 Task: Find connections with filter location Vitry-sur-Seine with filter topic #Consultantswith filter profile language Potuguese with filter current company Jana Small Finance Bank with filter school The Shri Ram School with filter industry Accessible Hardware Manufacturing with filter service category Video Editing with filter keywords title Molecular Scientist
Action: Mouse moved to (292, 261)
Screenshot: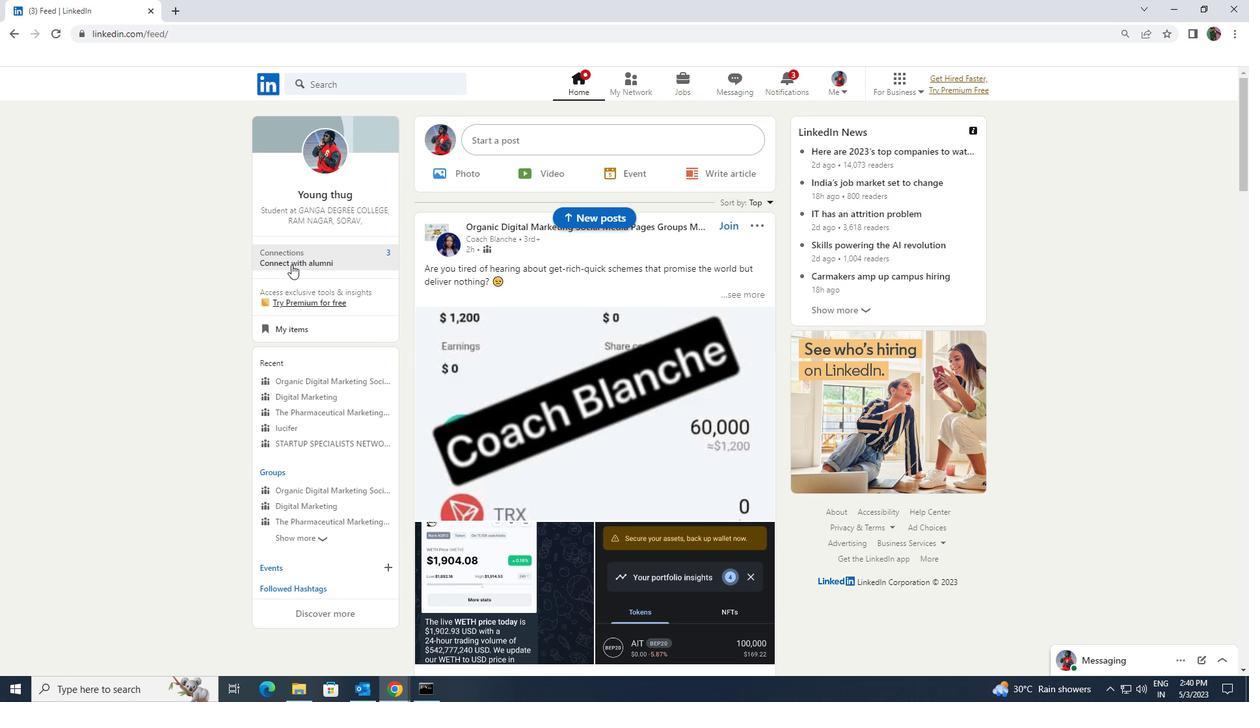 
Action: Mouse pressed left at (292, 261)
Screenshot: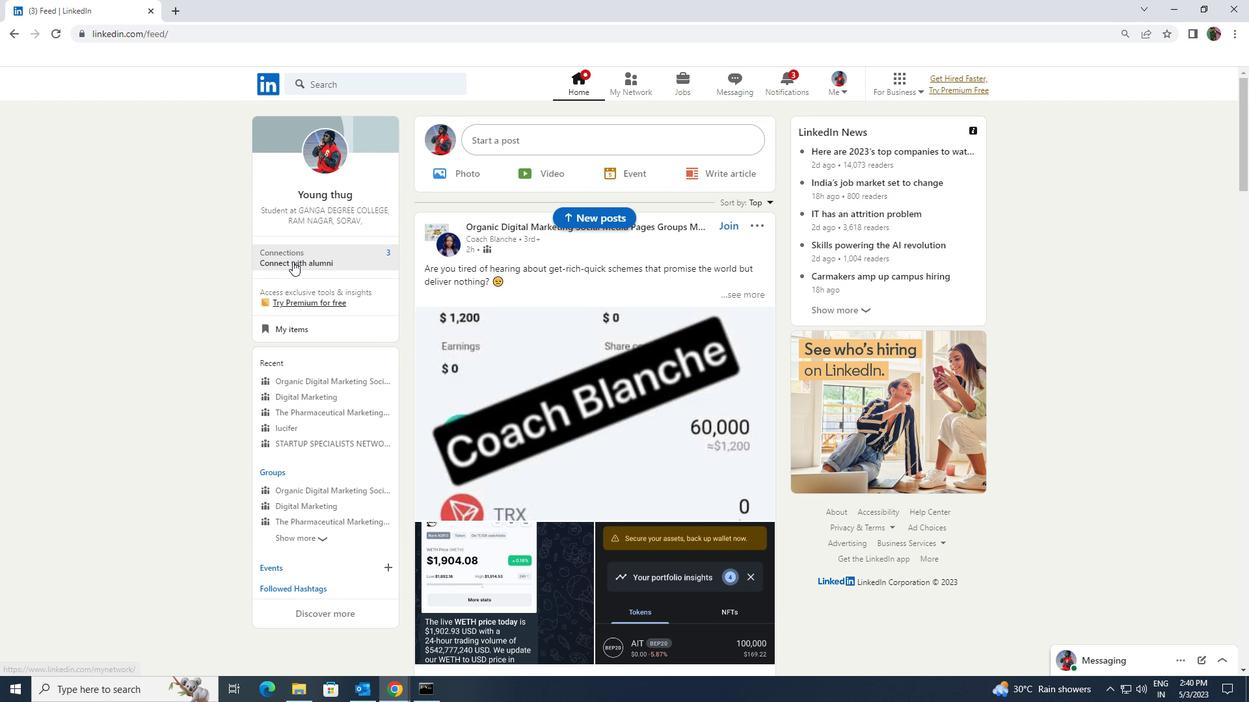 
Action: Mouse moved to (300, 158)
Screenshot: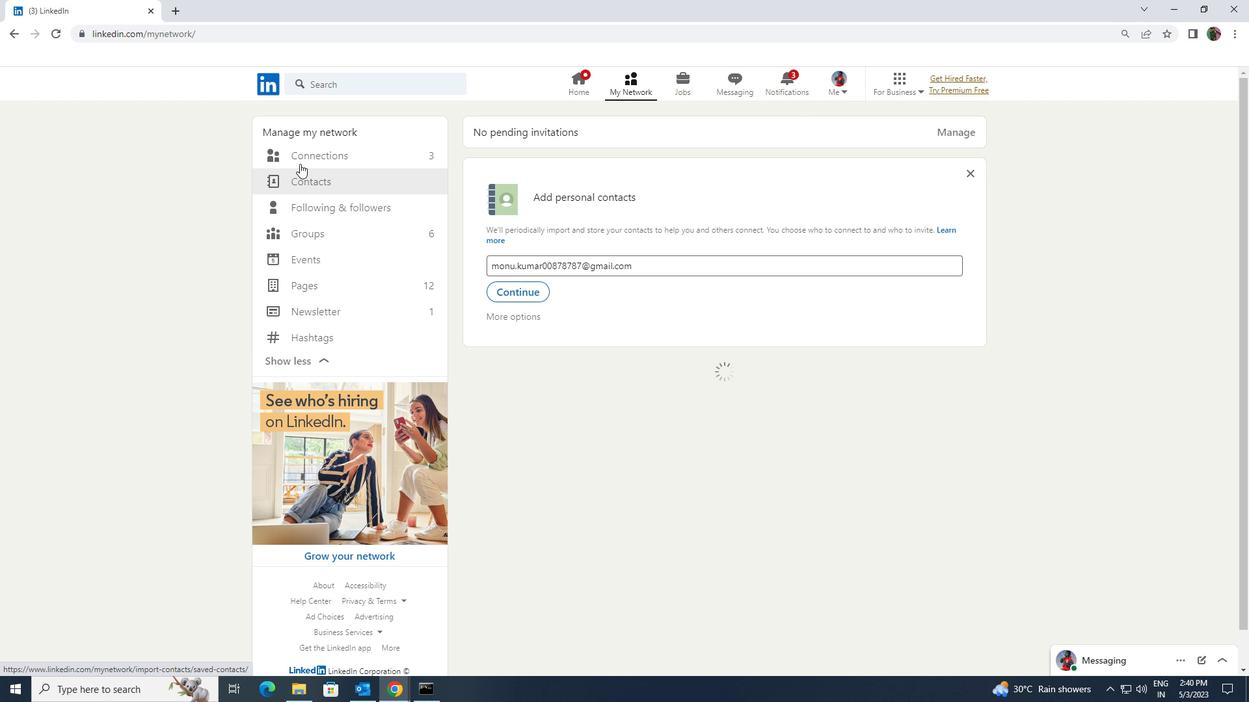 
Action: Mouse pressed left at (300, 158)
Screenshot: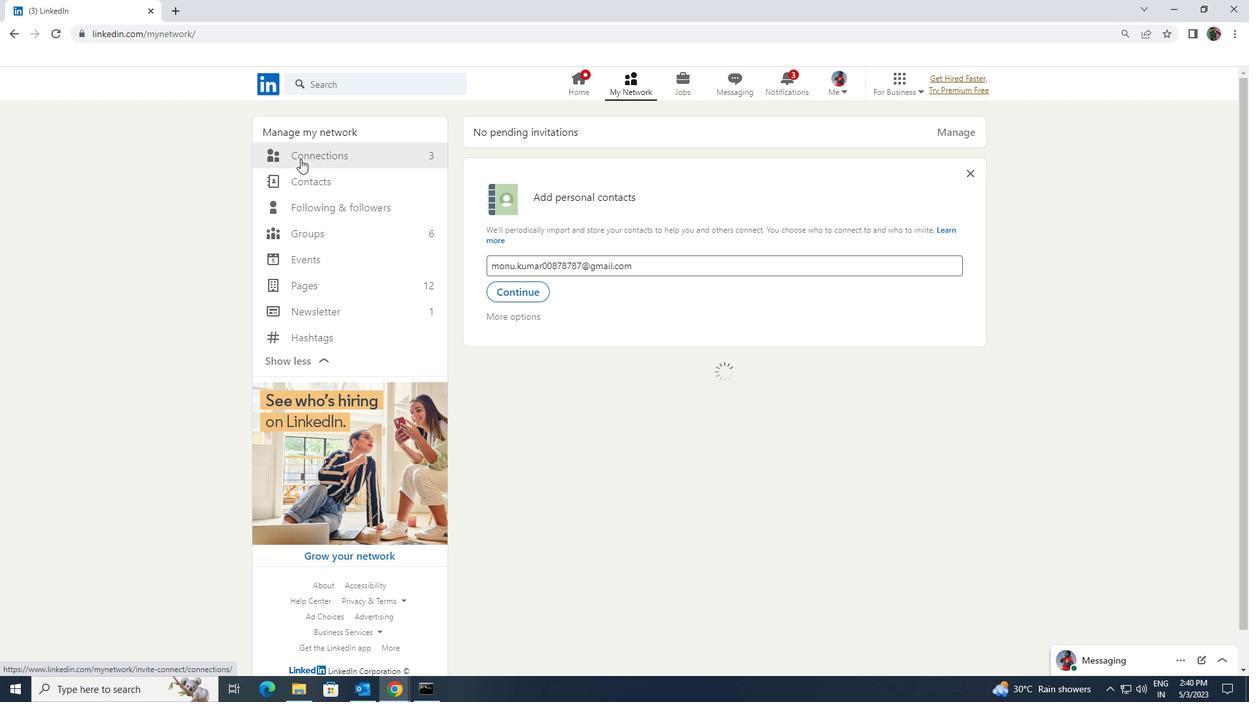 
Action: Mouse moved to (690, 157)
Screenshot: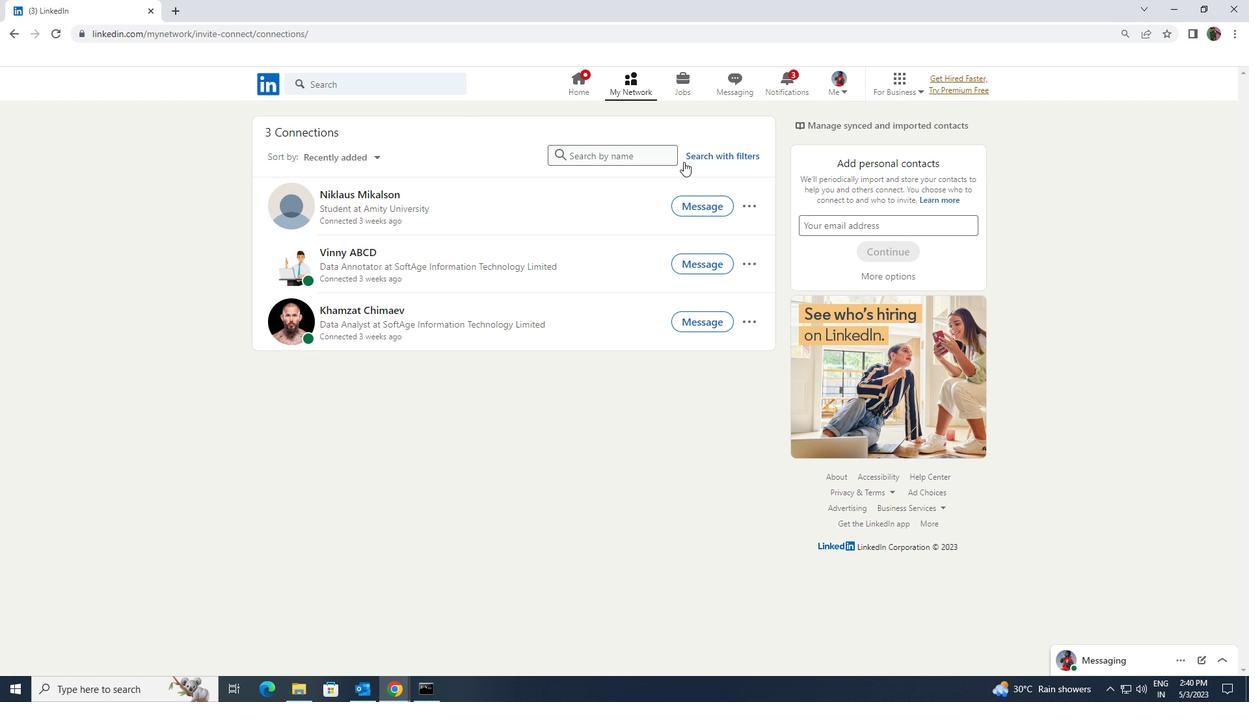 
Action: Mouse pressed left at (690, 157)
Screenshot: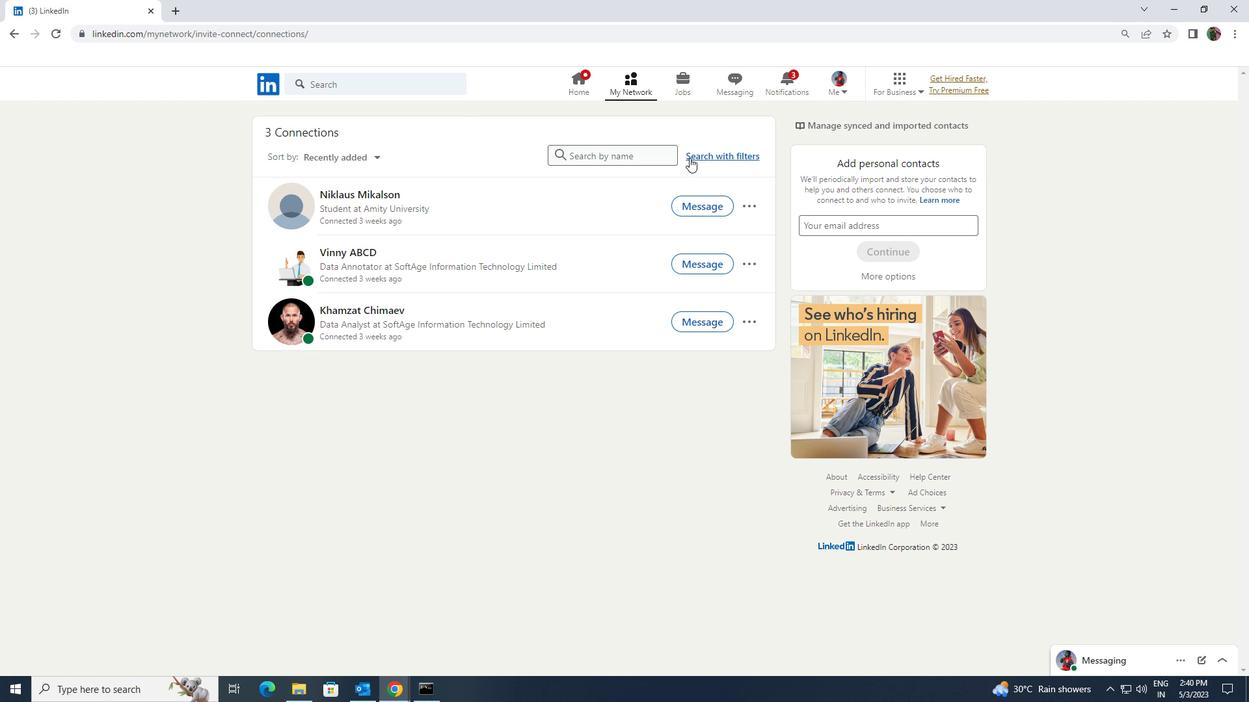 
Action: Mouse moved to (669, 123)
Screenshot: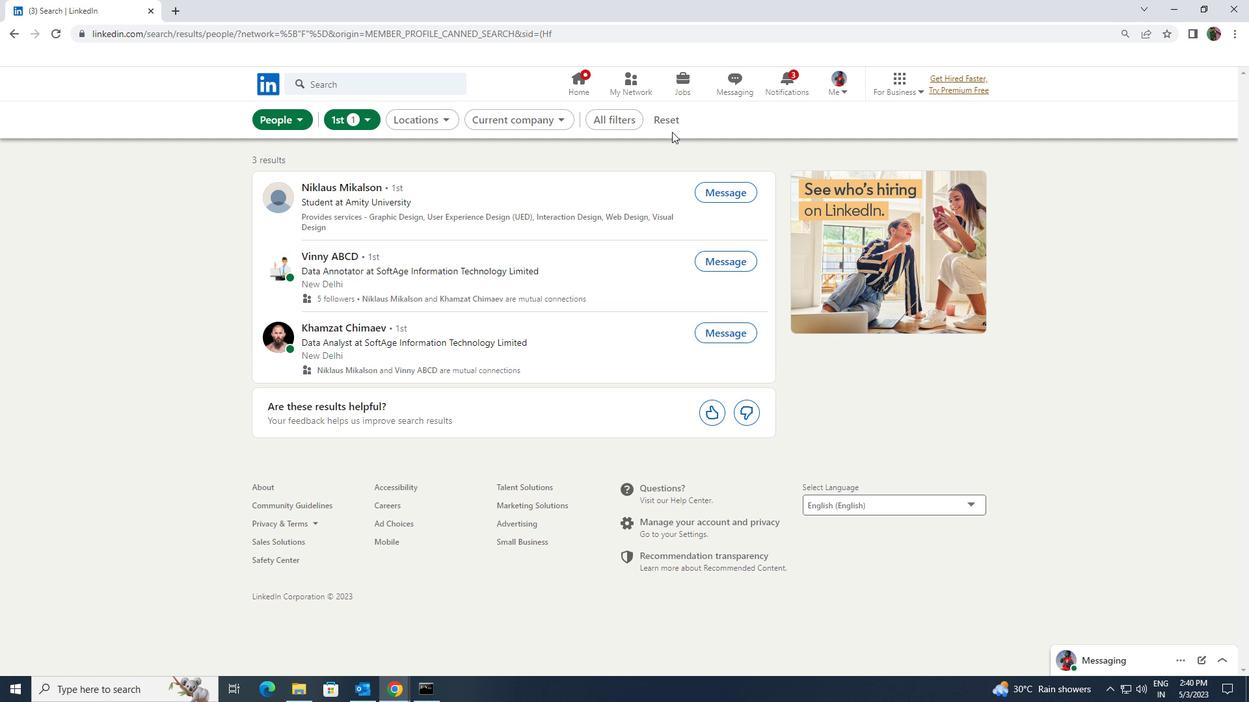 
Action: Mouse pressed left at (669, 123)
Screenshot: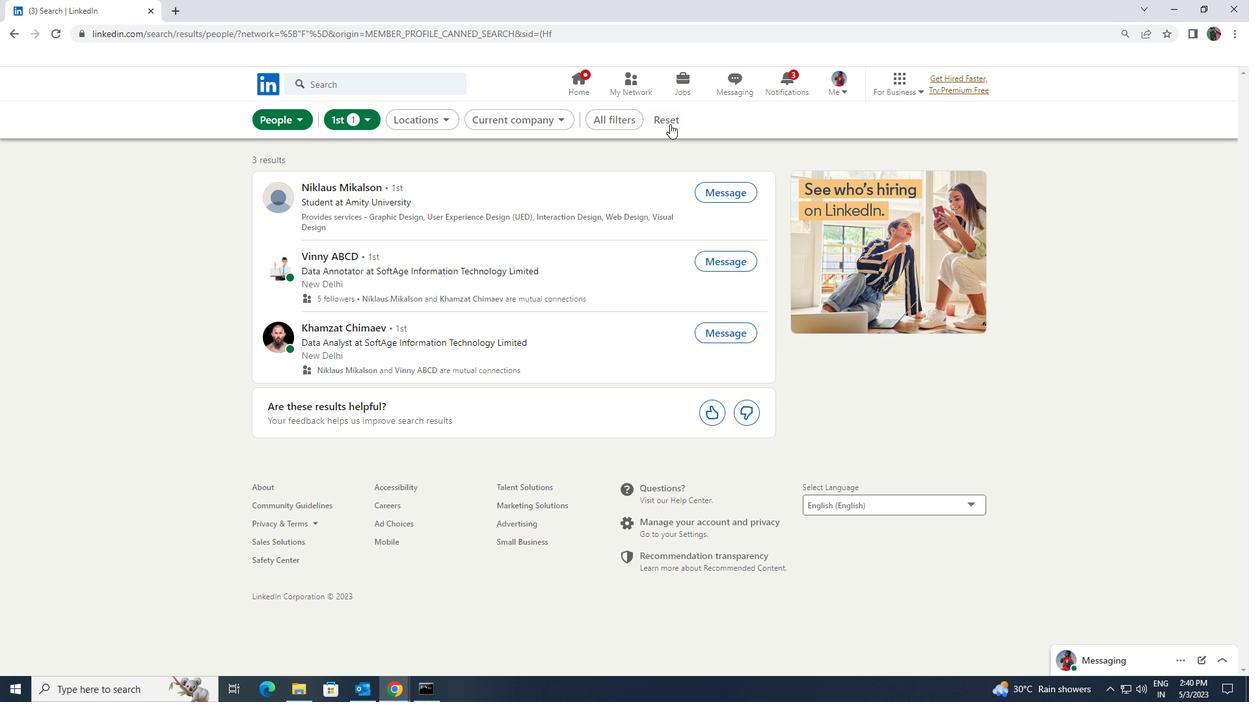 
Action: Mouse moved to (648, 119)
Screenshot: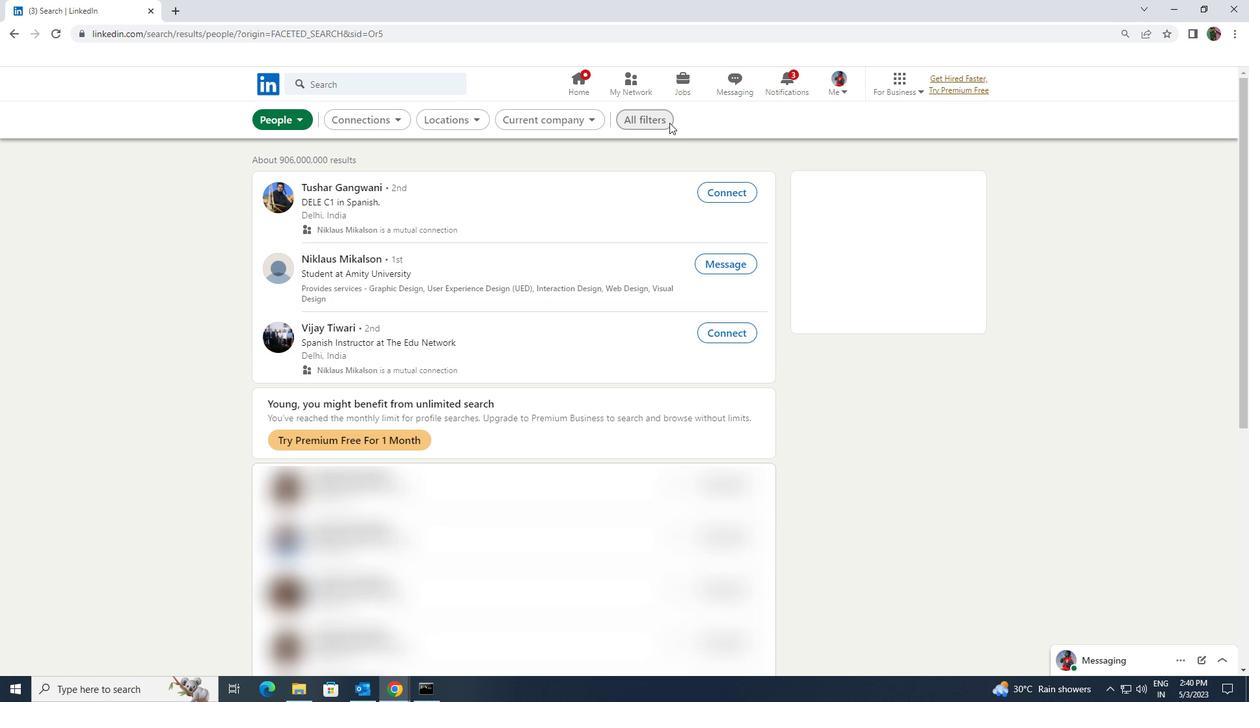 
Action: Mouse pressed left at (648, 119)
Screenshot: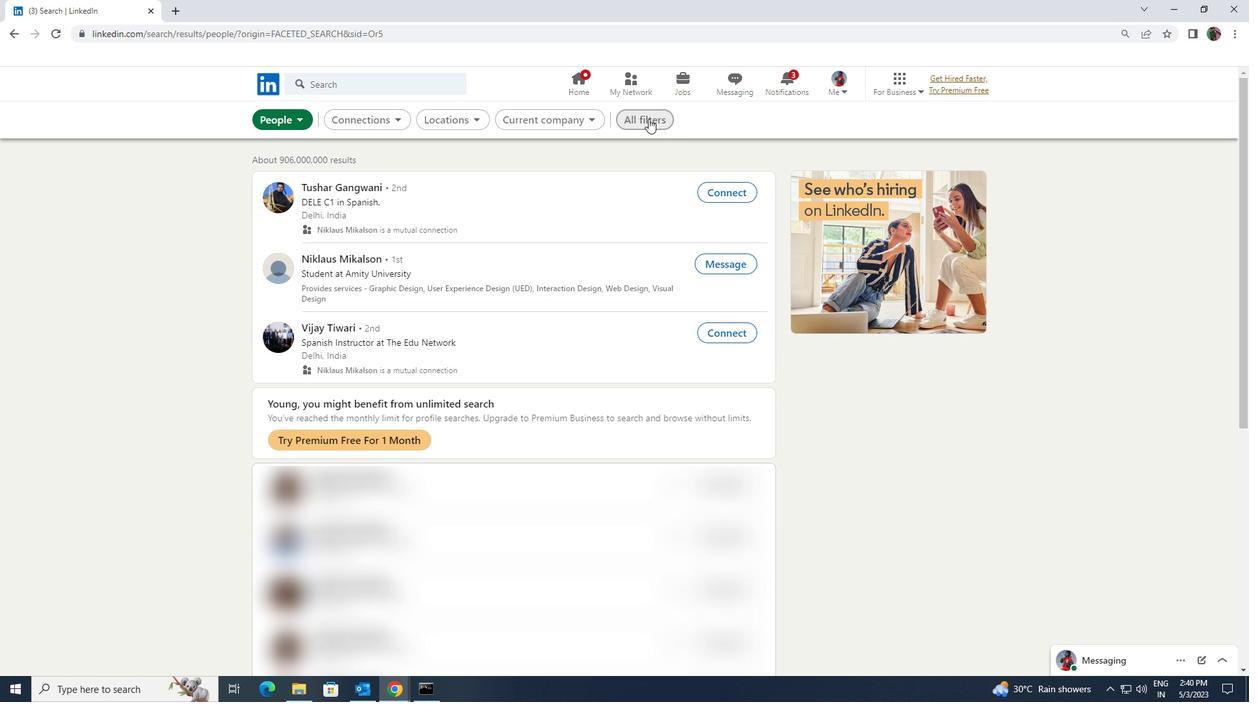 
Action: Mouse moved to (1100, 510)
Screenshot: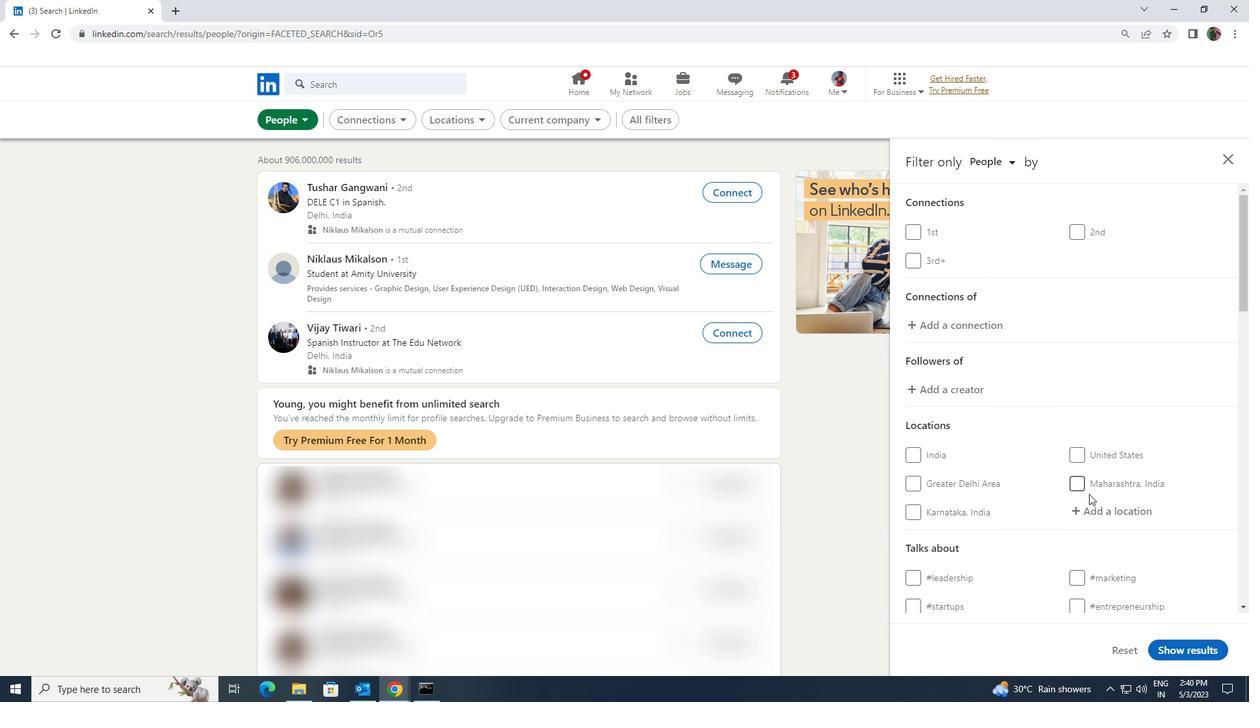 
Action: Mouse pressed left at (1100, 510)
Screenshot: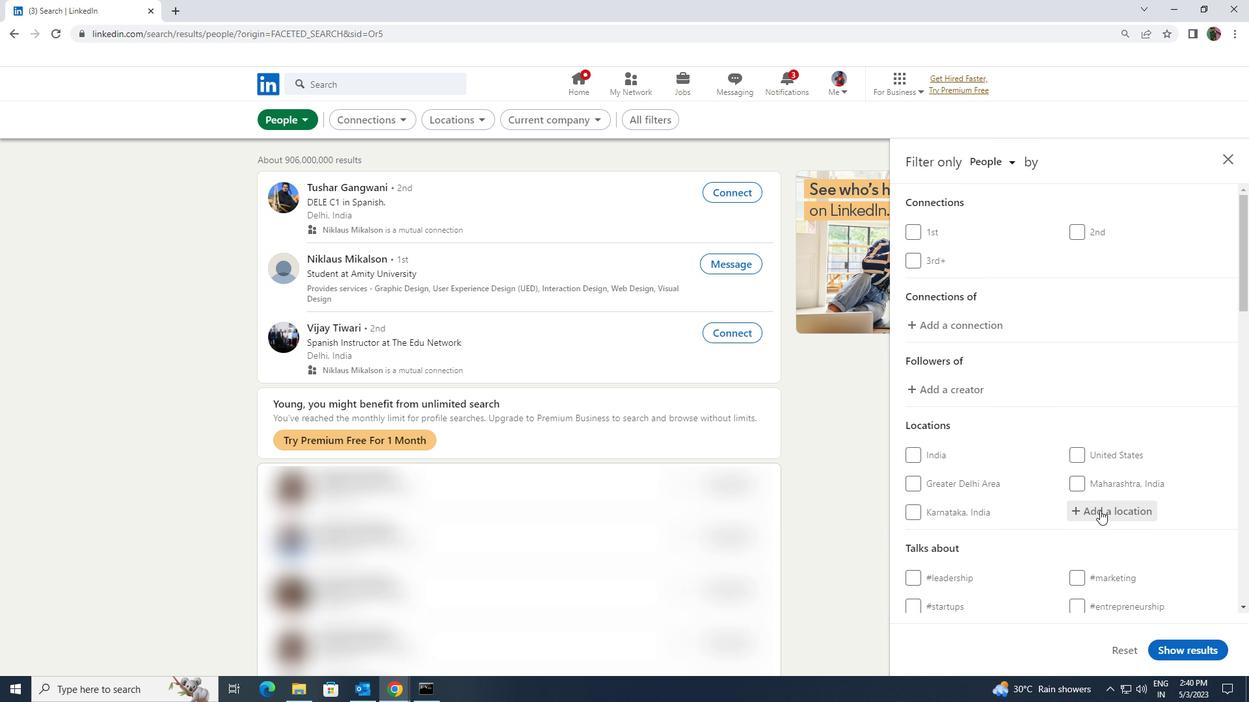 
Action: Key pressed <Key.shift>VITRY<Key.shift><Key.shift><Key.shift><Key.shift>-
Screenshot: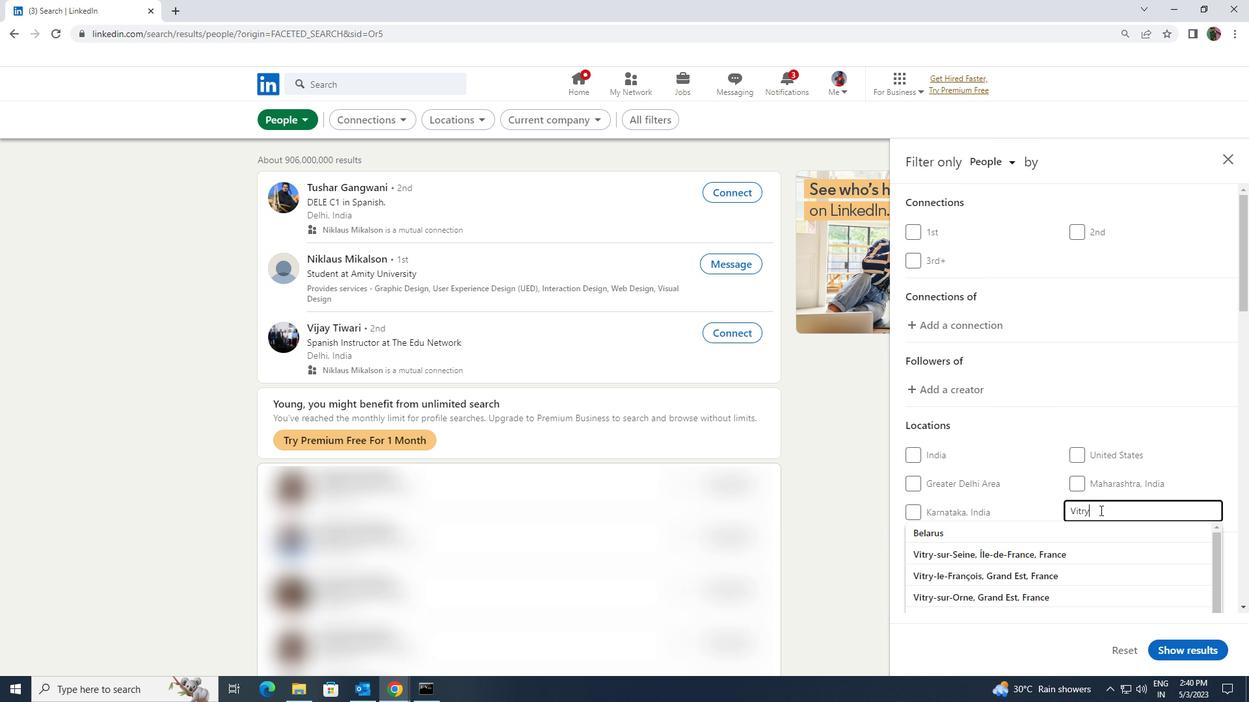
Action: Mouse moved to (1105, 549)
Screenshot: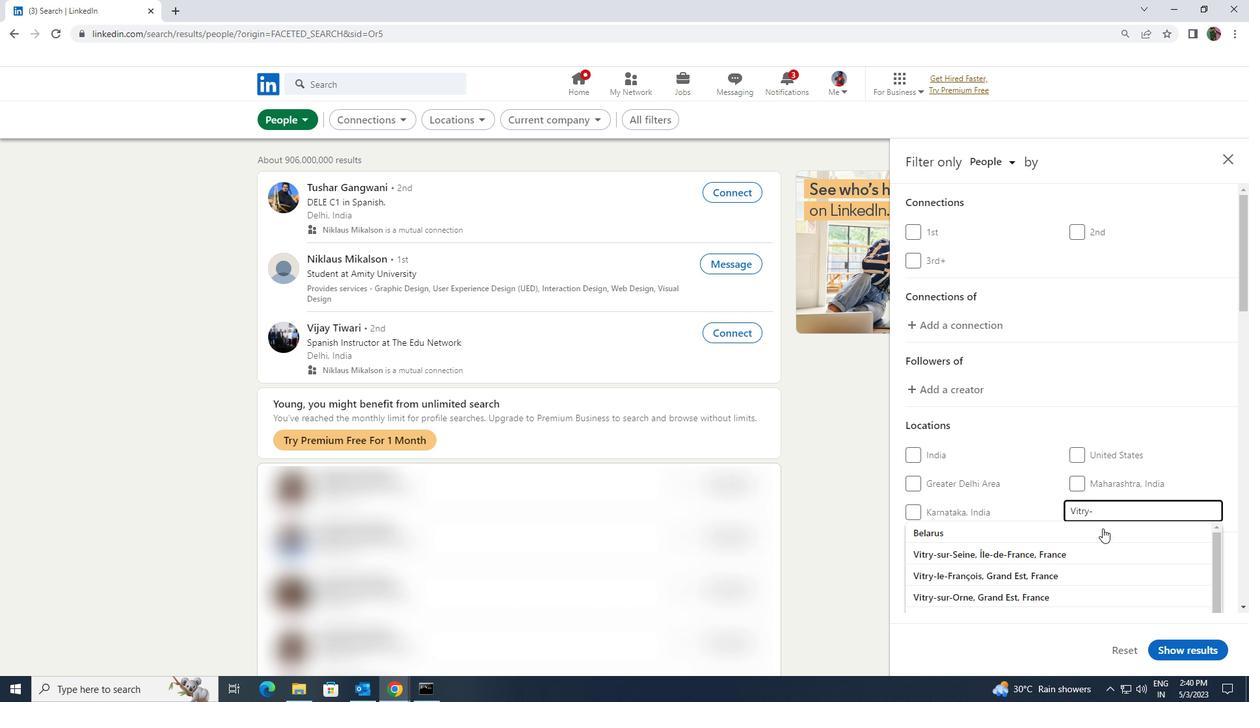 
Action: Mouse pressed left at (1105, 549)
Screenshot: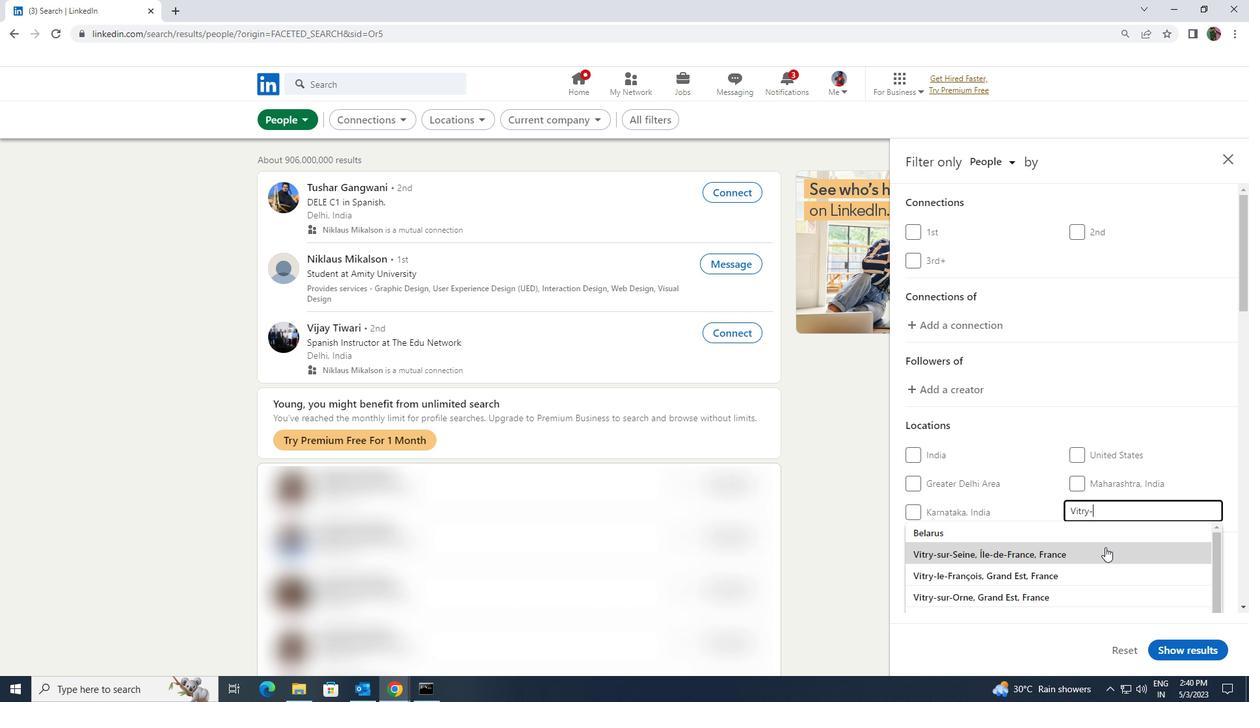 
Action: Mouse moved to (1101, 553)
Screenshot: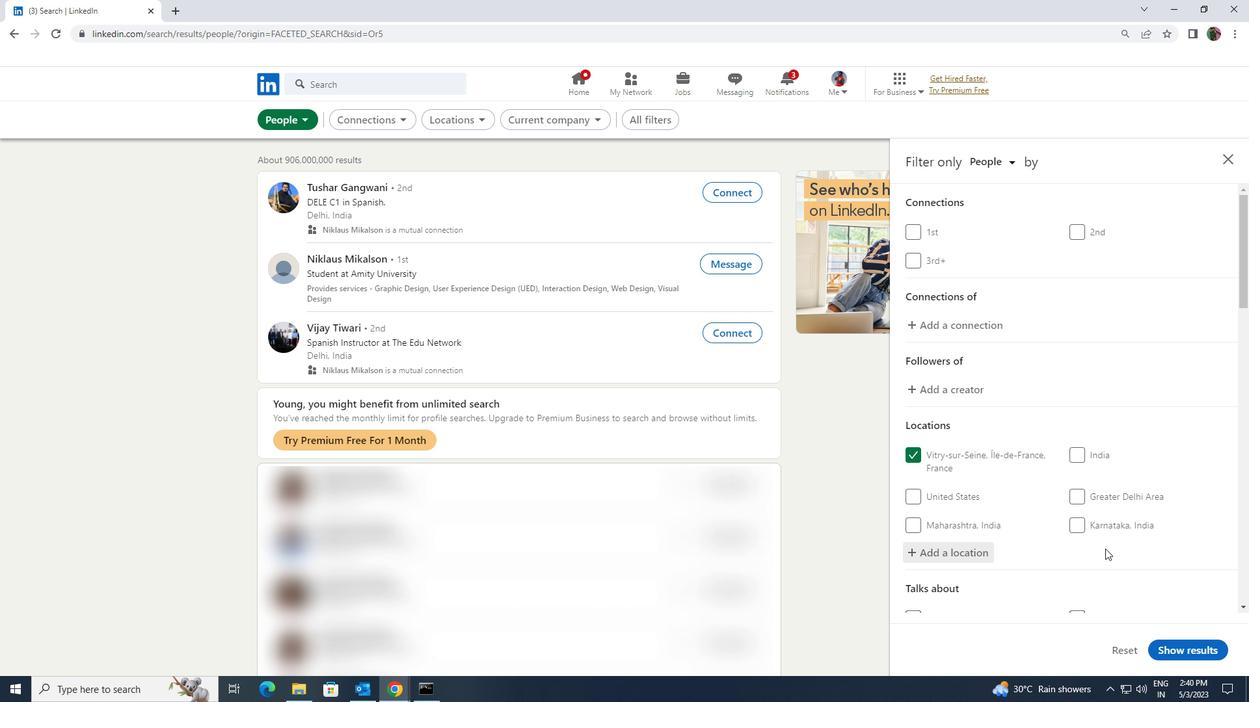 
Action: Mouse scrolled (1101, 552) with delta (0, 0)
Screenshot: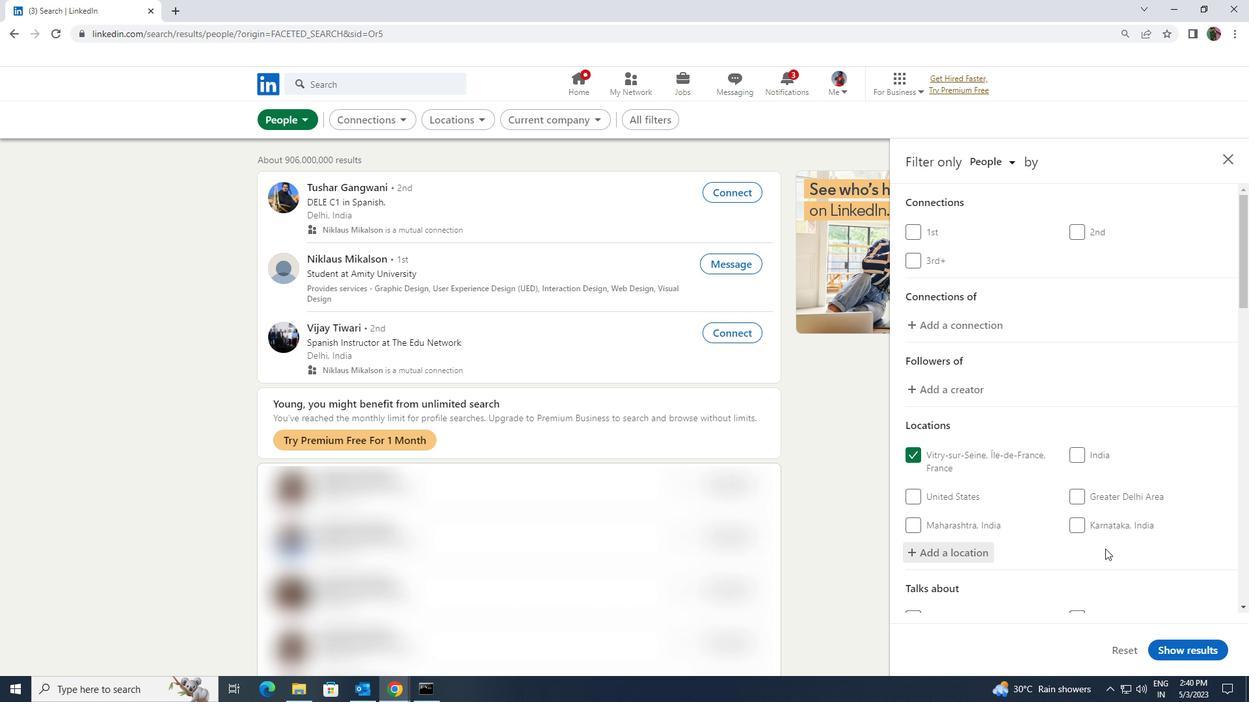 
Action: Mouse scrolled (1101, 552) with delta (0, 0)
Screenshot: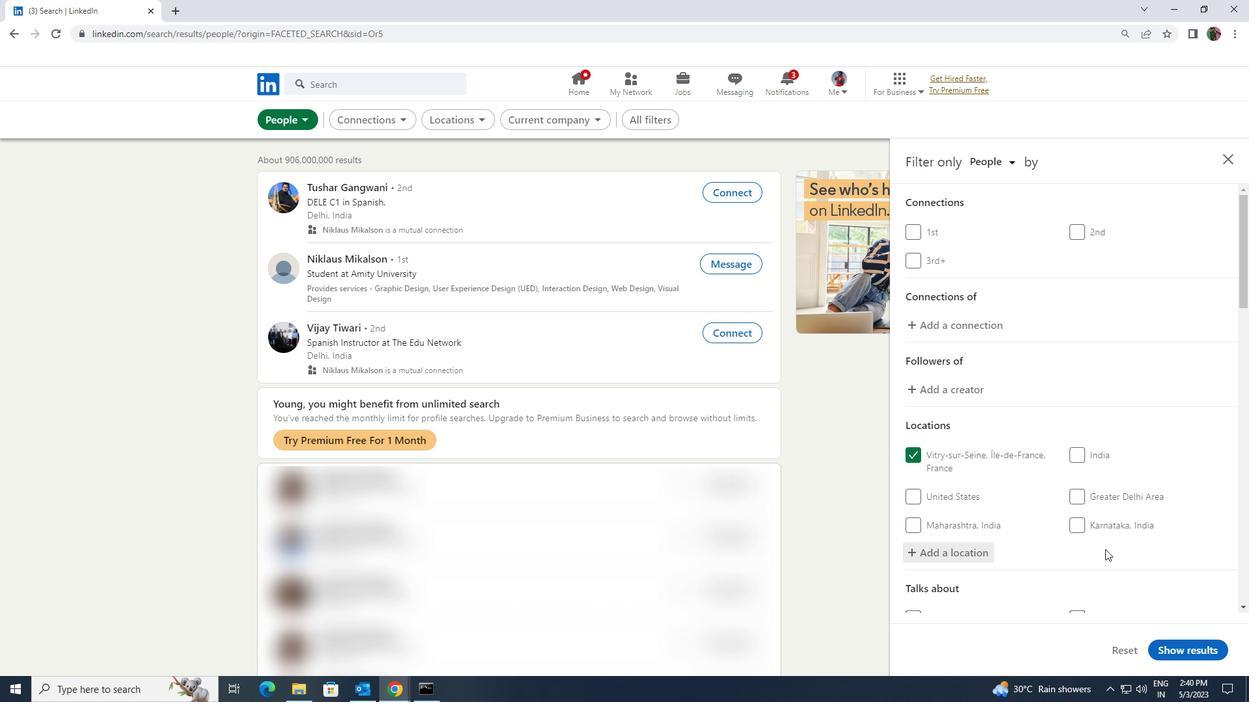 
Action: Mouse moved to (1100, 547)
Screenshot: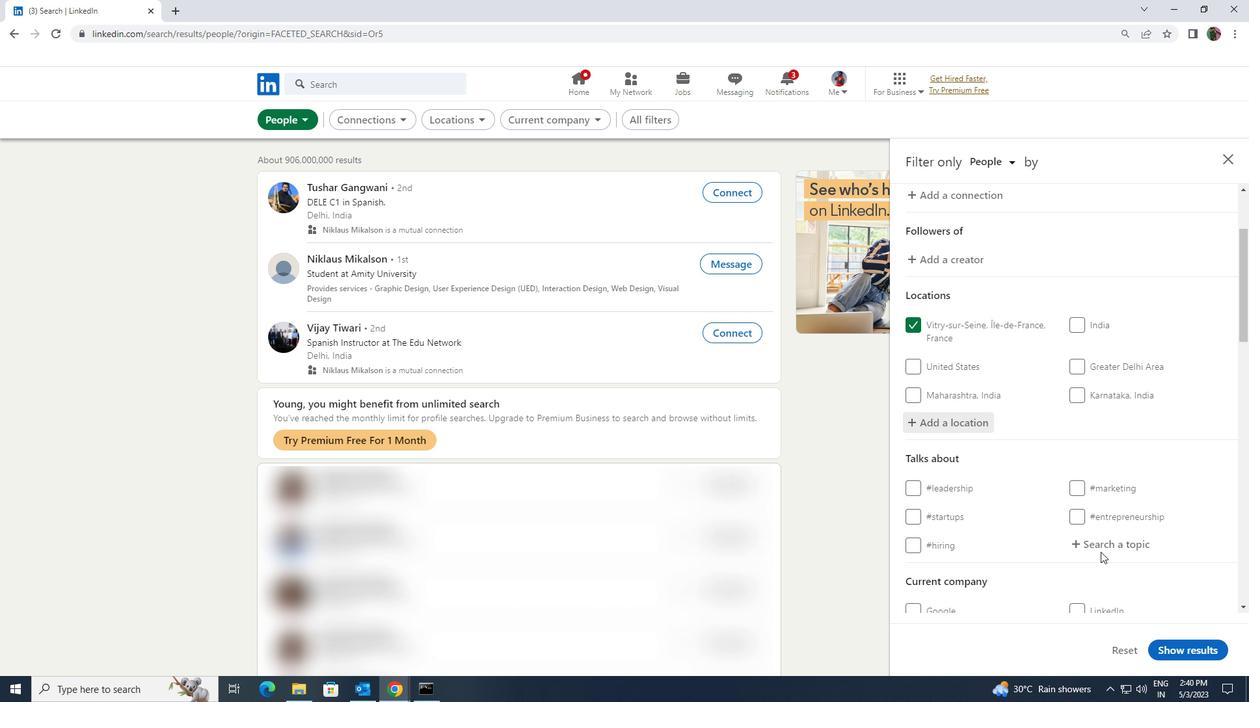 
Action: Mouse pressed left at (1100, 547)
Screenshot: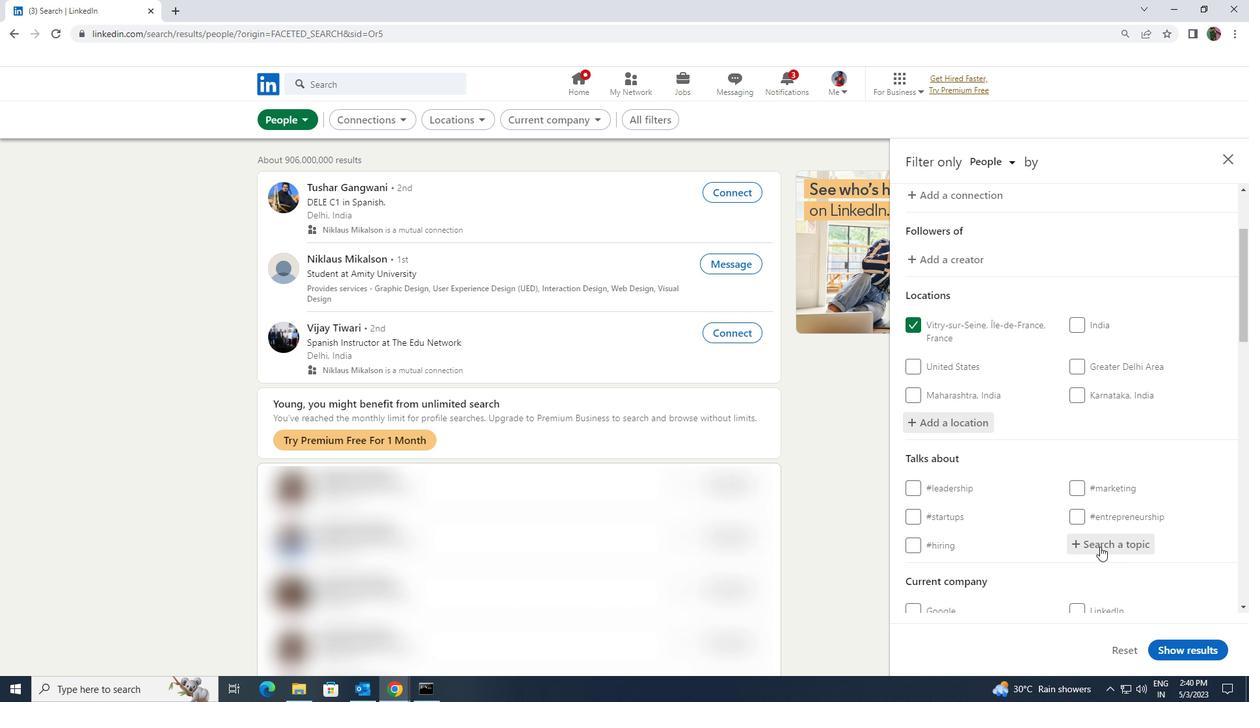 
Action: Key pressed <Key.shift><Key.shift><Key.shift><Key.shift><Key.shift><Key.shift><Key.shift><Key.shift><Key.shift><Key.shift><Key.shift><Key.shift>CONSUL
Screenshot: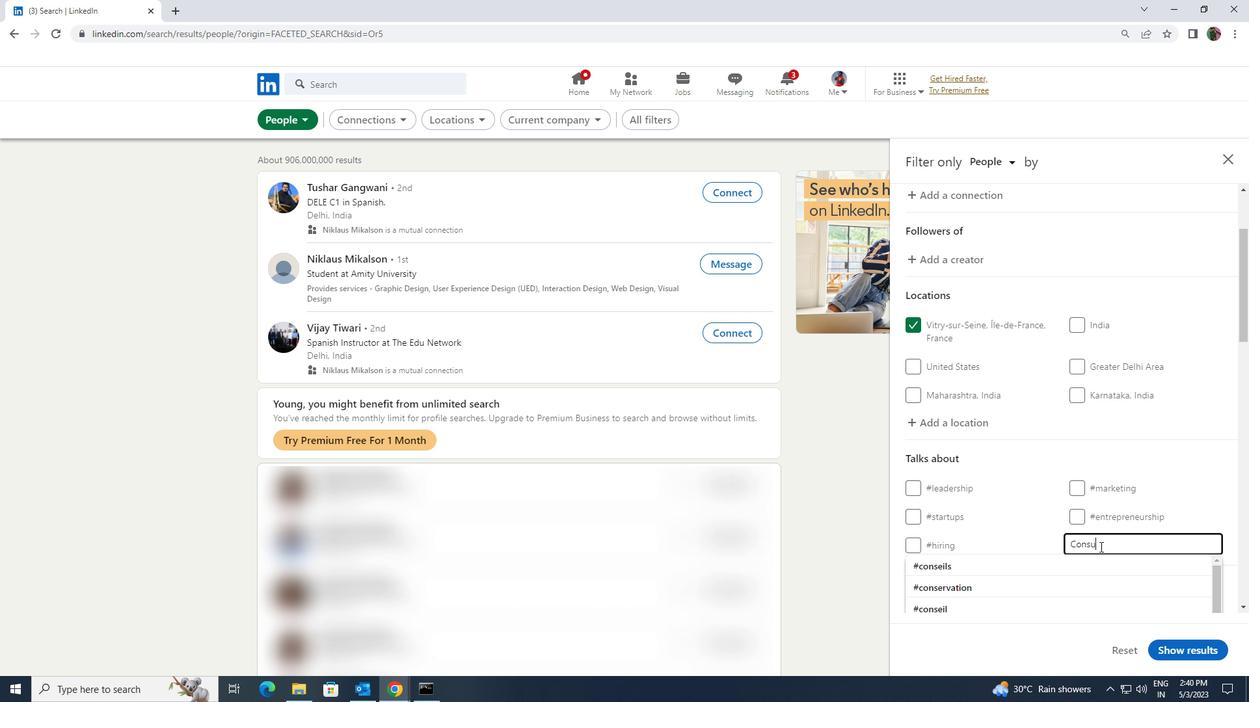 
Action: Mouse moved to (1069, 607)
Screenshot: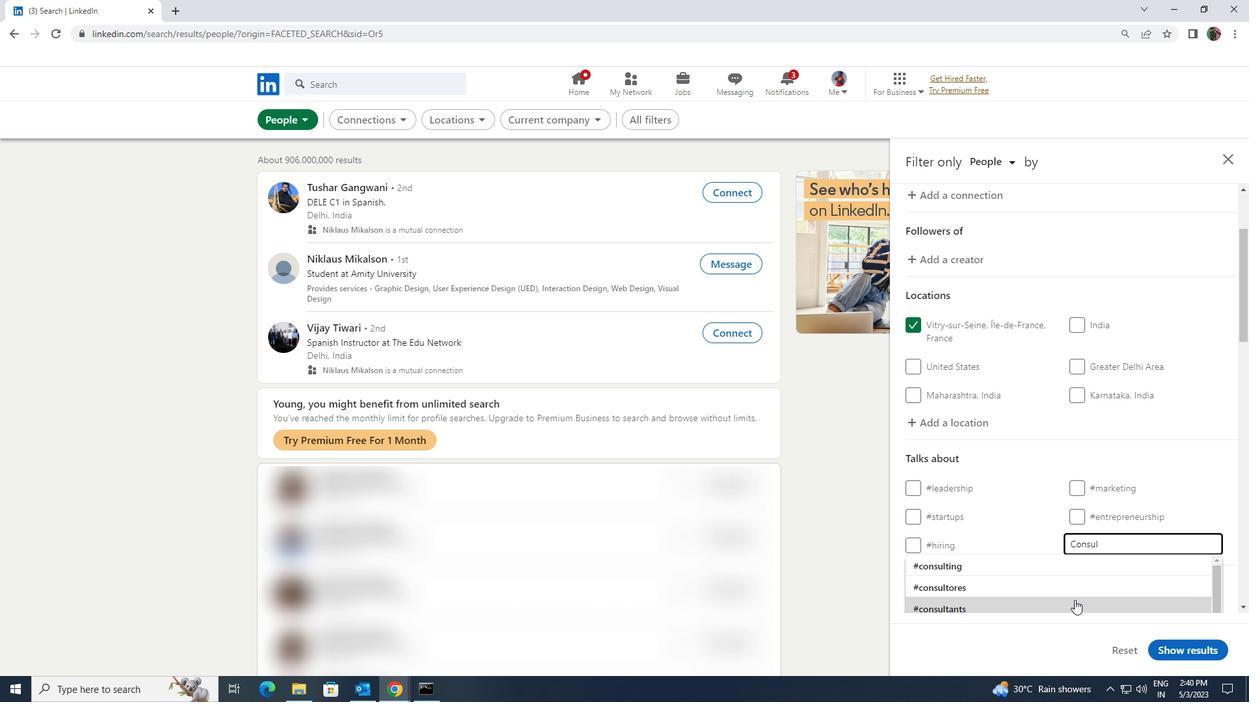 
Action: Mouse pressed left at (1069, 607)
Screenshot: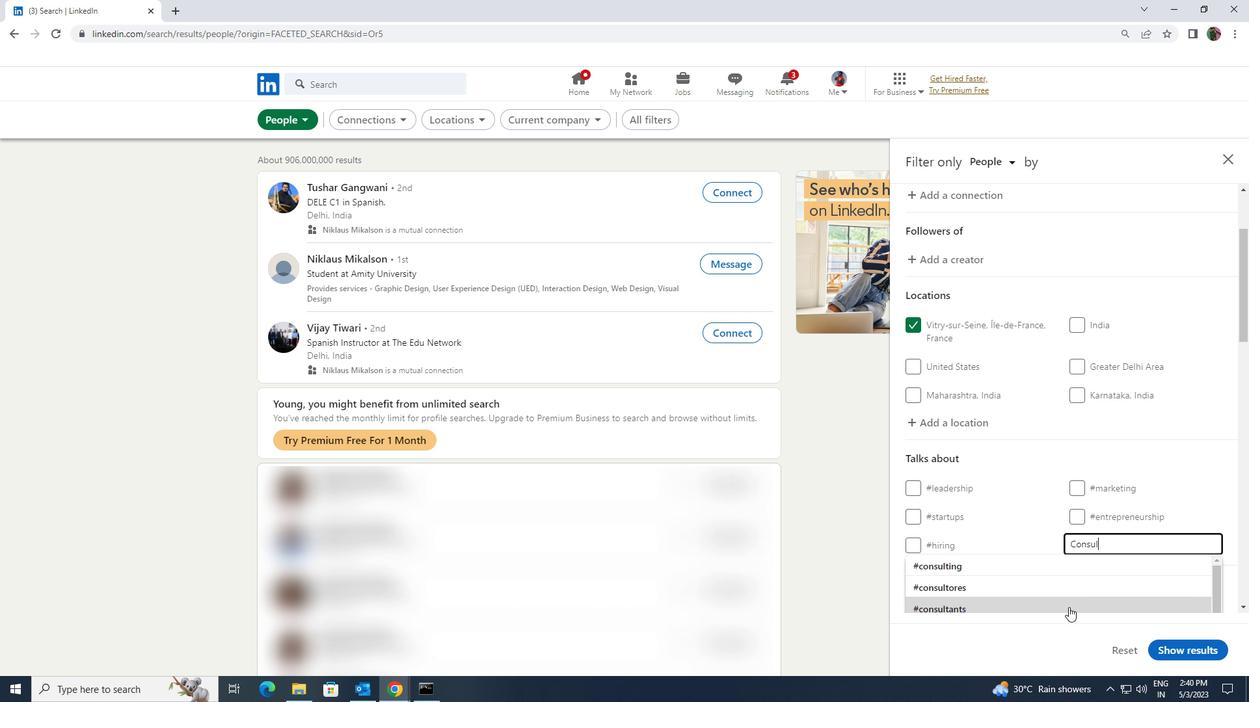 
Action: Mouse moved to (1063, 589)
Screenshot: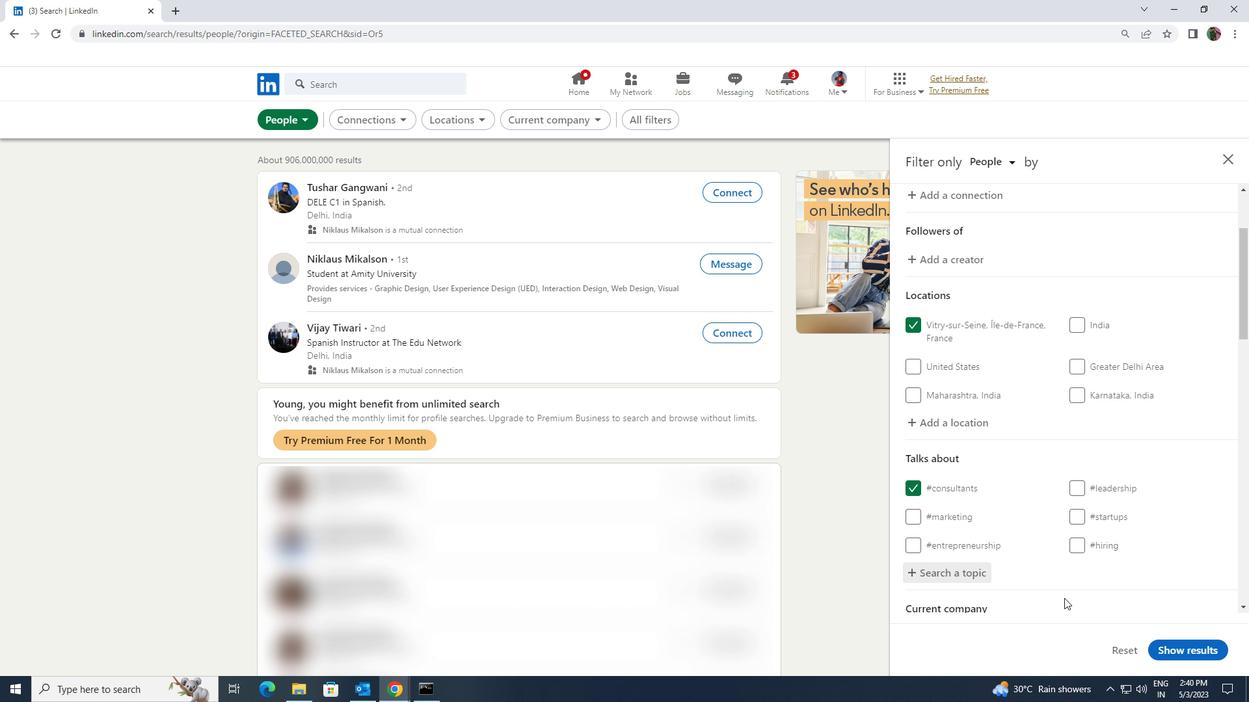 
Action: Mouse scrolled (1063, 588) with delta (0, 0)
Screenshot: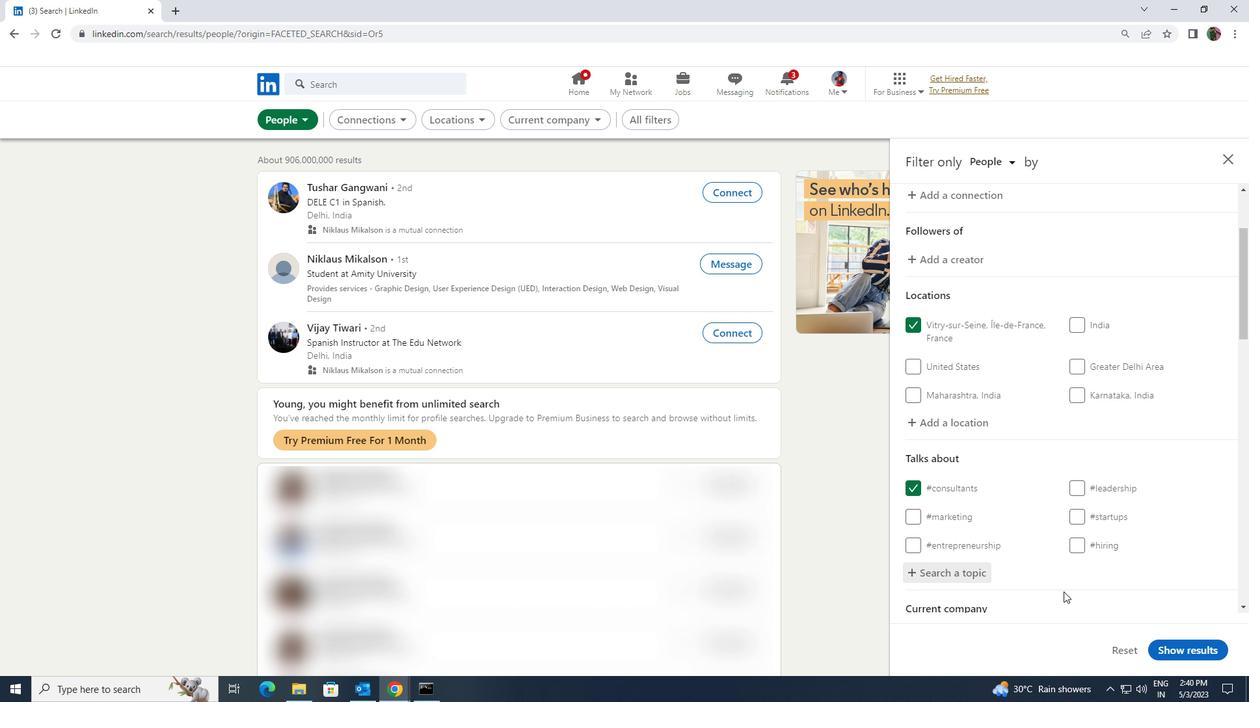 
Action: Mouse moved to (1060, 583)
Screenshot: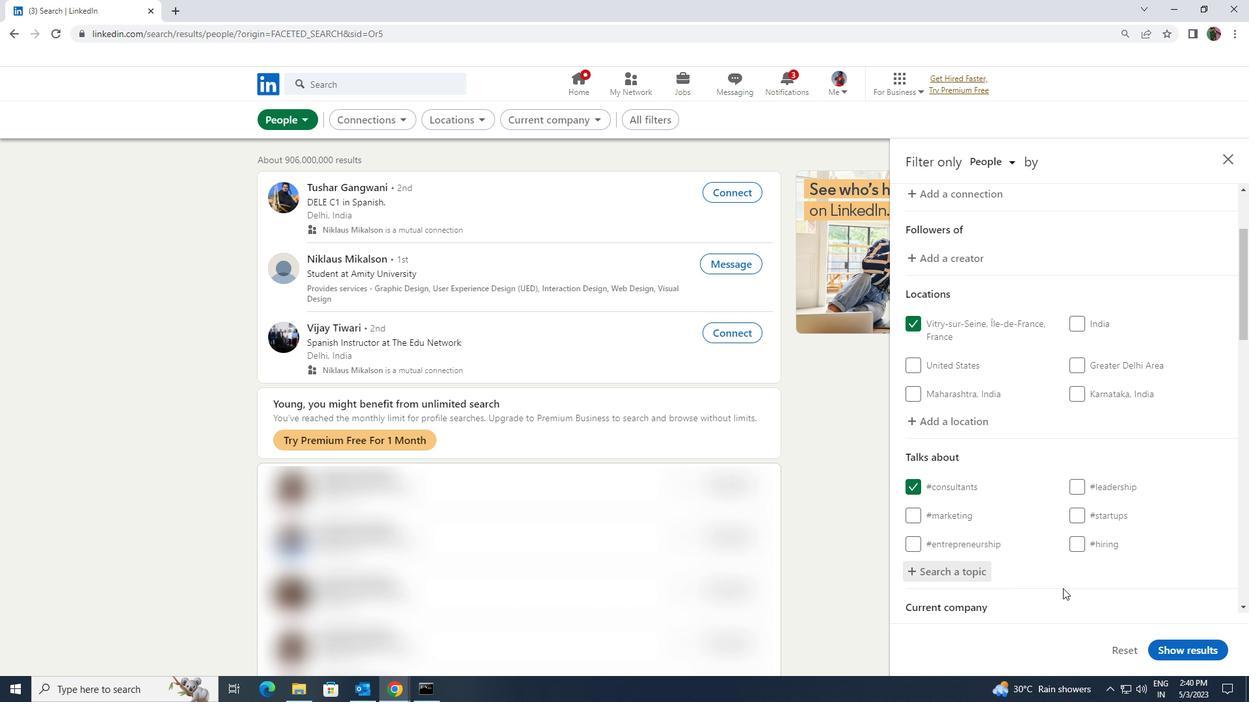 
Action: Mouse scrolled (1060, 582) with delta (0, 0)
Screenshot: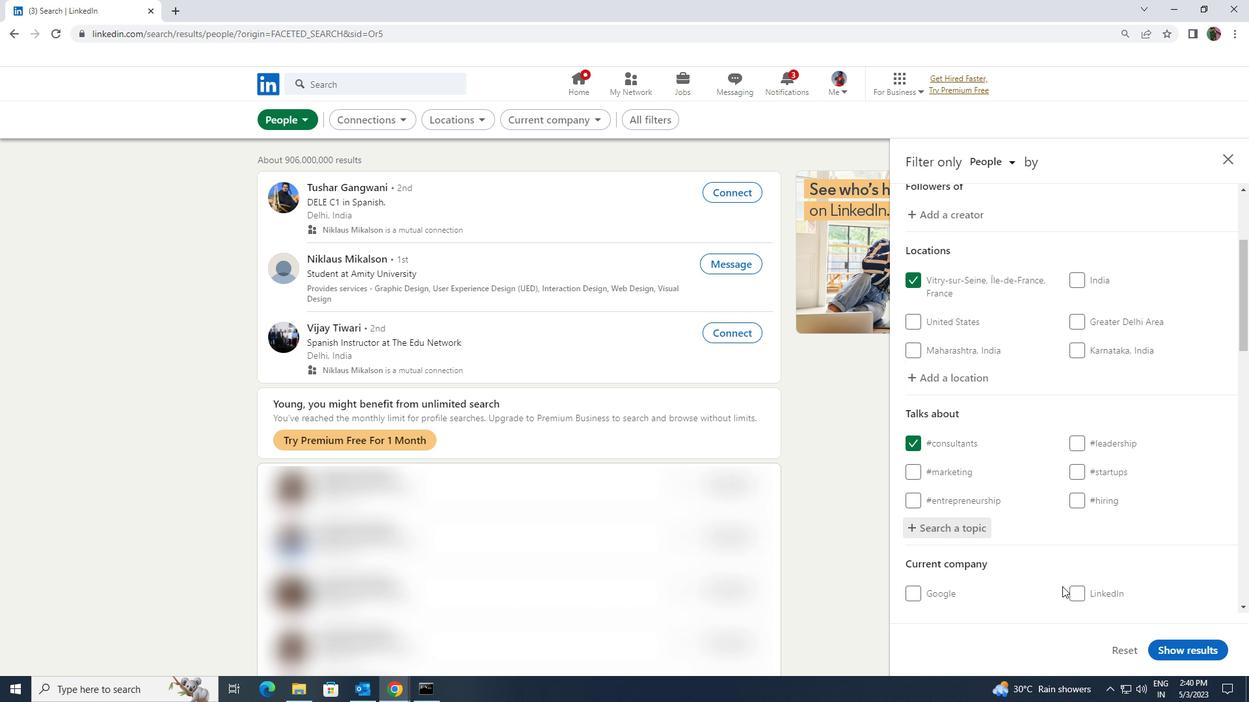 
Action: Mouse scrolled (1060, 582) with delta (0, 0)
Screenshot: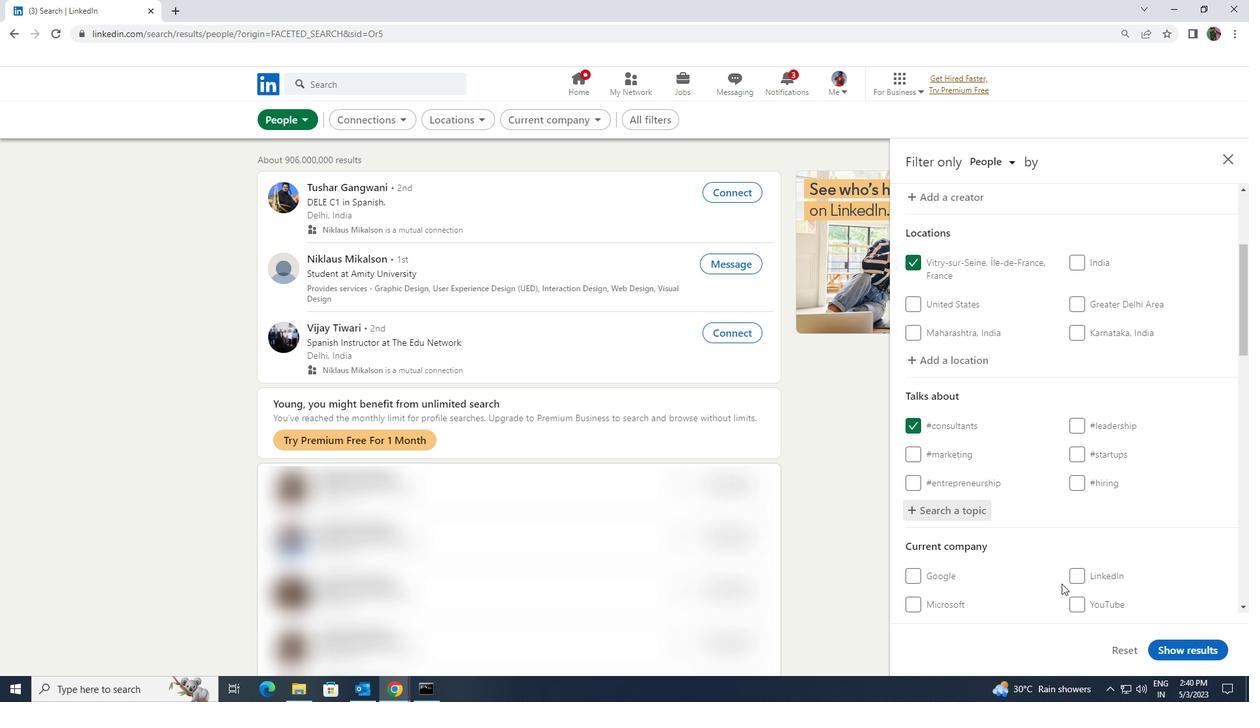 
Action: Mouse scrolled (1060, 582) with delta (0, 0)
Screenshot: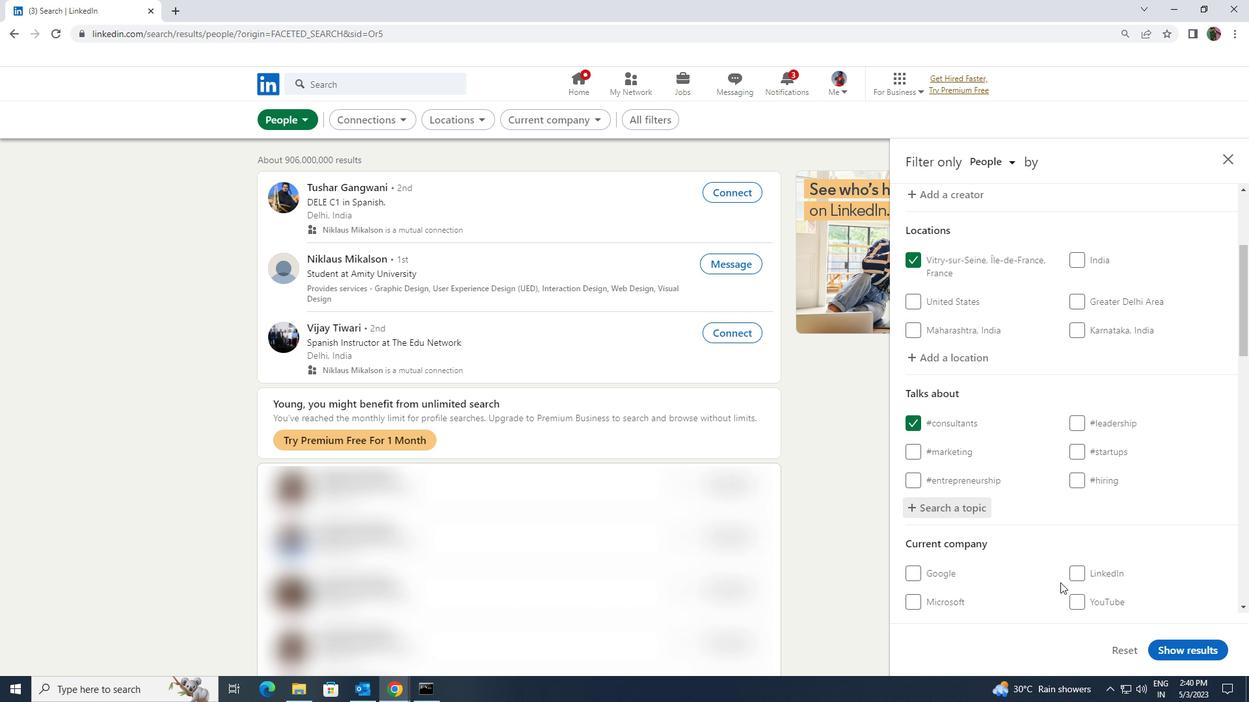 
Action: Mouse scrolled (1060, 582) with delta (0, 0)
Screenshot: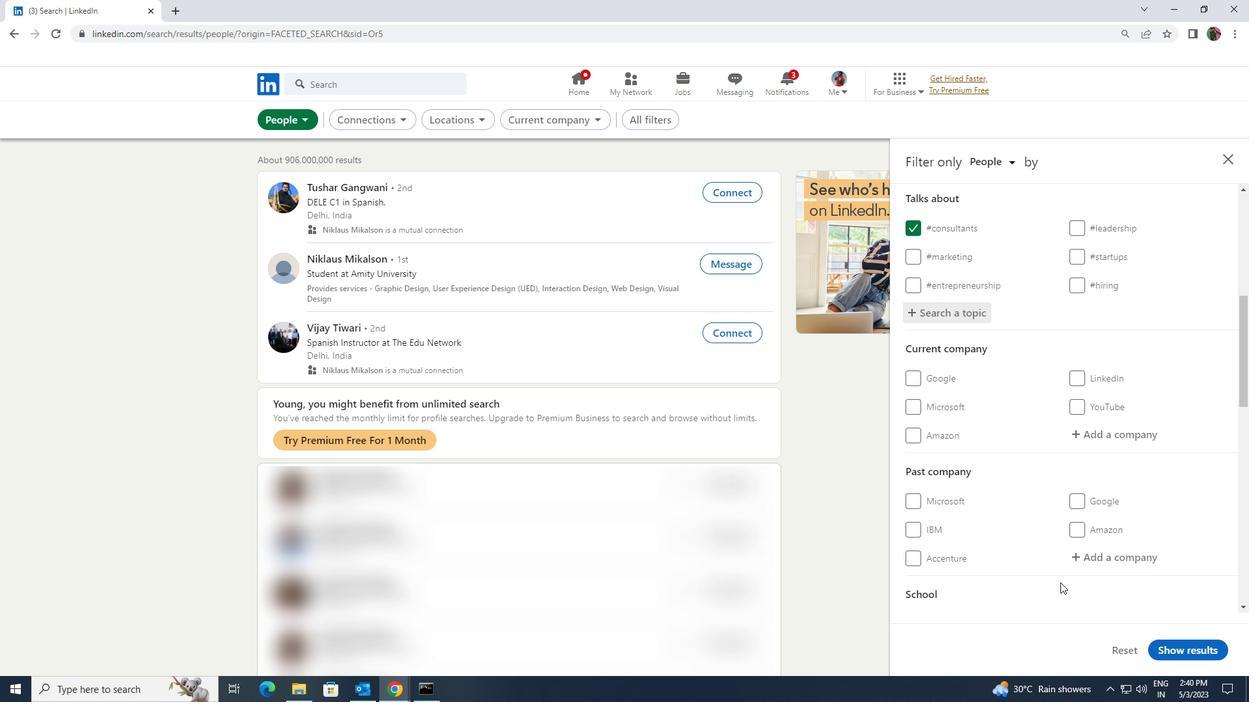
Action: Mouse moved to (1061, 581)
Screenshot: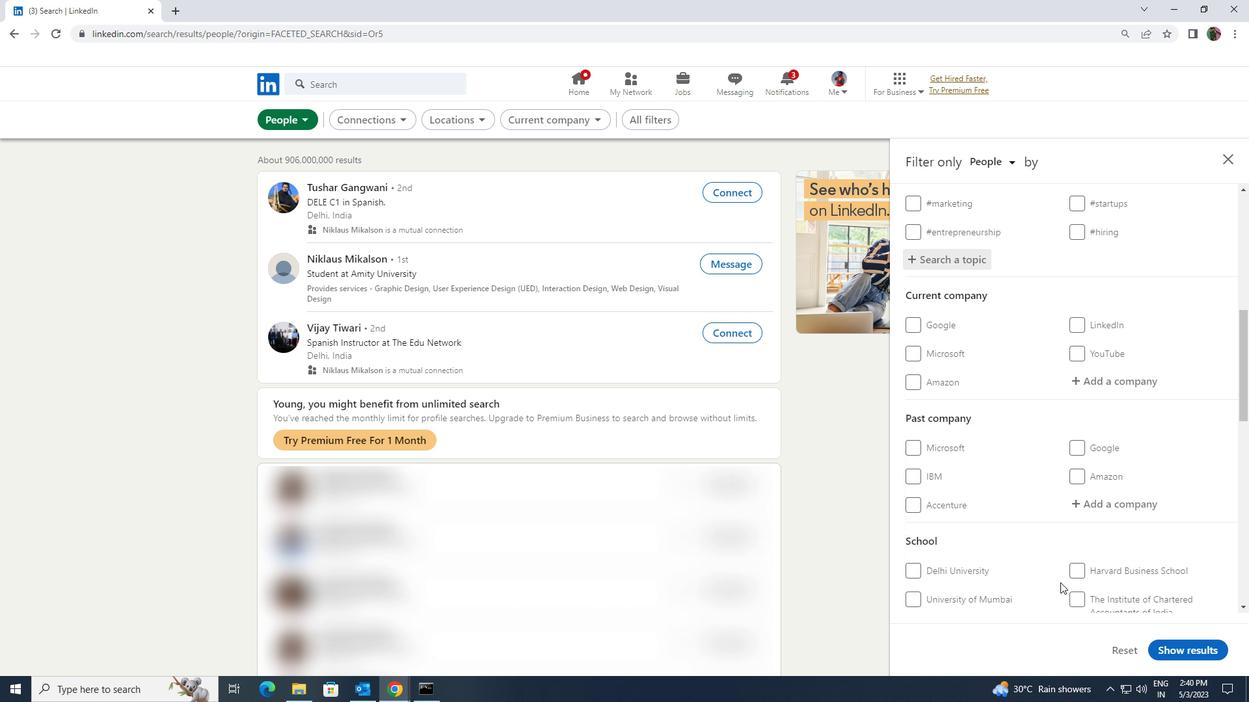 
Action: Mouse scrolled (1061, 580) with delta (0, 0)
Screenshot: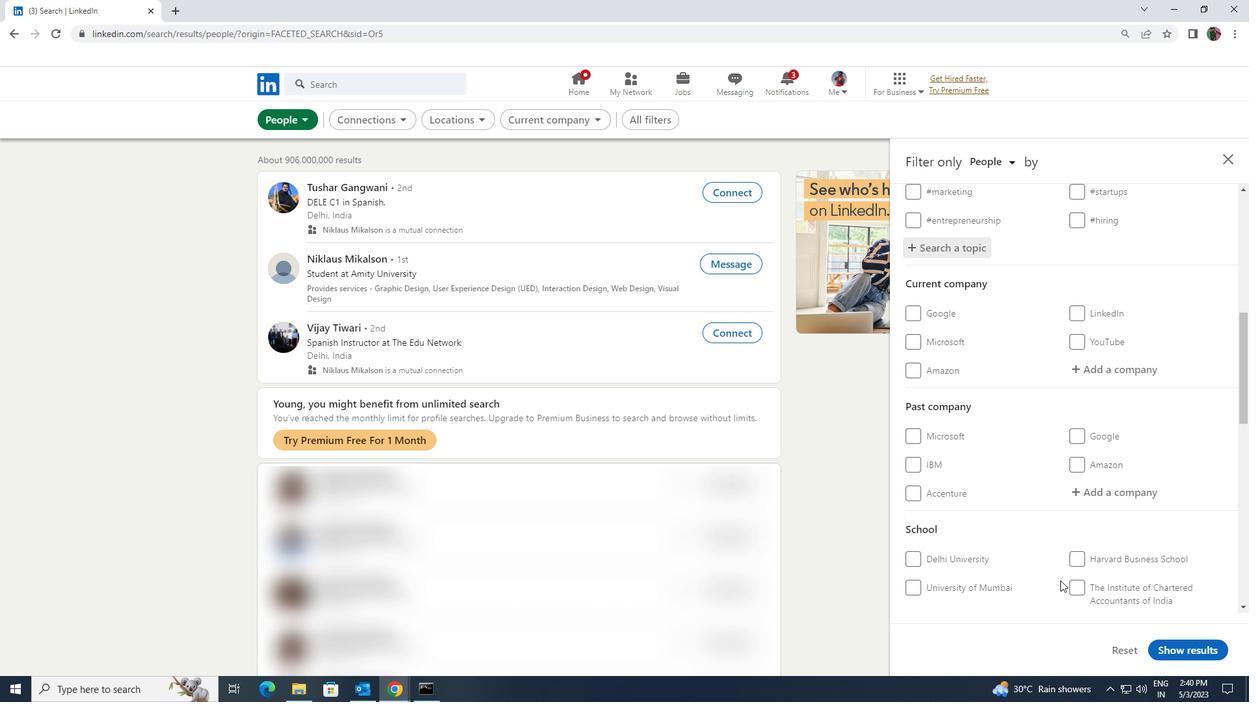 
Action: Mouse scrolled (1061, 580) with delta (0, 0)
Screenshot: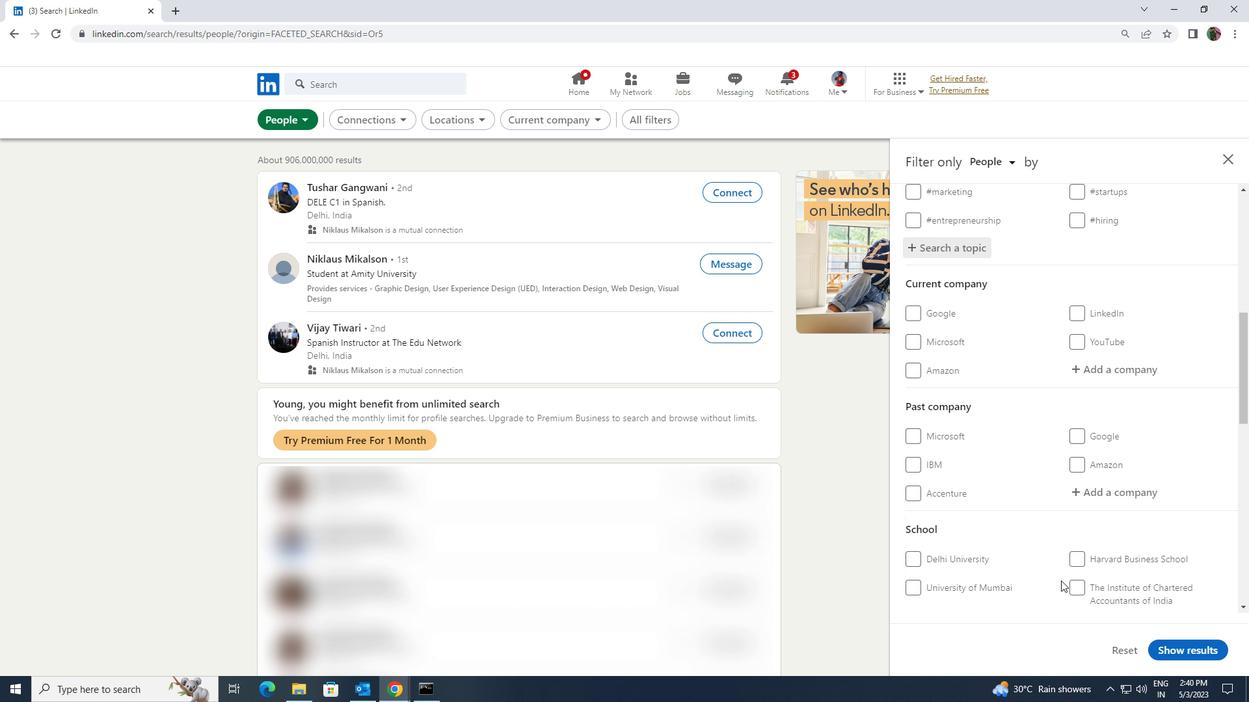 
Action: Mouse scrolled (1061, 580) with delta (0, 0)
Screenshot: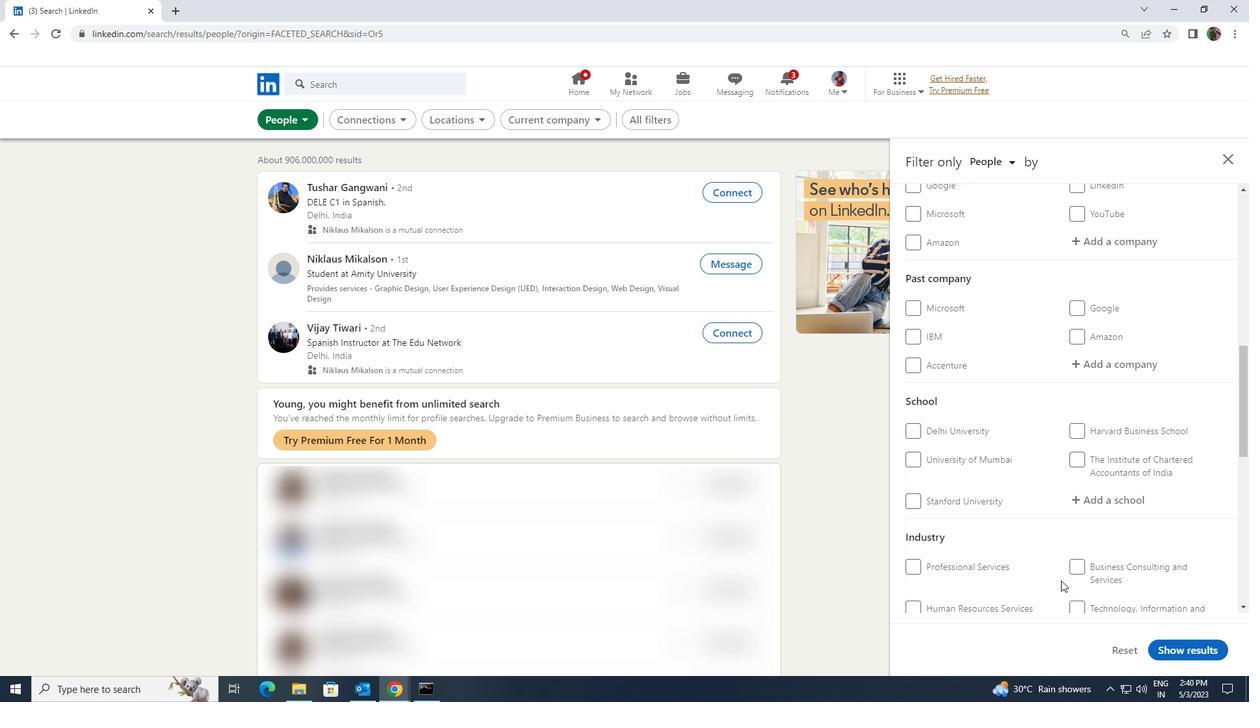 
Action: Mouse scrolled (1061, 580) with delta (0, 0)
Screenshot: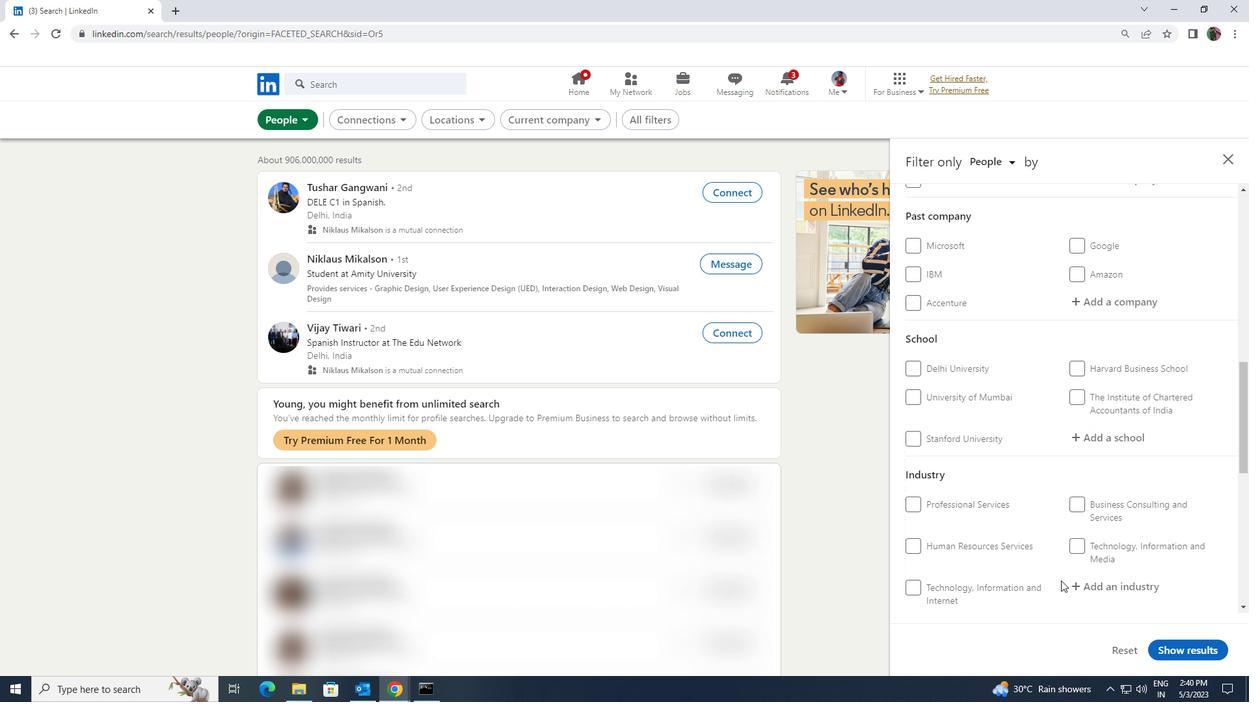 
Action: Mouse scrolled (1061, 580) with delta (0, 0)
Screenshot: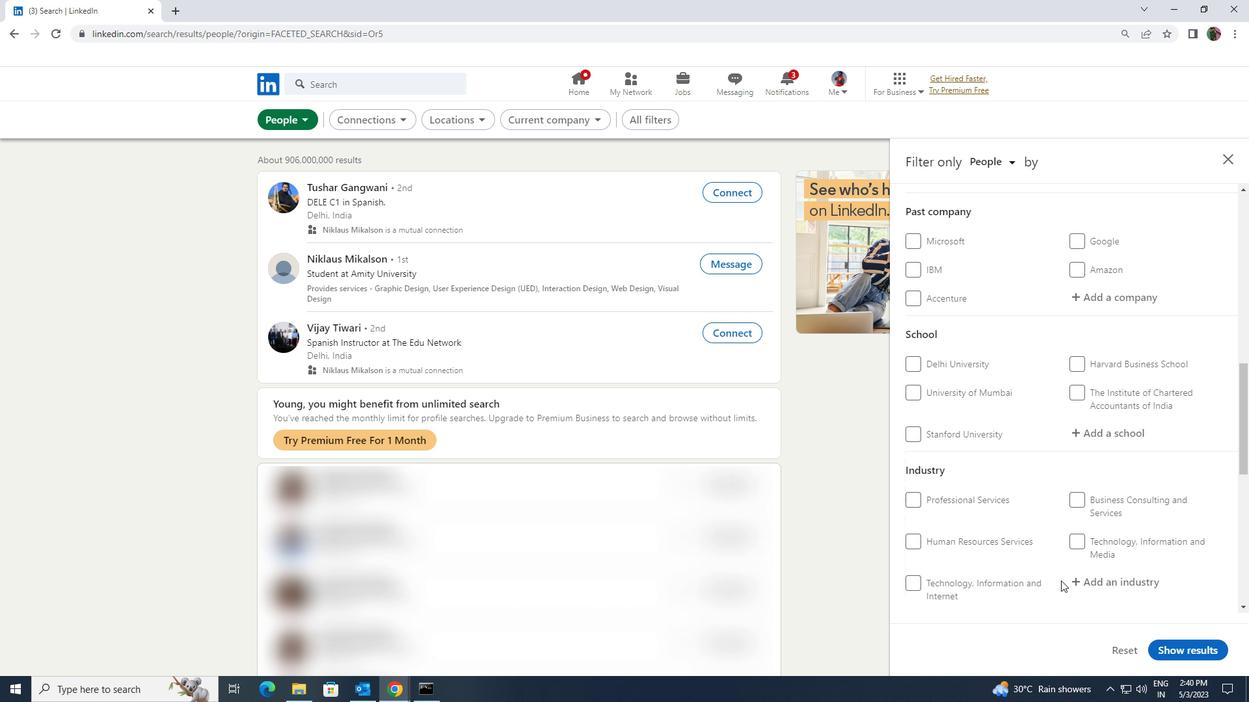 
Action: Mouse moved to (1083, 555)
Screenshot: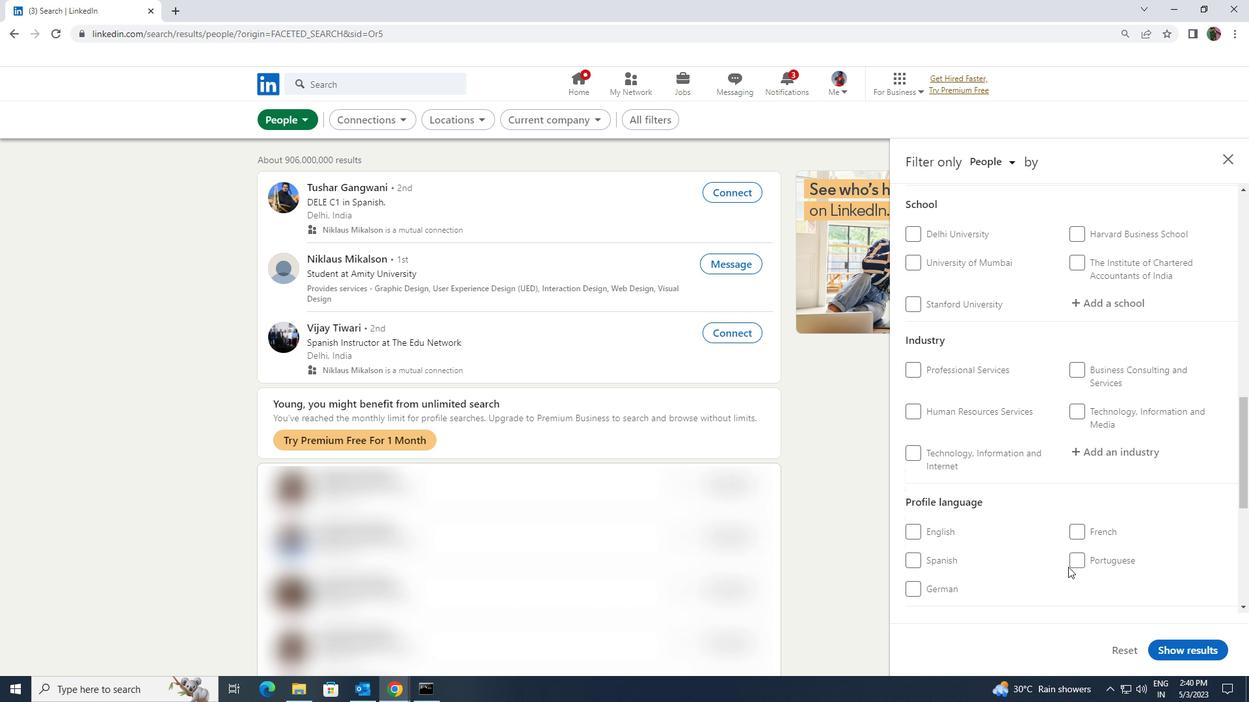 
Action: Mouse pressed left at (1083, 555)
Screenshot: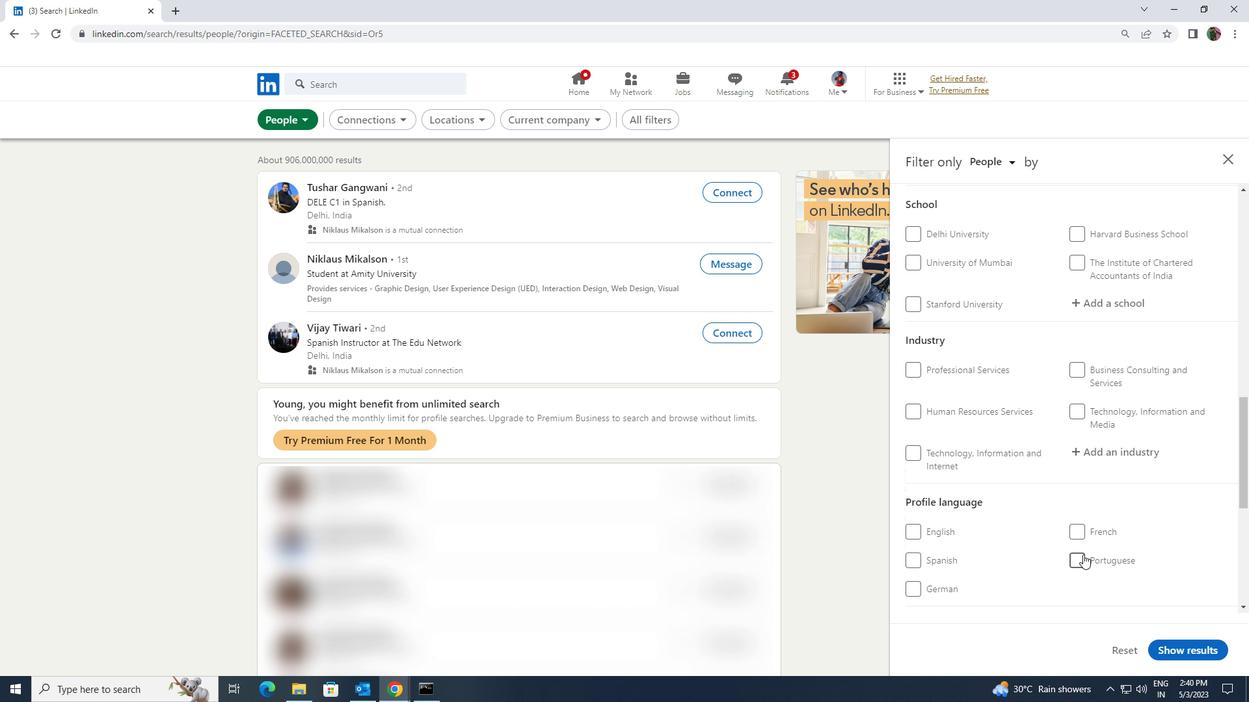 
Action: Mouse scrolled (1083, 555) with delta (0, 0)
Screenshot: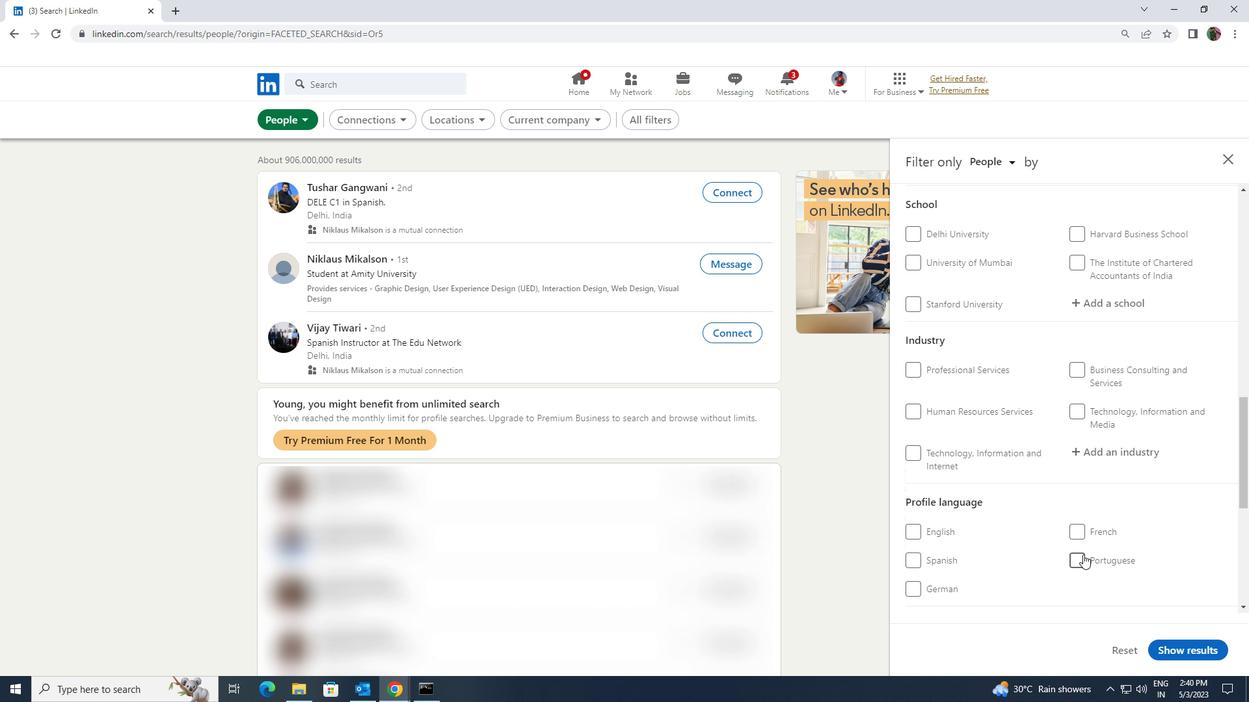 
Action: Mouse scrolled (1083, 555) with delta (0, 0)
Screenshot: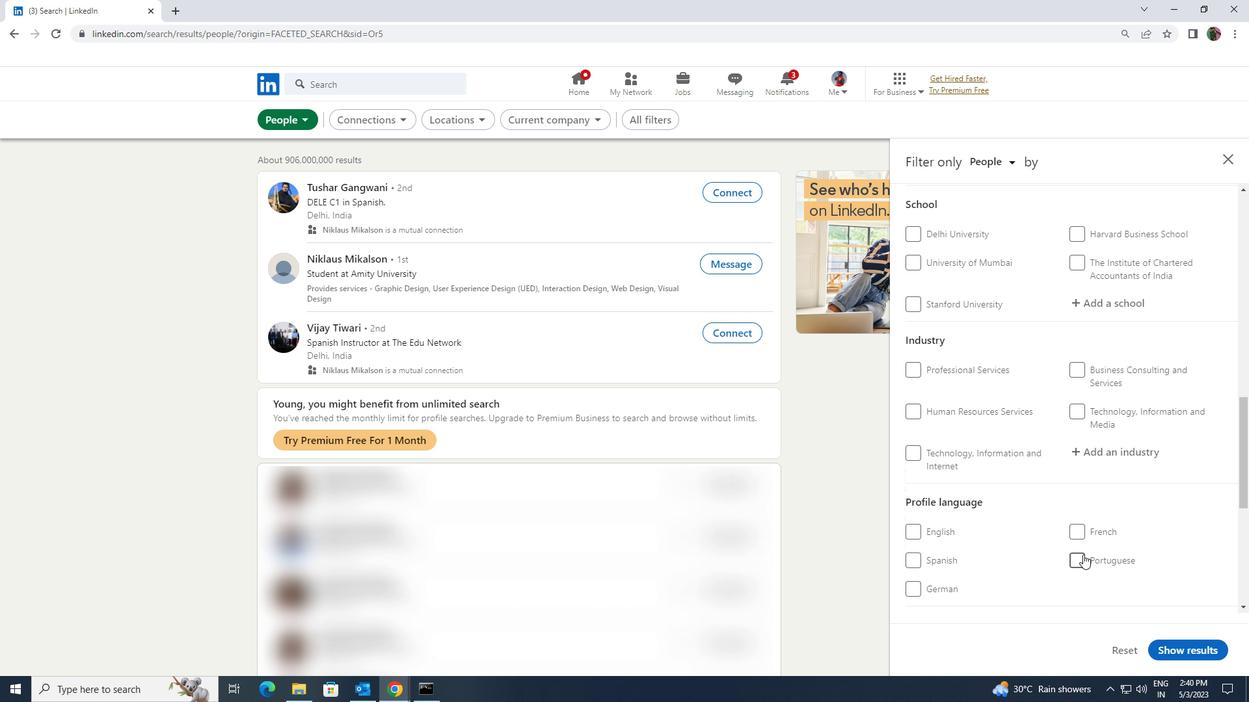 
Action: Mouse moved to (1081, 557)
Screenshot: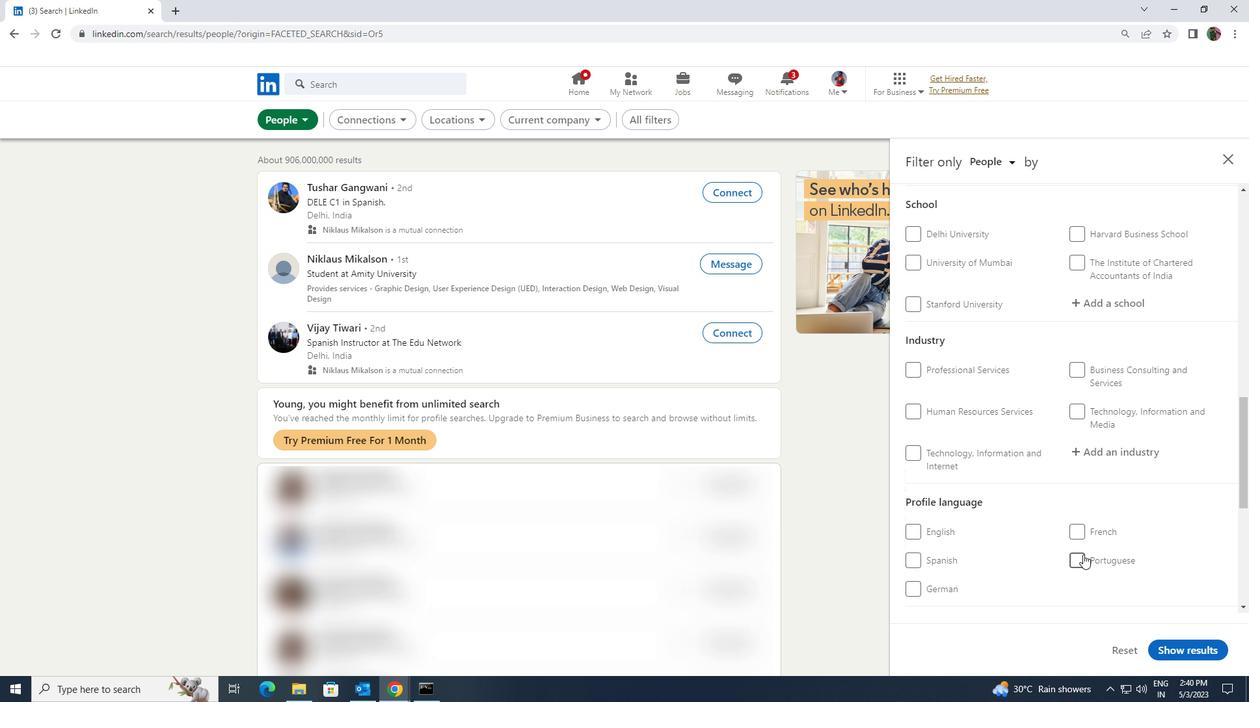 
Action: Mouse pressed left at (1081, 557)
Screenshot: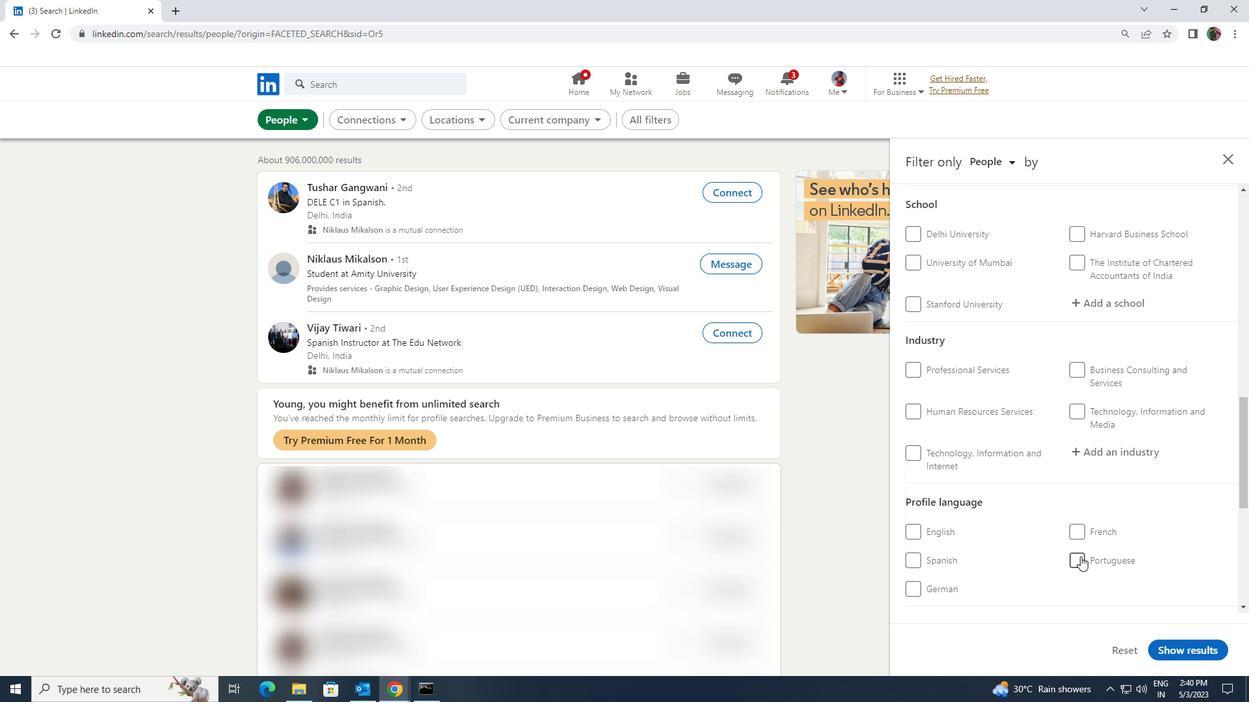 
Action: Mouse scrolled (1081, 557) with delta (0, 0)
Screenshot: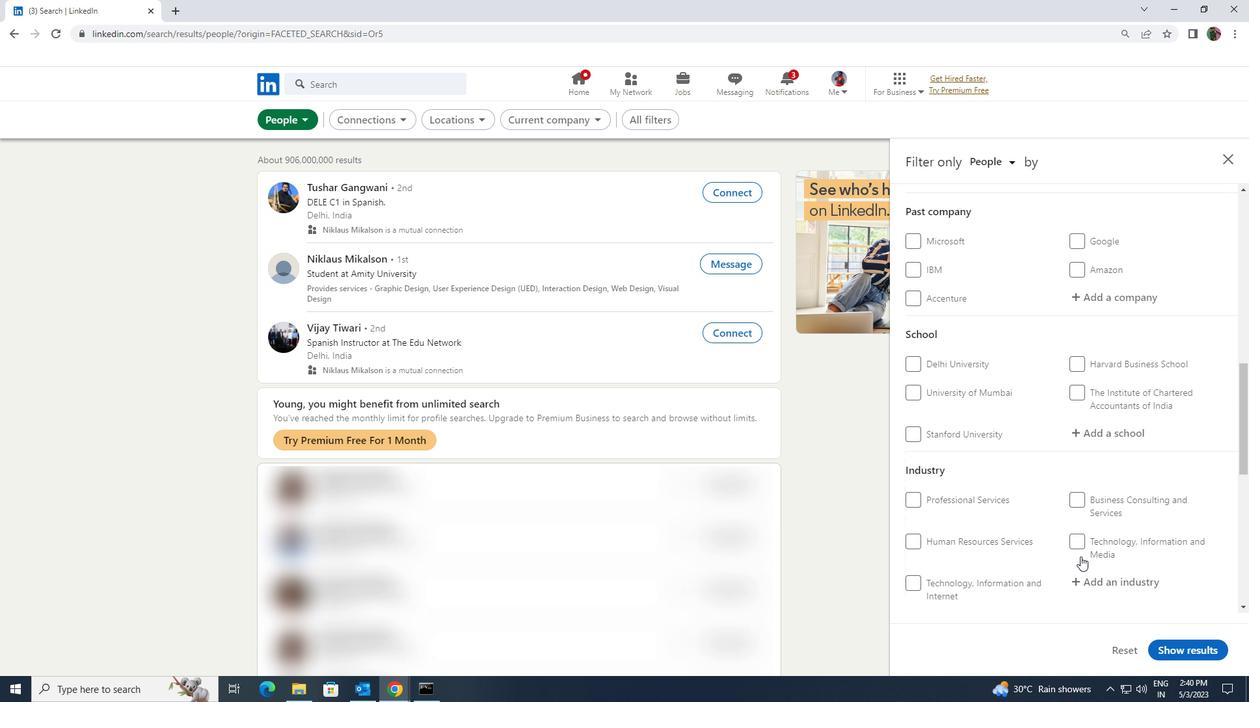 
Action: Mouse scrolled (1081, 557) with delta (0, 0)
Screenshot: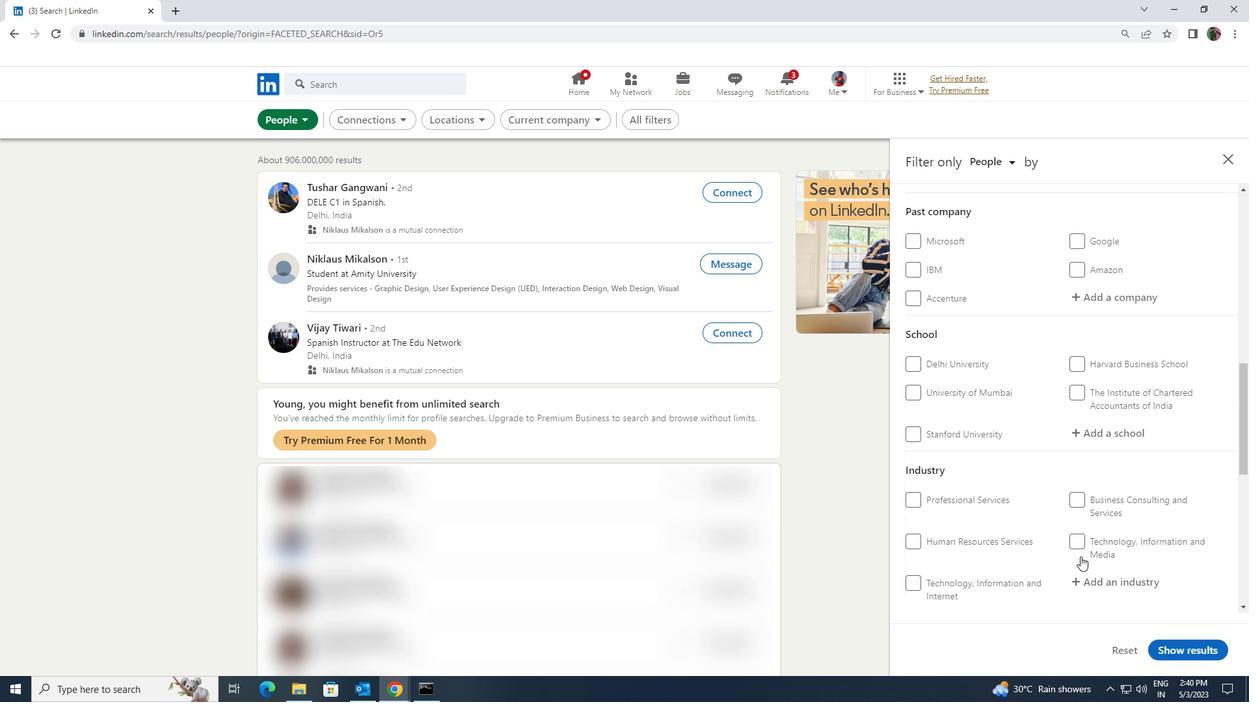 
Action: Mouse scrolled (1081, 557) with delta (0, 0)
Screenshot: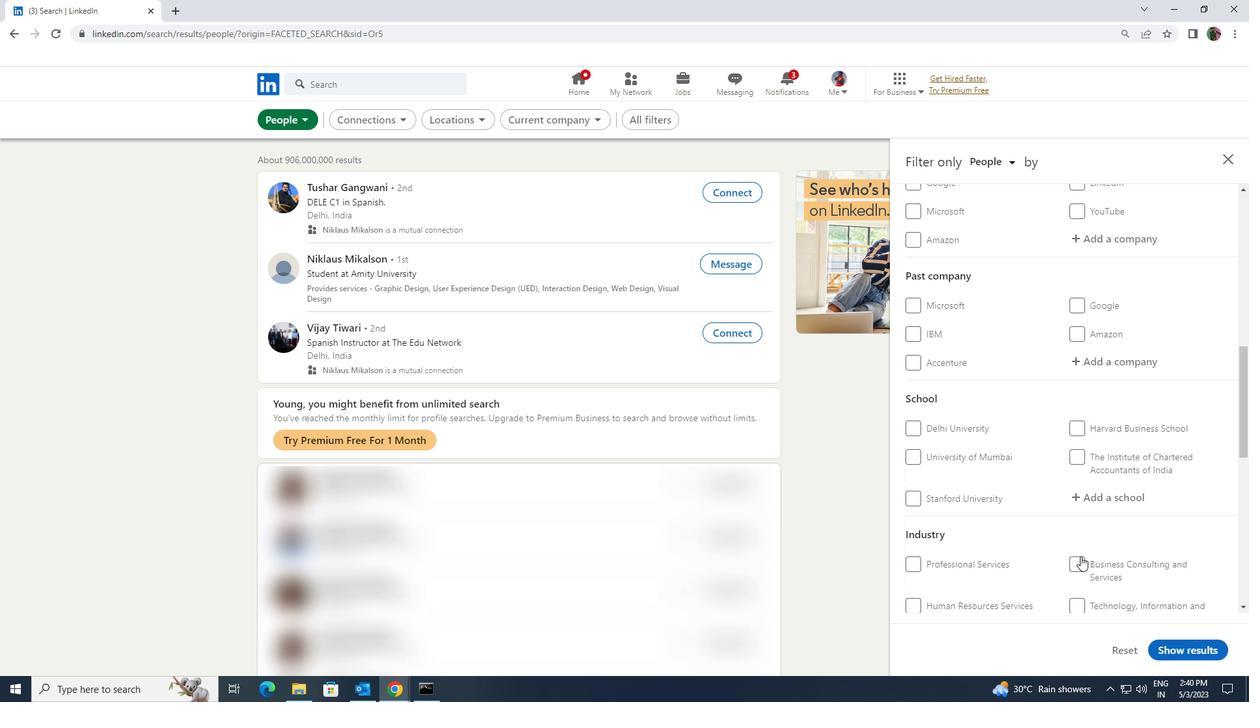 
Action: Mouse scrolled (1081, 557) with delta (0, 0)
Screenshot: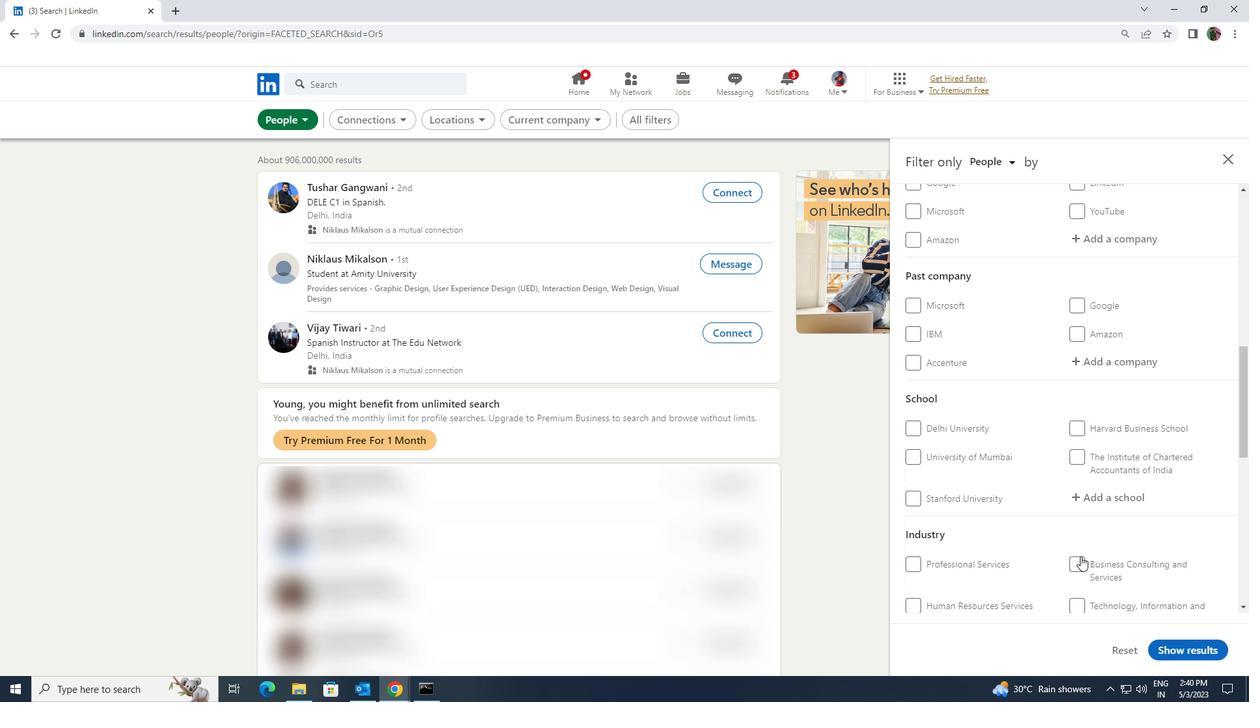 
Action: Mouse scrolled (1081, 557) with delta (0, 0)
Screenshot: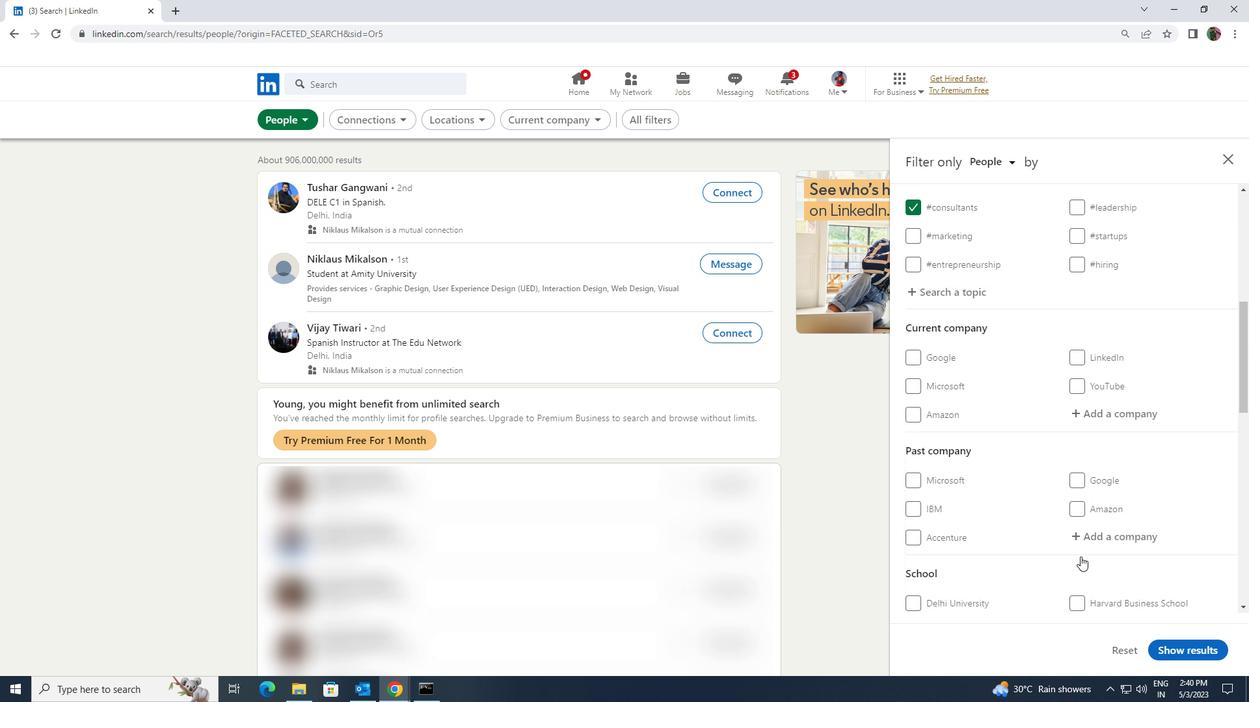 
Action: Mouse moved to (1085, 502)
Screenshot: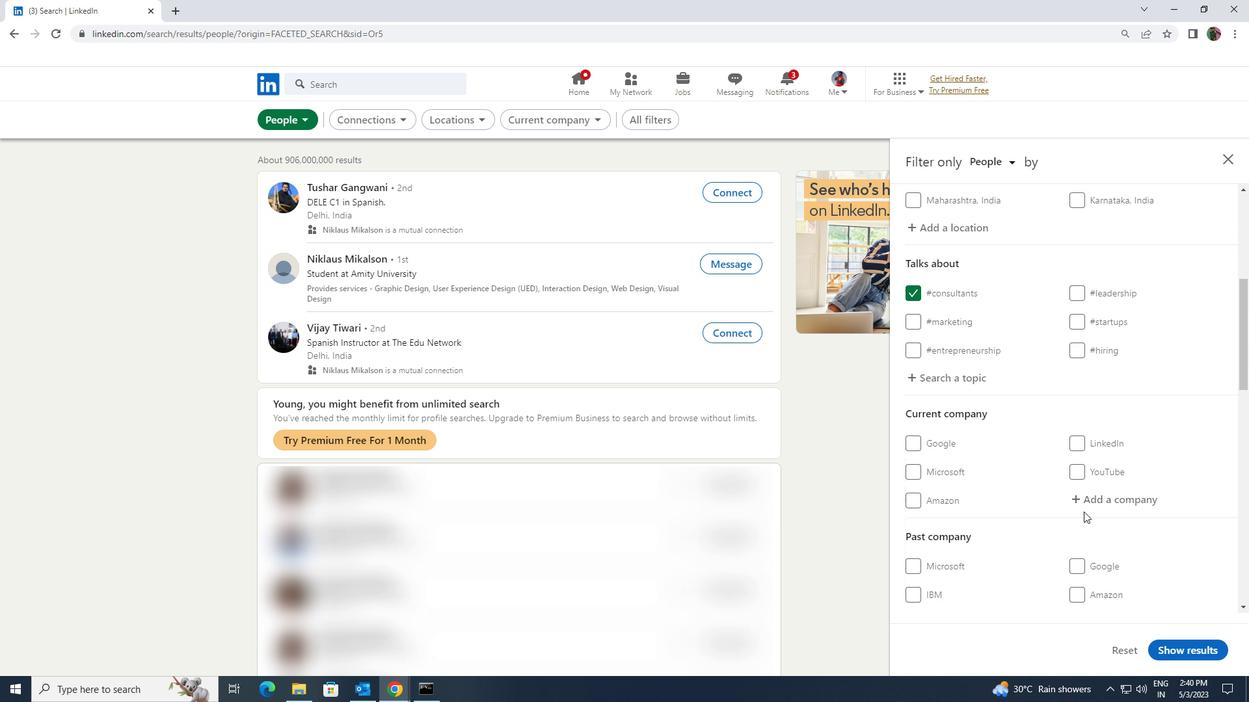 
Action: Mouse pressed left at (1085, 502)
Screenshot: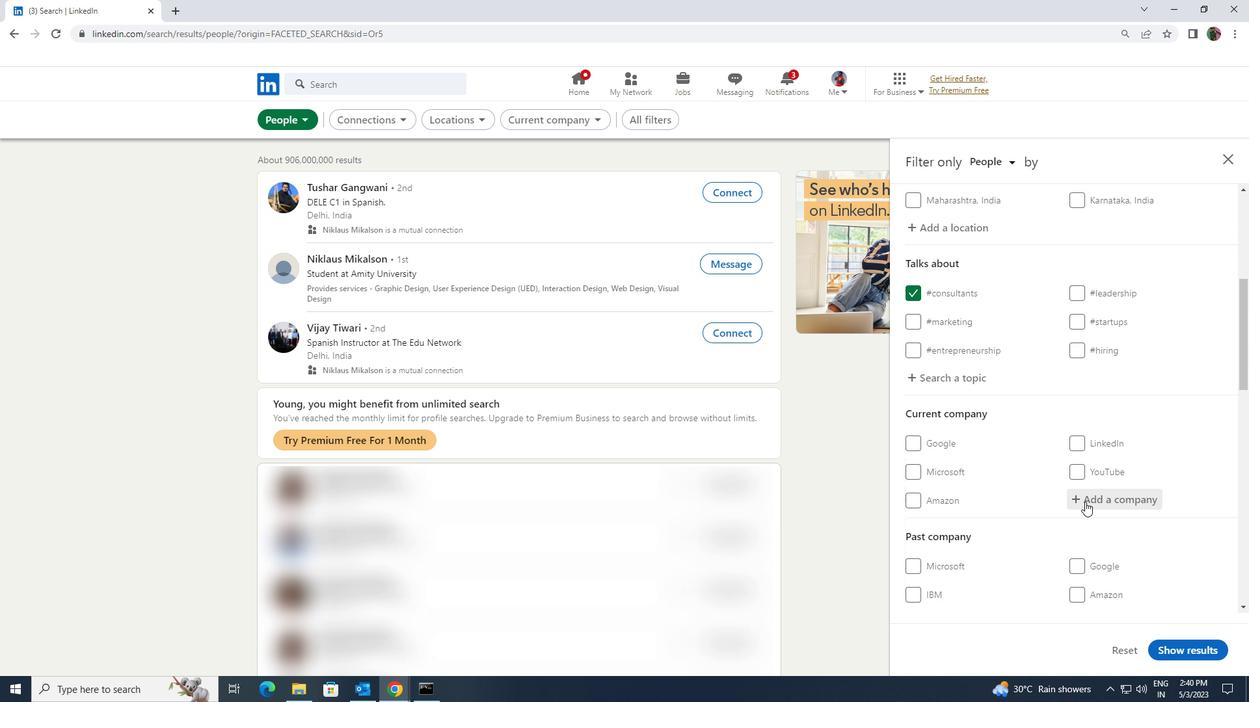 
Action: Key pressed <Key.caps_lock><Key.shift><Key.caps_lock><Key.shift>JANA<Key.space><Key.shift>SMALL<Key.space><Key.shift><Key.shift><Key.shift><Key.shift><Key.shift>FIN
Screenshot: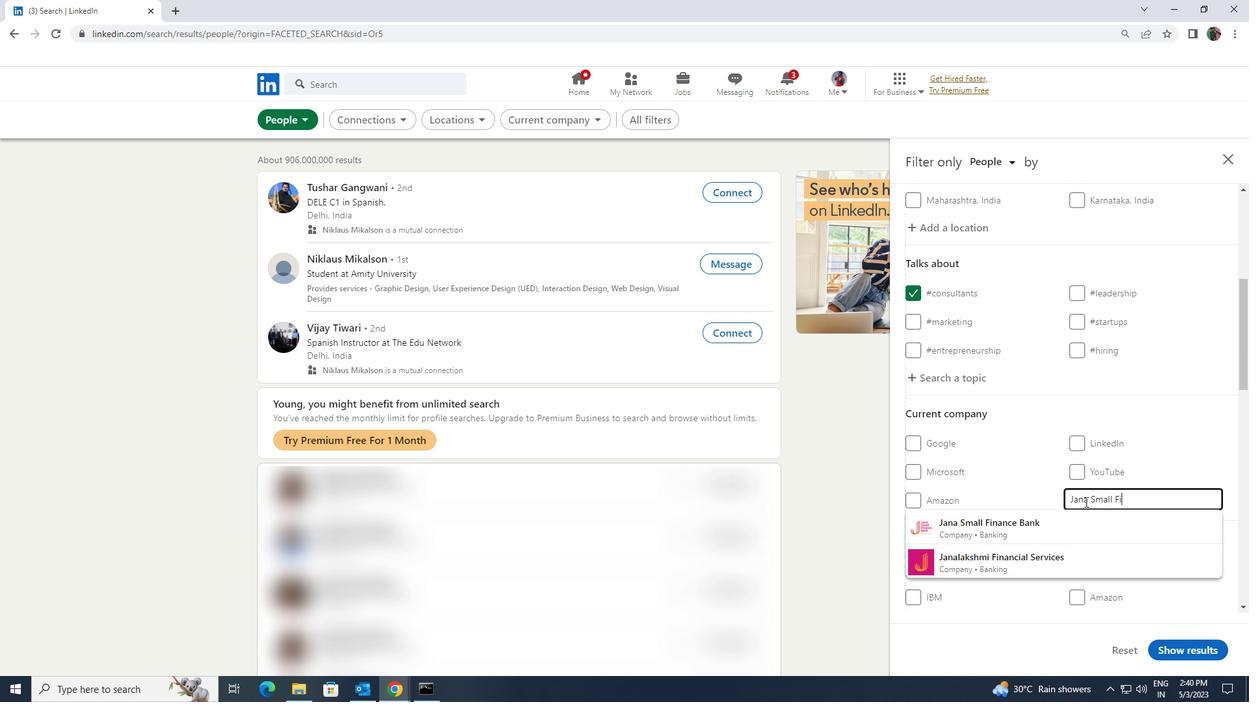 
Action: Mouse moved to (1077, 530)
Screenshot: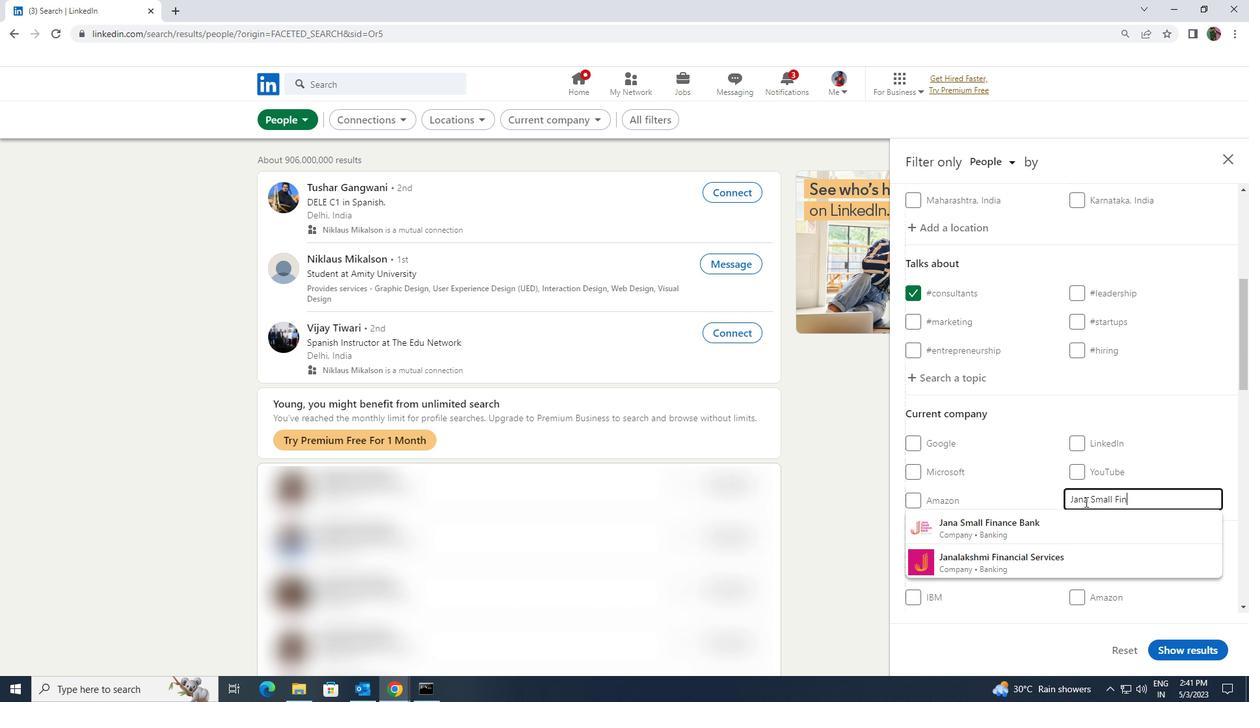 
Action: Mouse pressed left at (1077, 530)
Screenshot: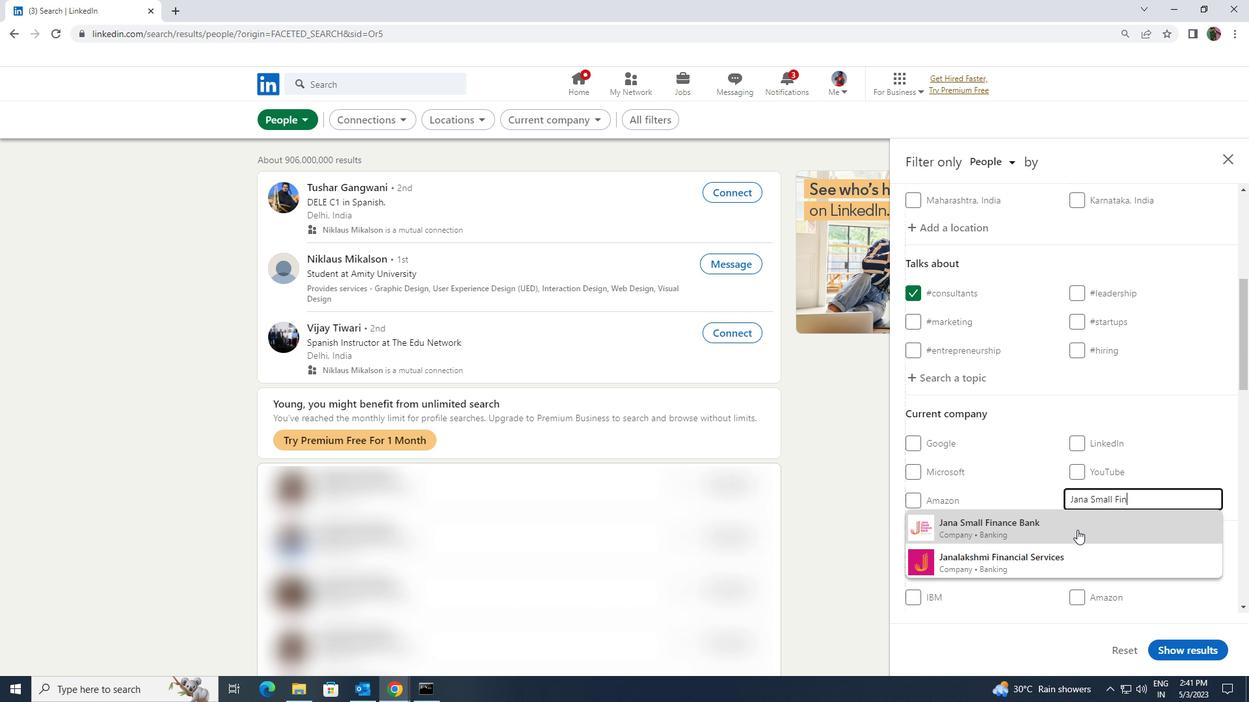 
Action: Mouse moved to (1076, 528)
Screenshot: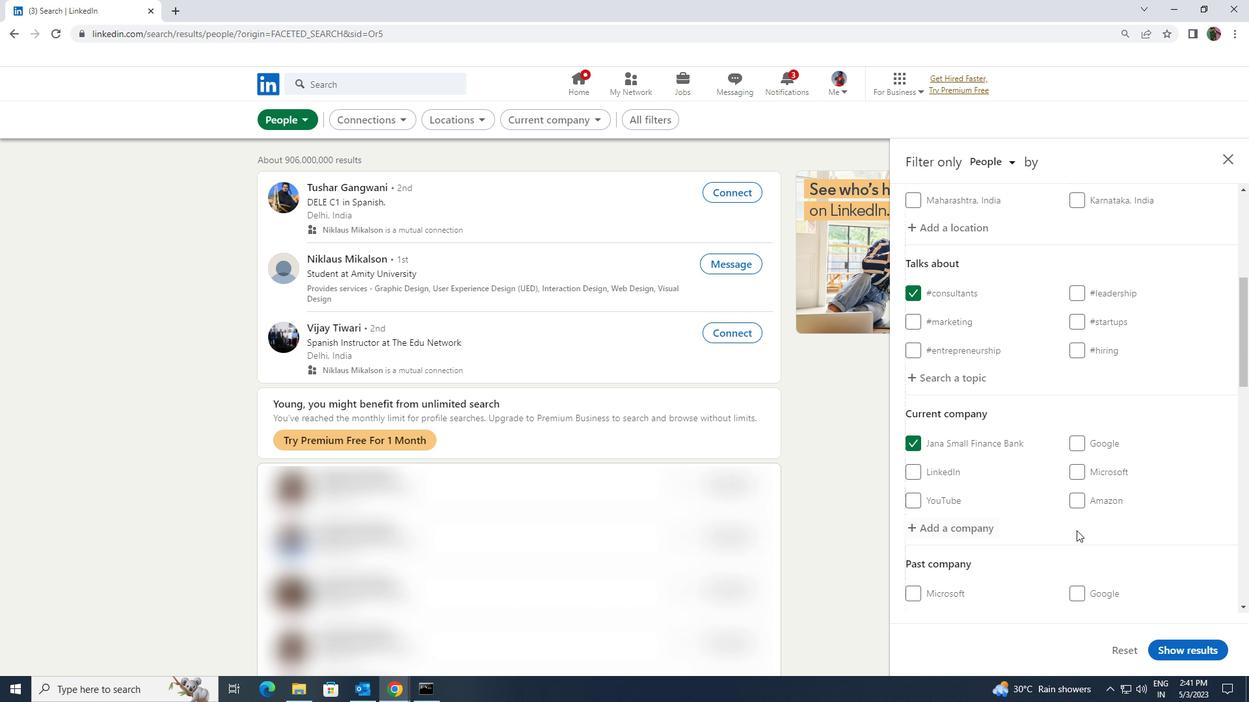 
Action: Mouse scrolled (1076, 527) with delta (0, 0)
Screenshot: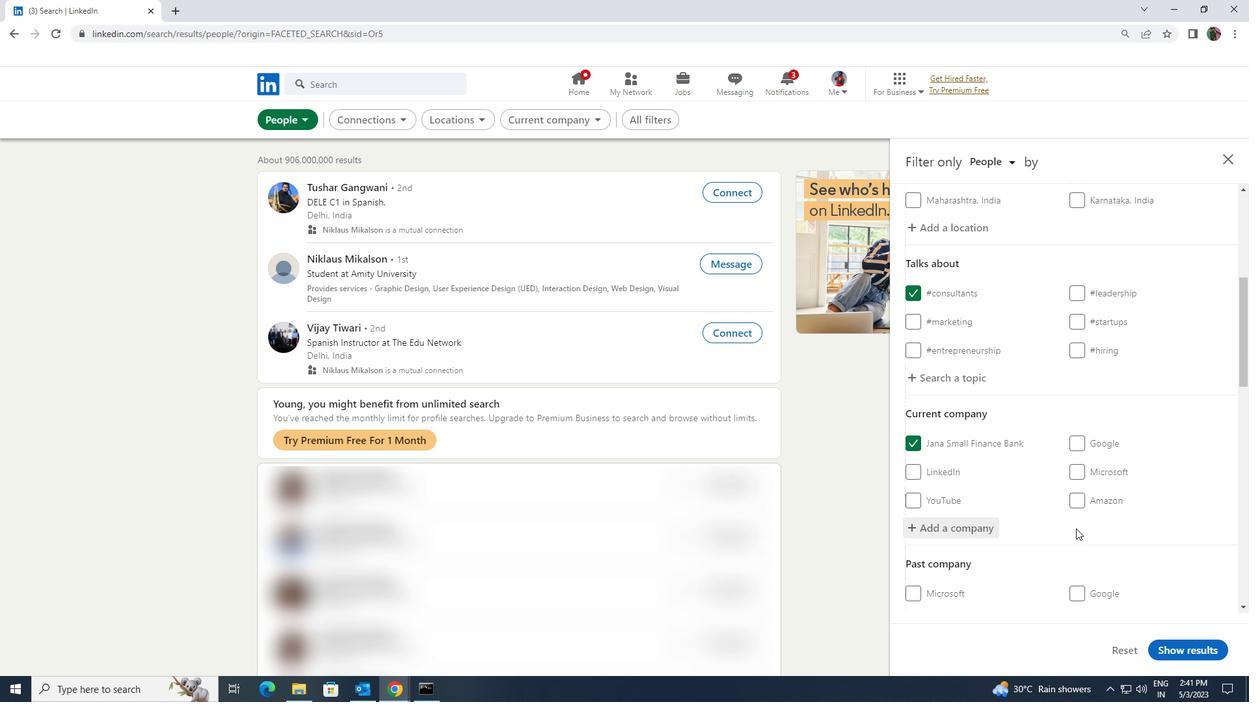 
Action: Mouse scrolled (1076, 527) with delta (0, 0)
Screenshot: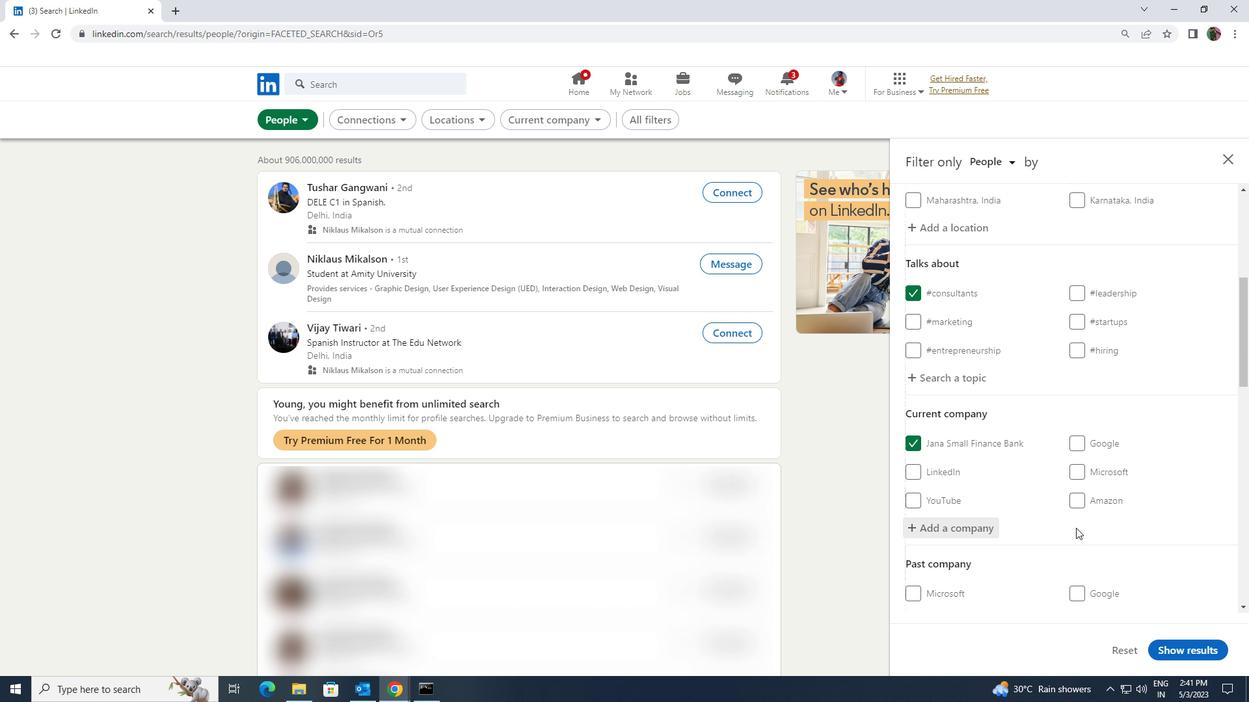 
Action: Mouse moved to (1076, 528)
Screenshot: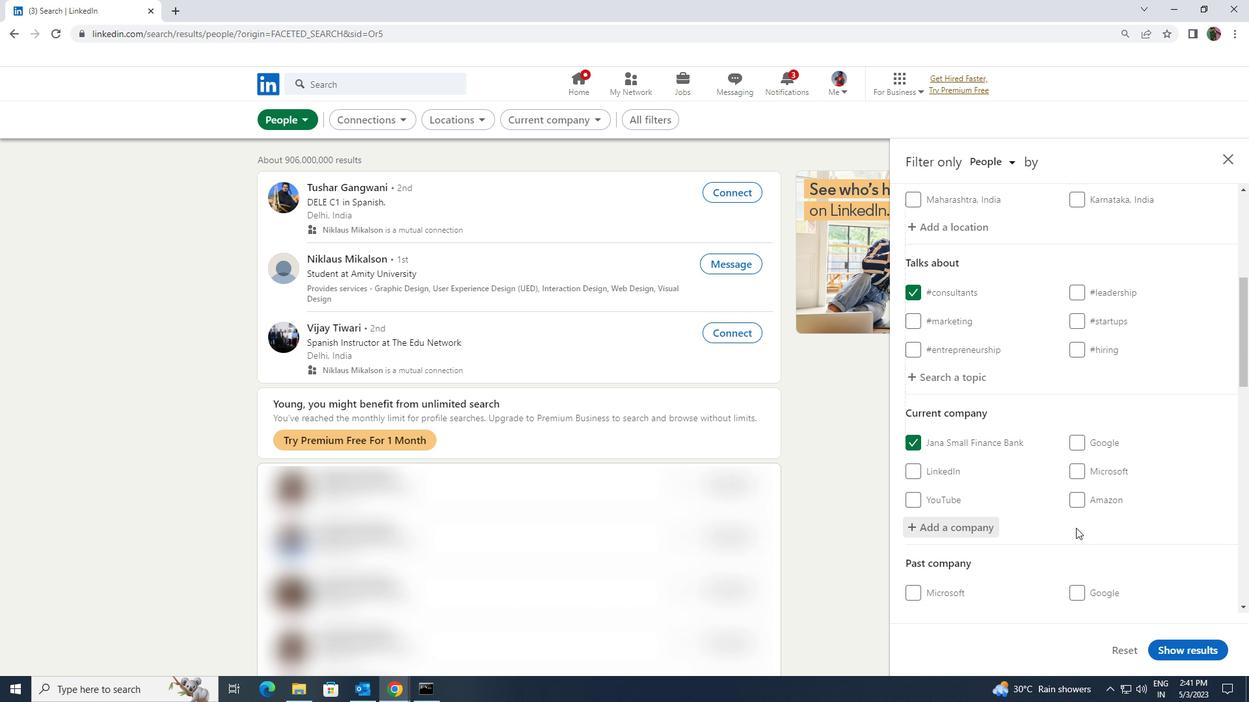 
Action: Mouse scrolled (1076, 527) with delta (0, 0)
Screenshot: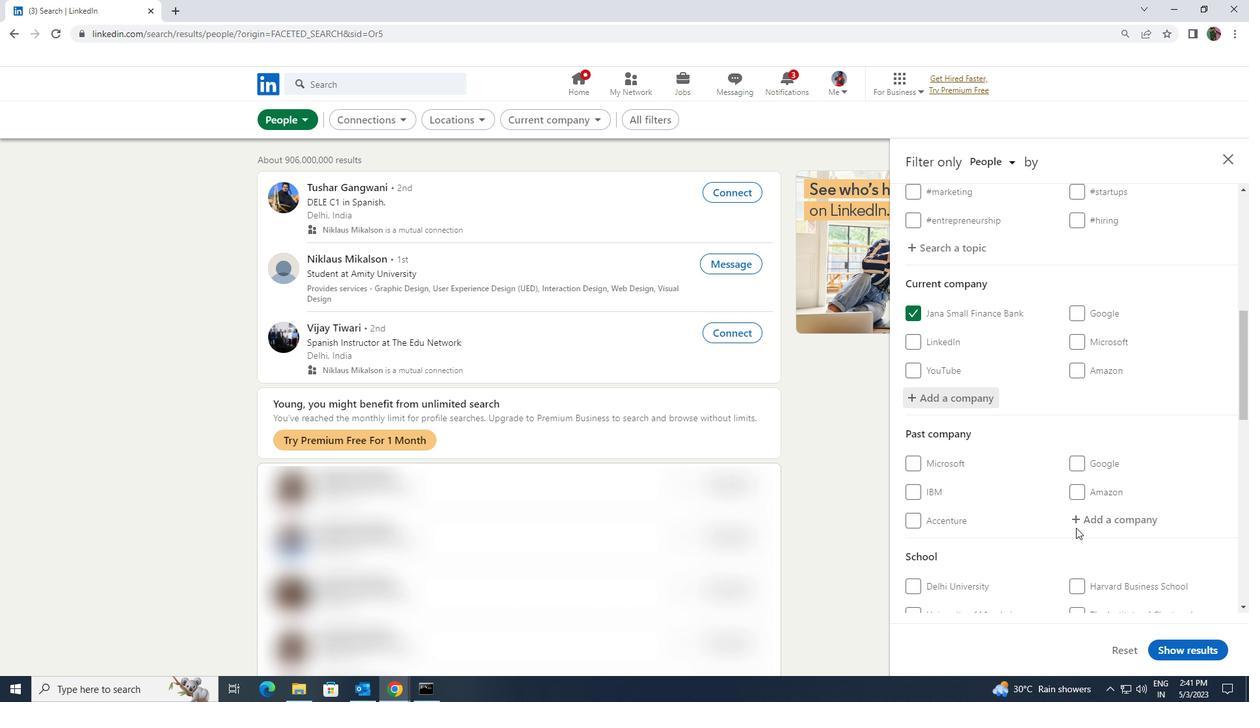 
Action: Mouse scrolled (1076, 527) with delta (0, 0)
Screenshot: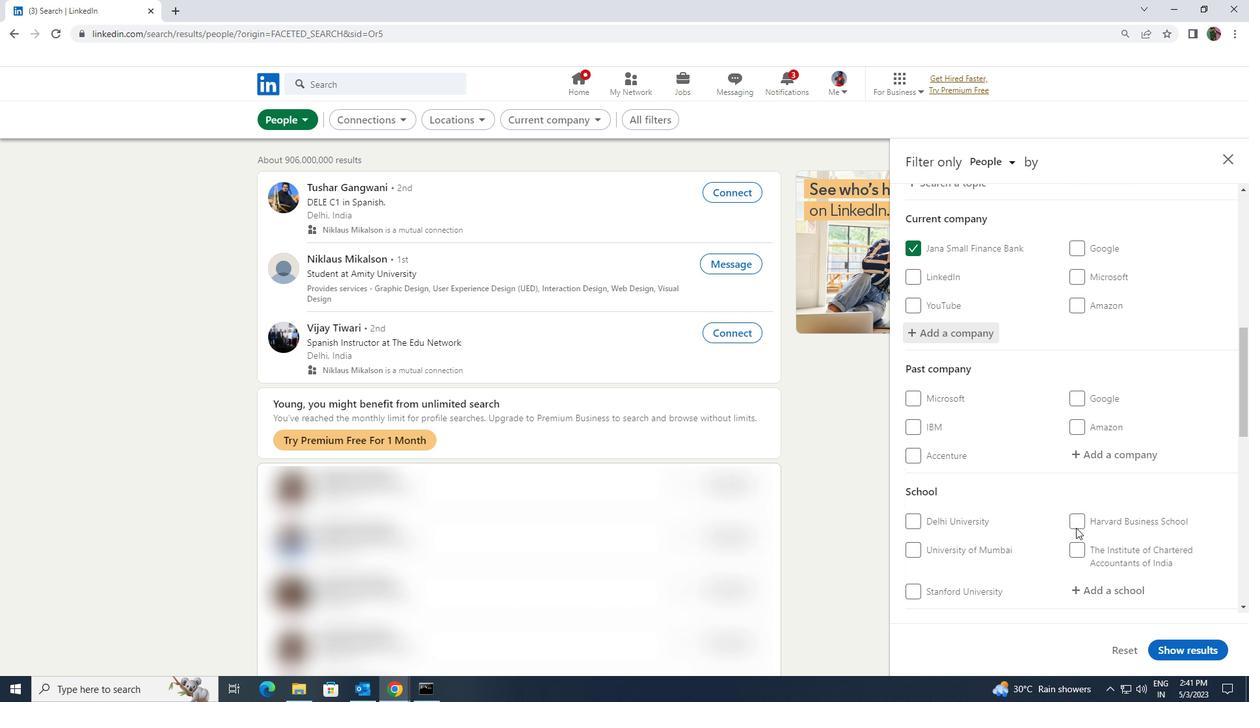 
Action: Mouse moved to (1079, 521)
Screenshot: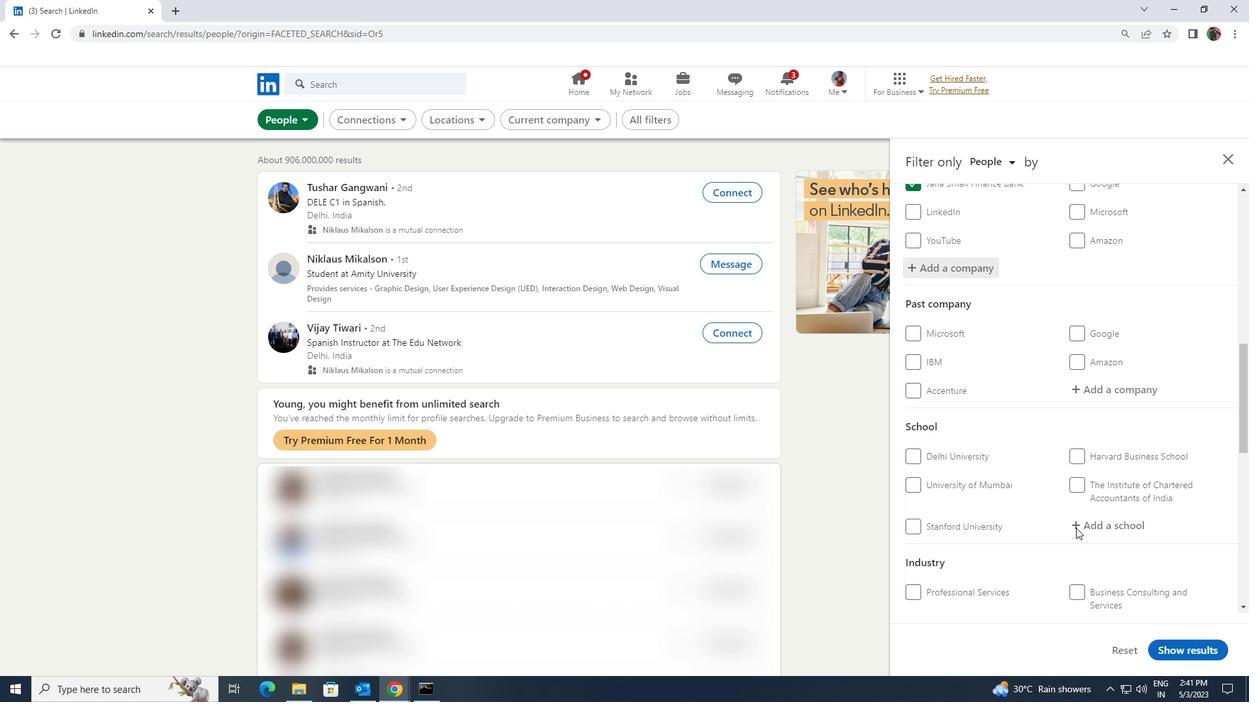 
Action: Mouse pressed left at (1079, 521)
Screenshot: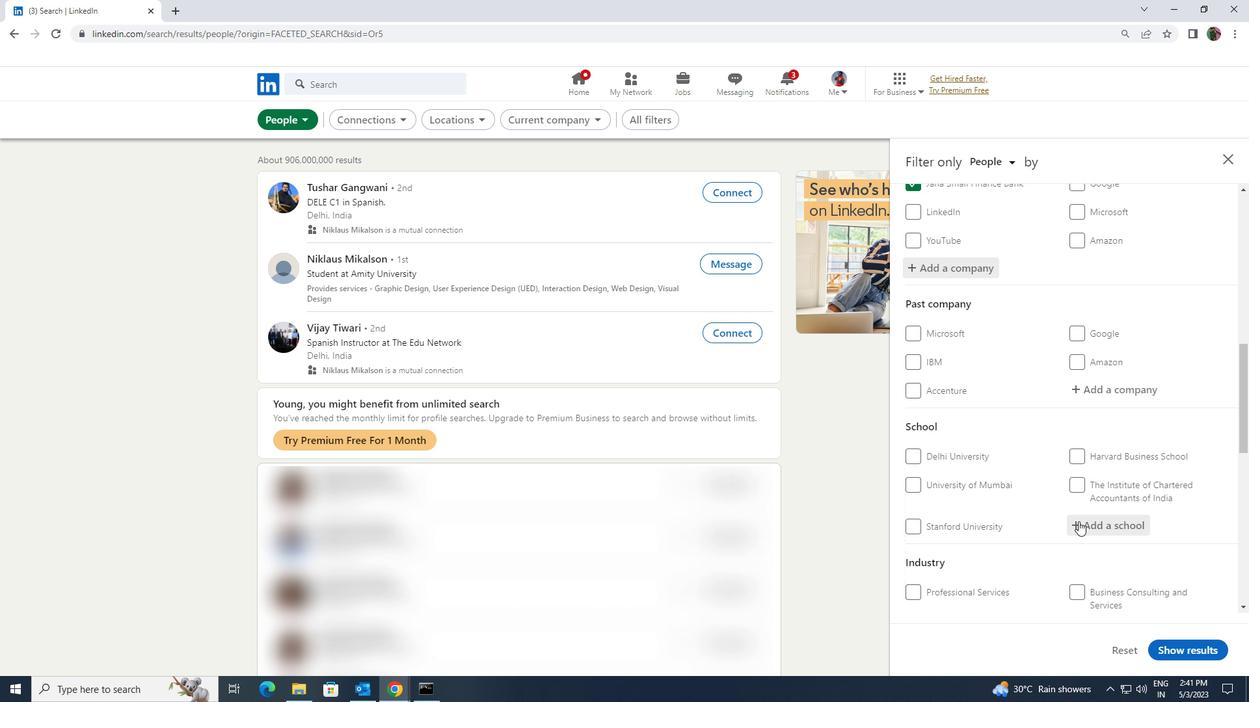 
Action: Key pressed <Key.shift><Key.shift><Key.shift><Key.shift>THE<Key.space><Key.shift><Key.shift><Key.shift>SHRI<Key.space><Key.shift>RAM
Screenshot: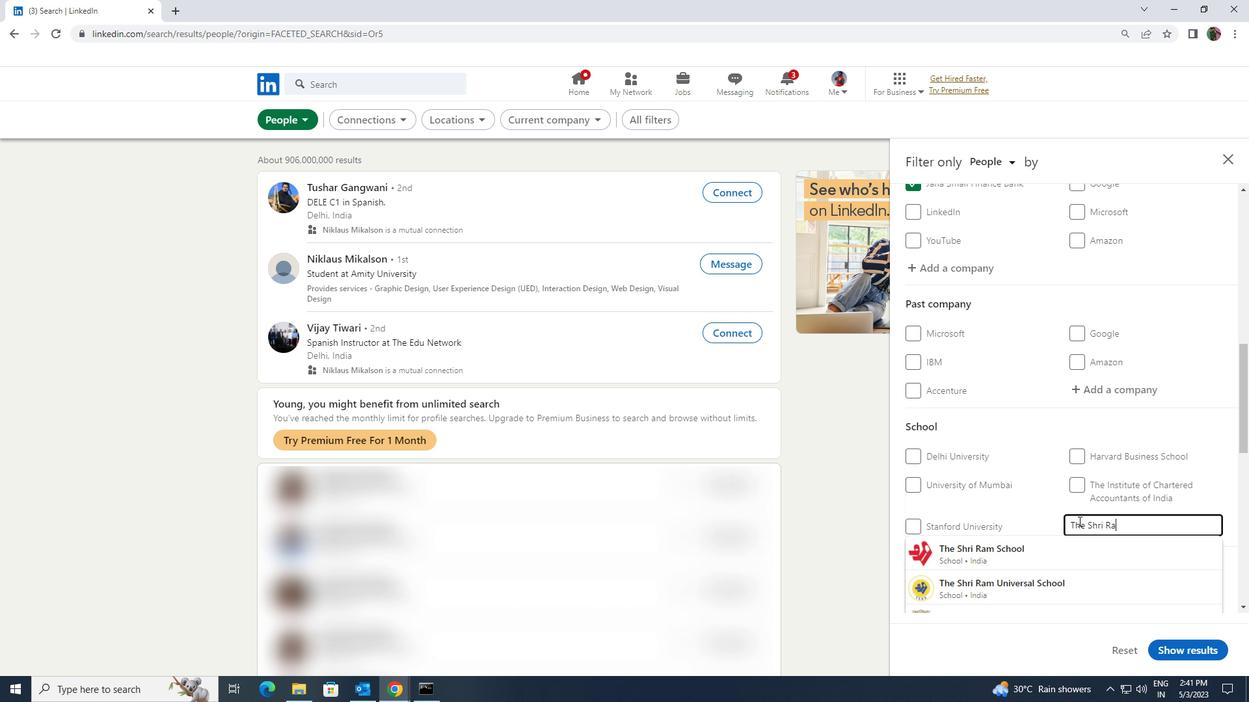 
Action: Mouse moved to (1080, 539)
Screenshot: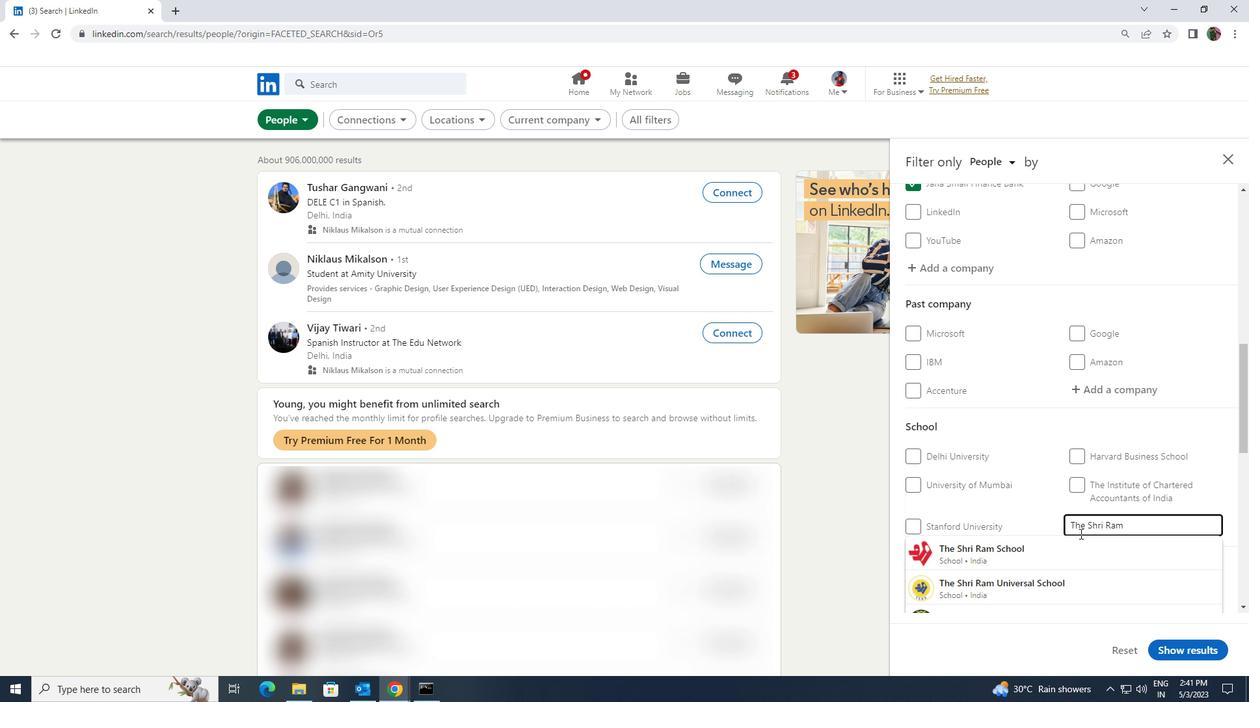 
Action: Mouse pressed left at (1080, 539)
Screenshot: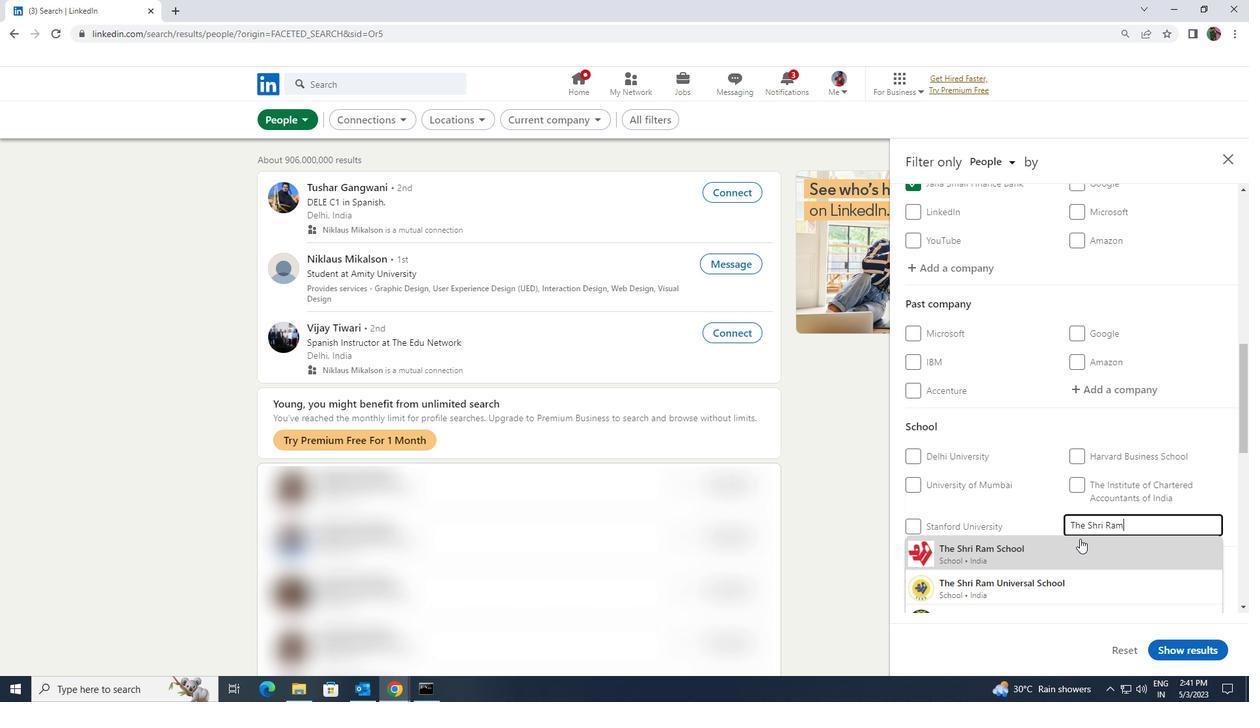 
Action: Mouse scrolled (1080, 538) with delta (0, 0)
Screenshot: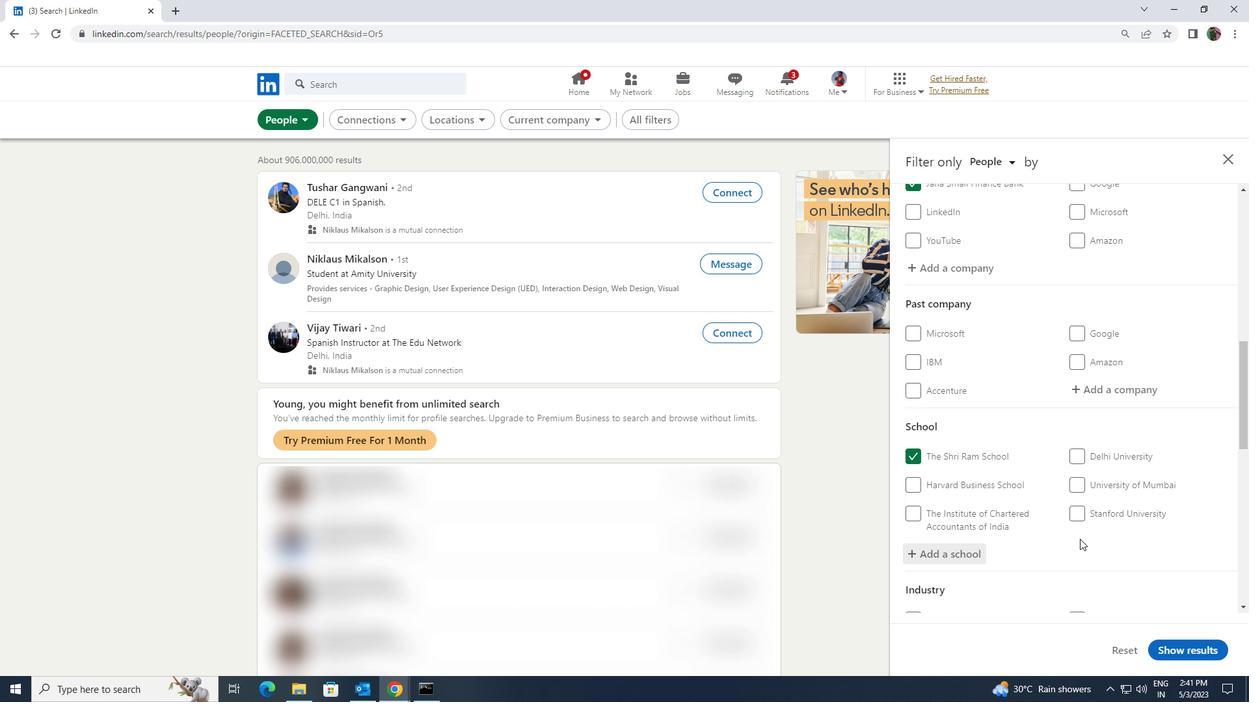 
Action: Mouse scrolled (1080, 538) with delta (0, 0)
Screenshot: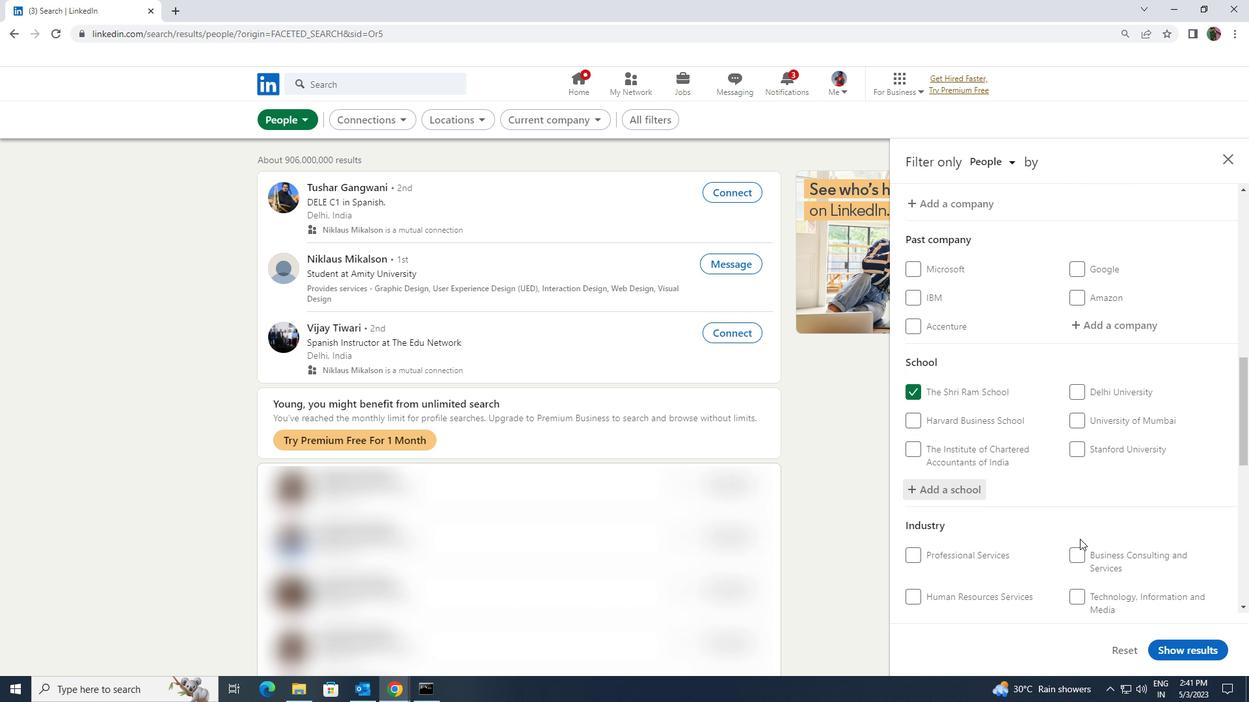 
Action: Mouse moved to (1079, 564)
Screenshot: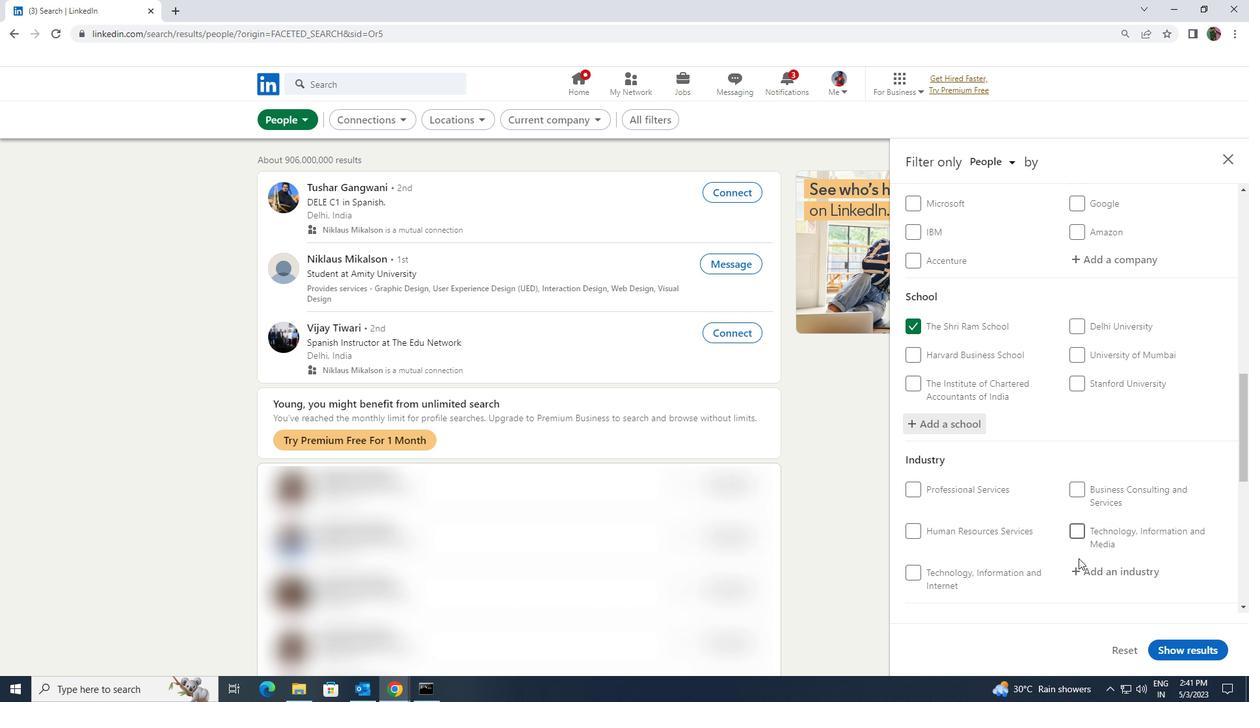 
Action: Mouse pressed left at (1079, 564)
Screenshot: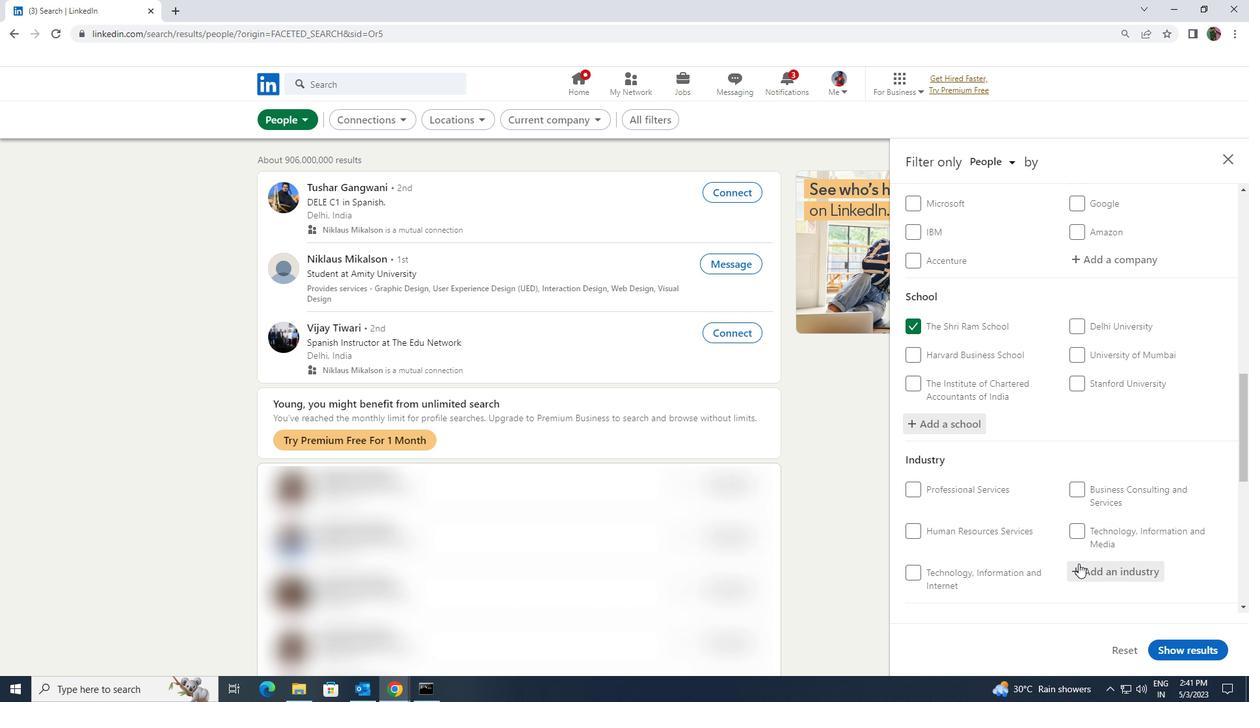 
Action: Key pressed <Key.shift><Key.shift><Key.shift><Key.shift><Key.shift><Key.shift><Key.shift>ACCESSIBLR<Key.backspace>E<Key.space><Key.shift>HARDWARE<Key.space><Key.shift>MANU
Screenshot: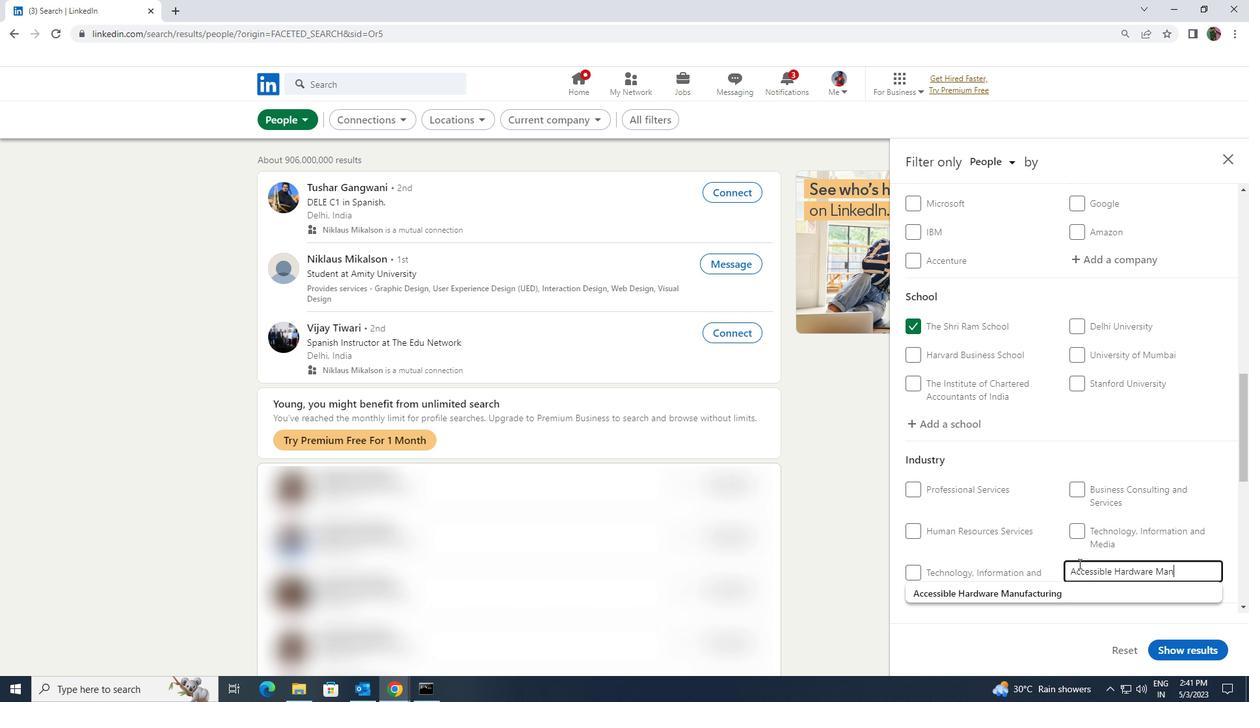 
Action: Mouse moved to (1078, 584)
Screenshot: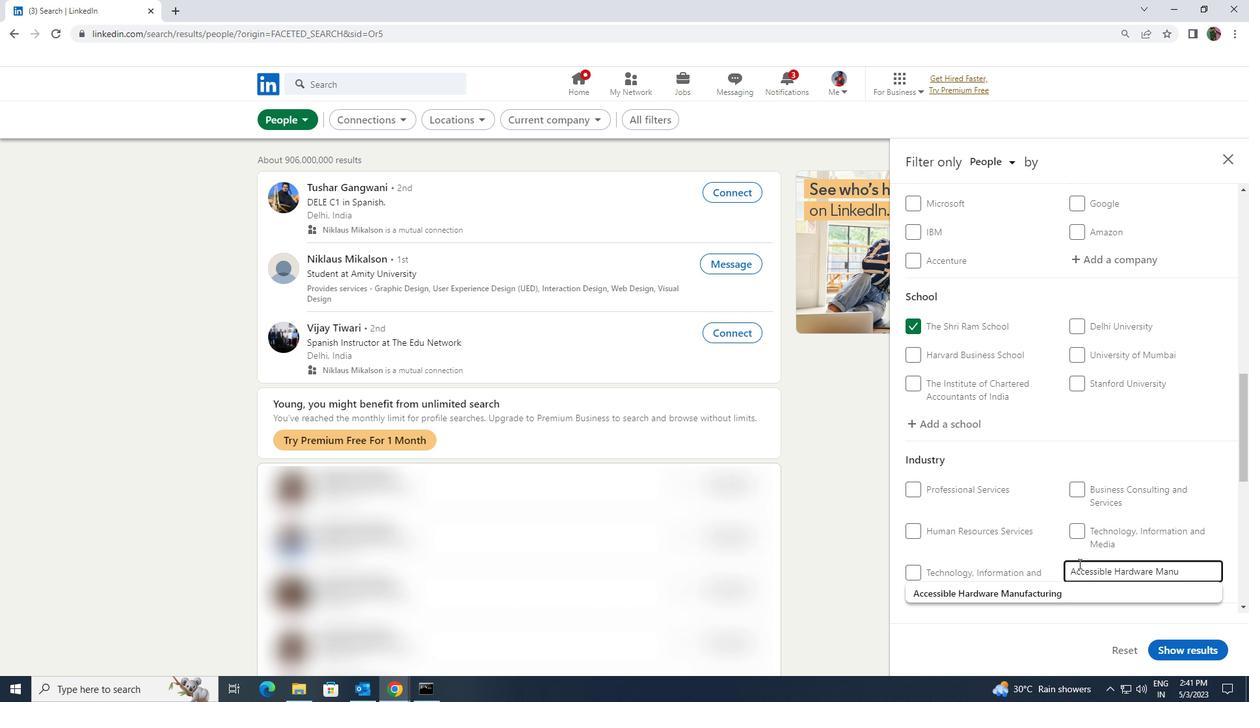 
Action: Mouse pressed left at (1078, 584)
Screenshot: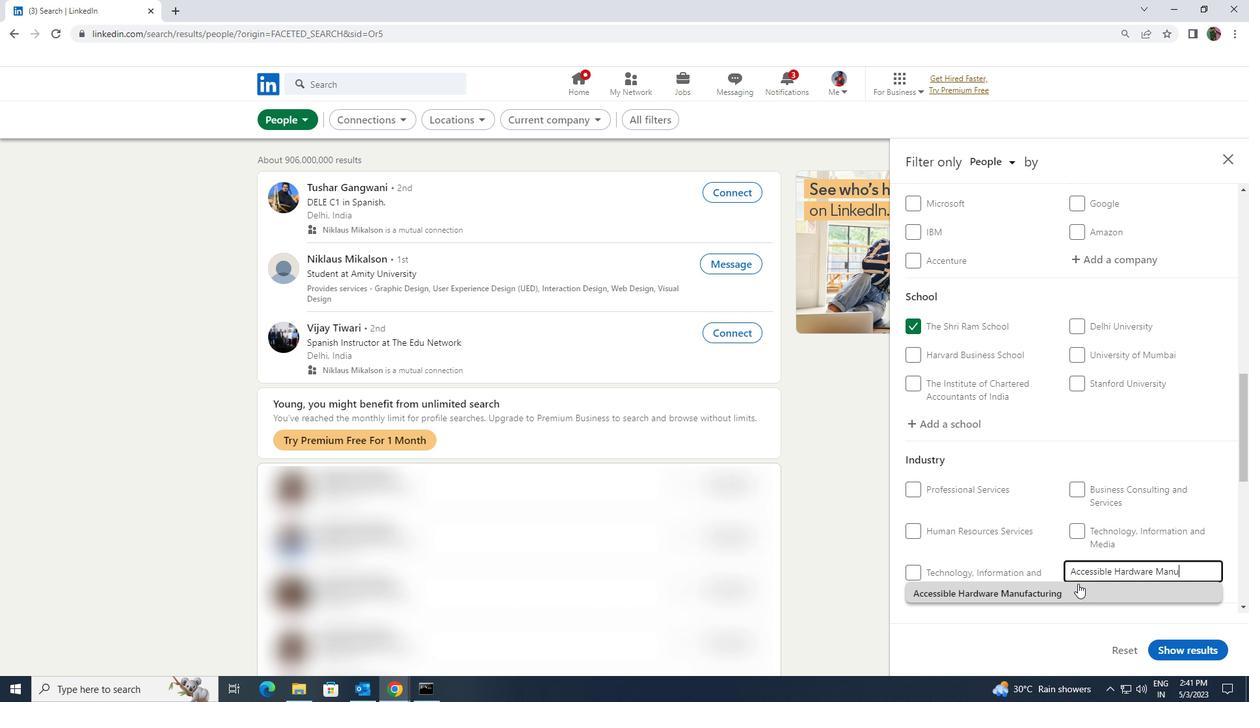 
Action: Mouse moved to (1075, 575)
Screenshot: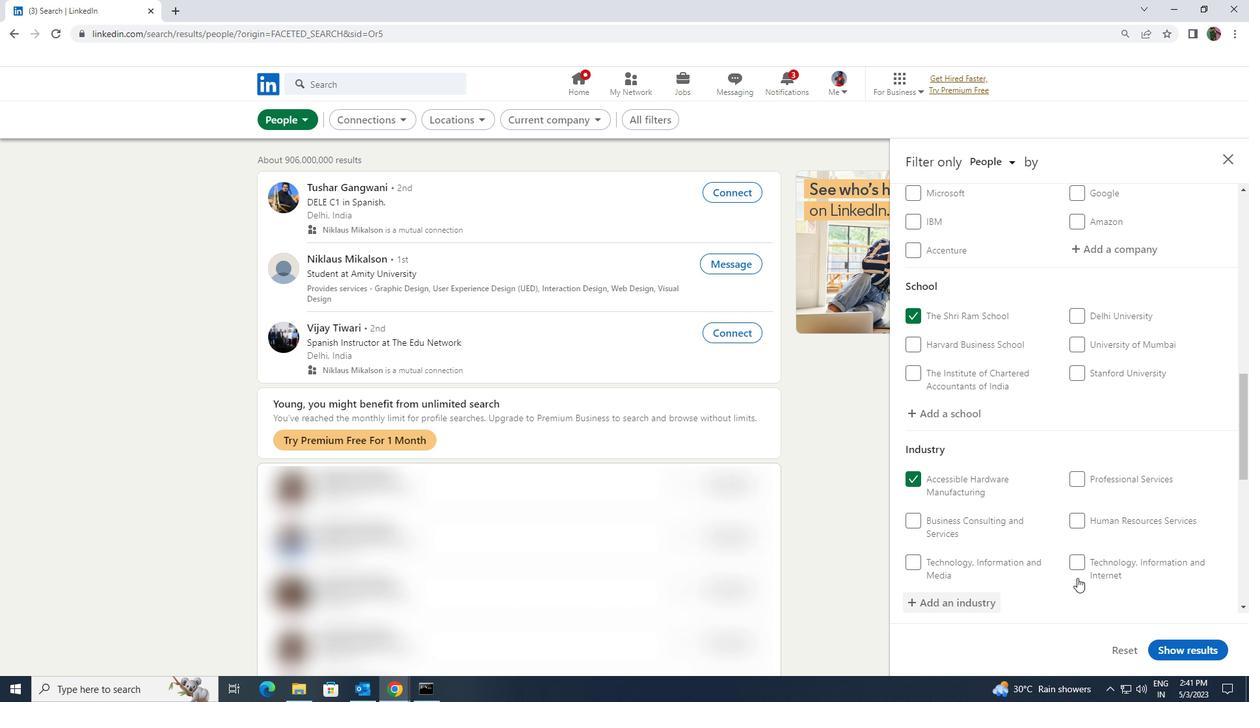 
Action: Mouse scrolled (1075, 574) with delta (0, 0)
Screenshot: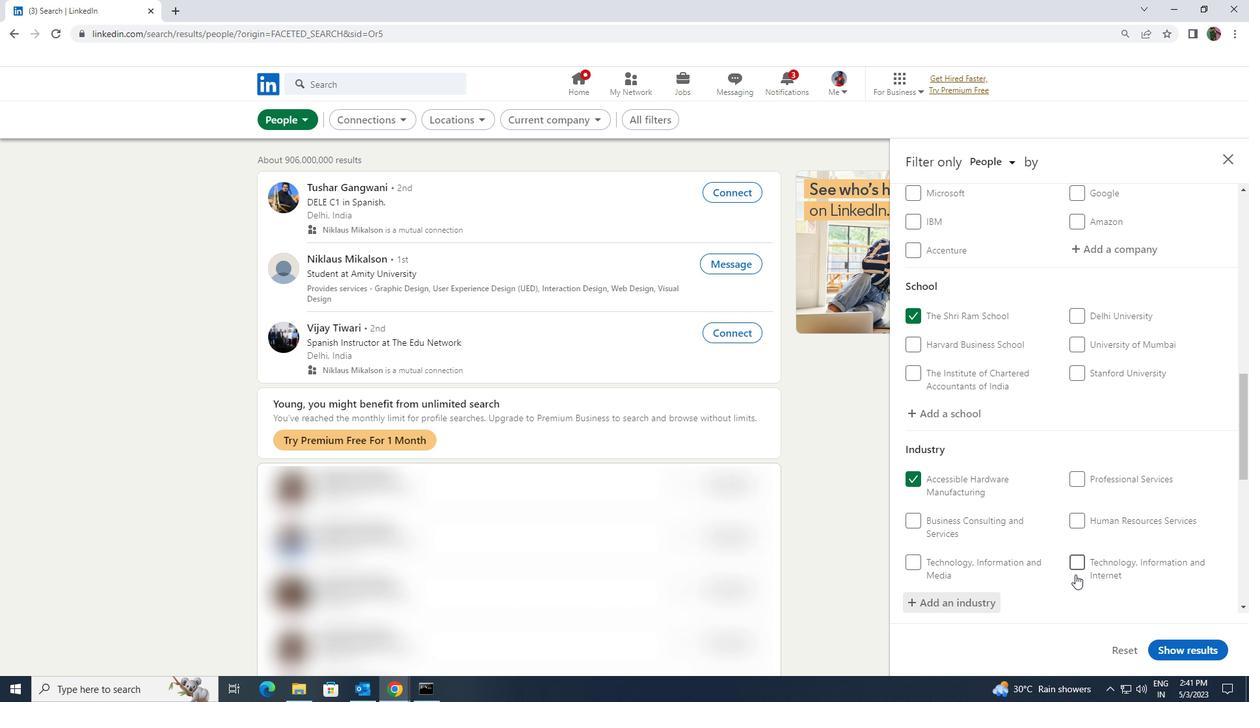 
Action: Mouse moved to (1075, 575)
Screenshot: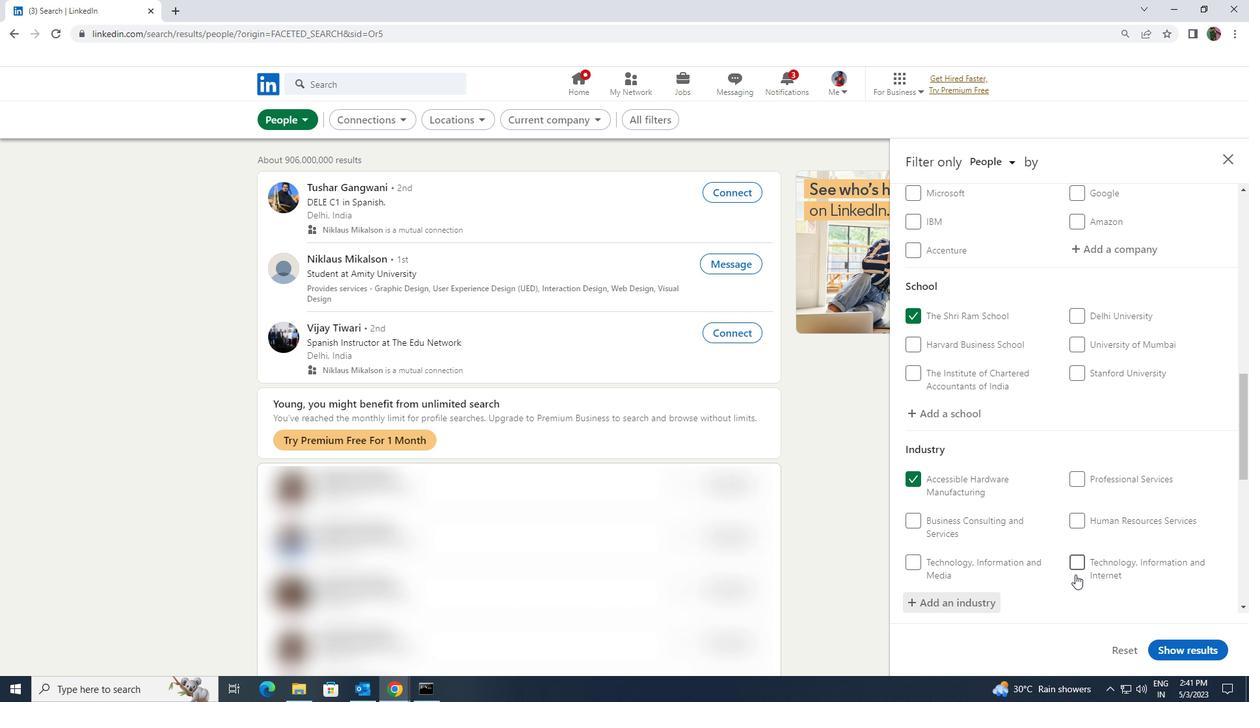 
Action: Mouse scrolled (1075, 574) with delta (0, 0)
Screenshot: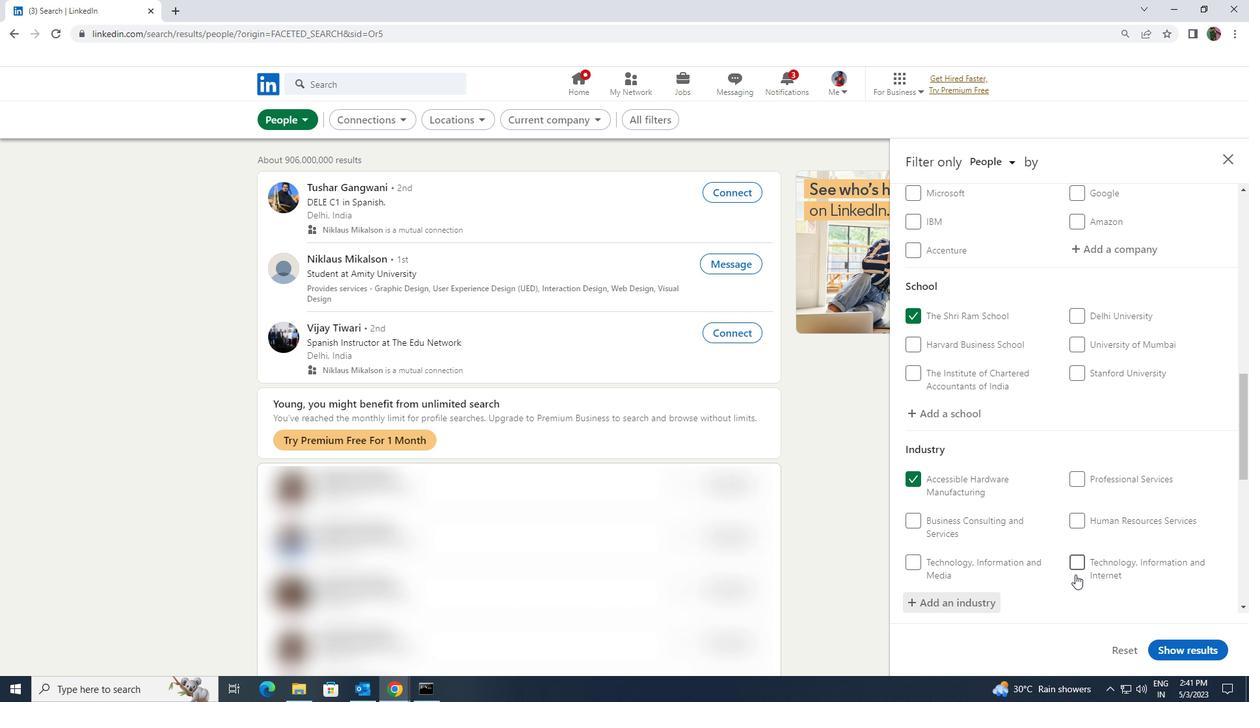 
Action: Mouse moved to (1071, 580)
Screenshot: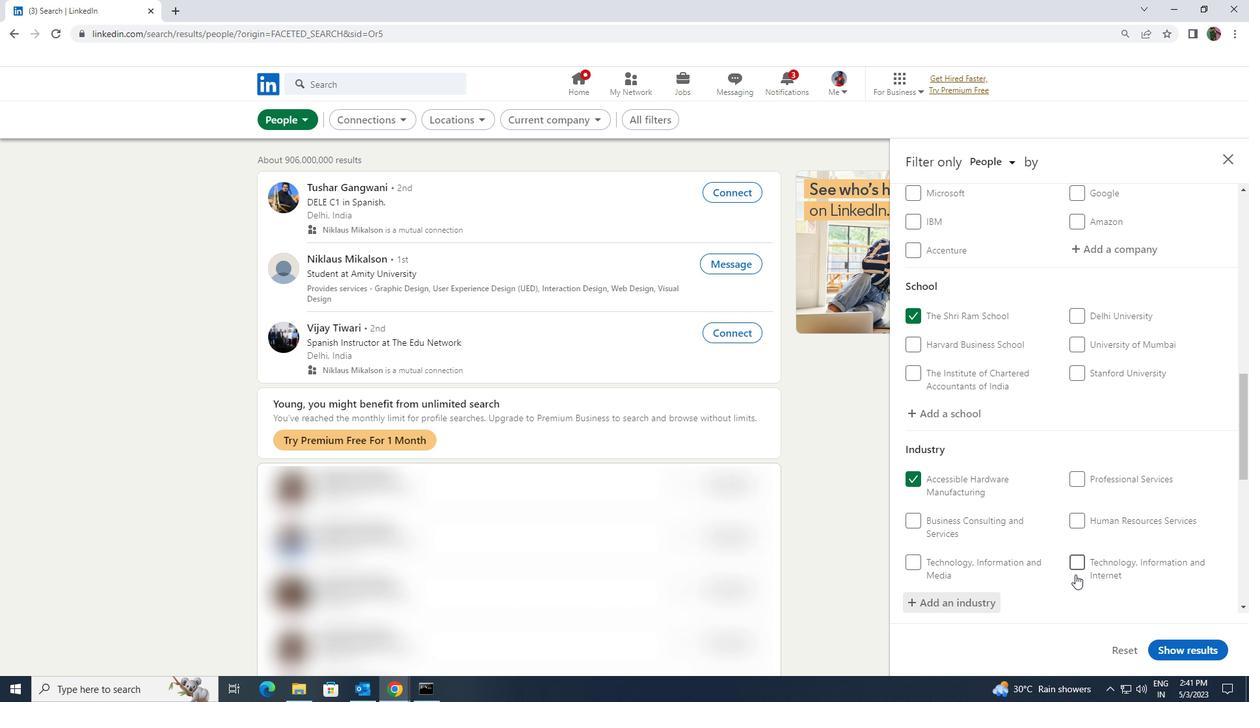 
Action: Mouse scrolled (1071, 579) with delta (0, 0)
Screenshot: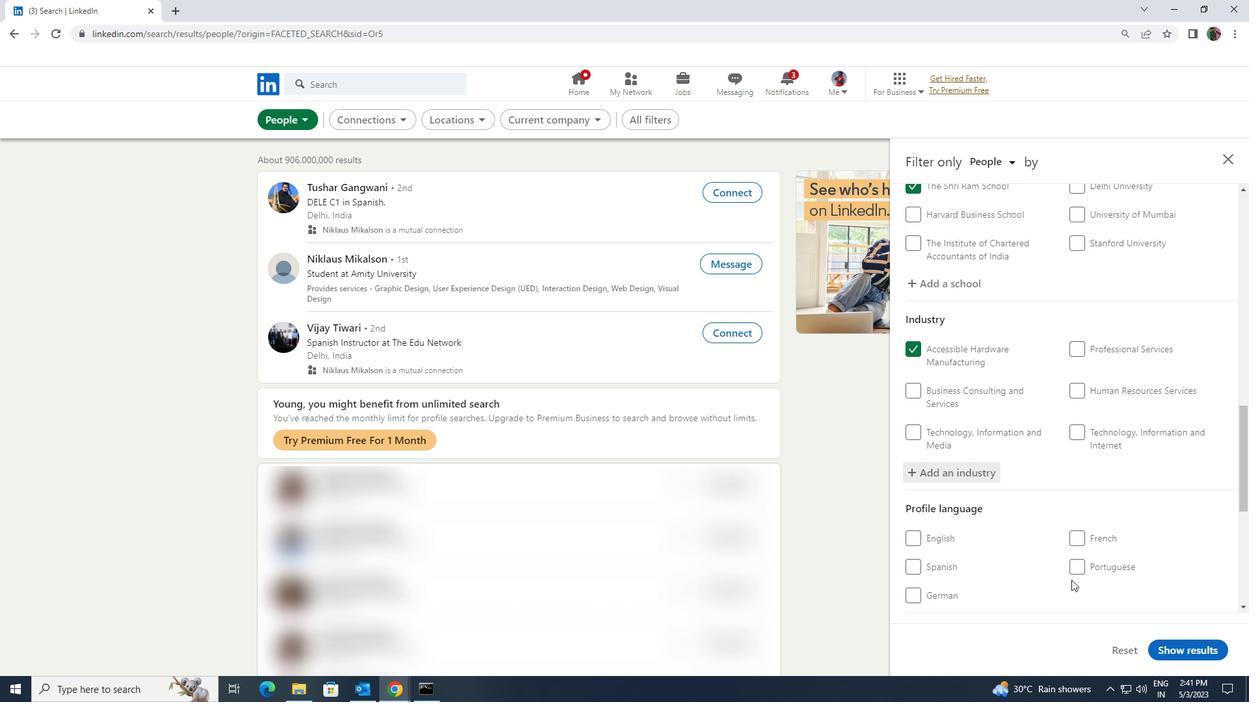 
Action: Mouse moved to (1075, 509)
Screenshot: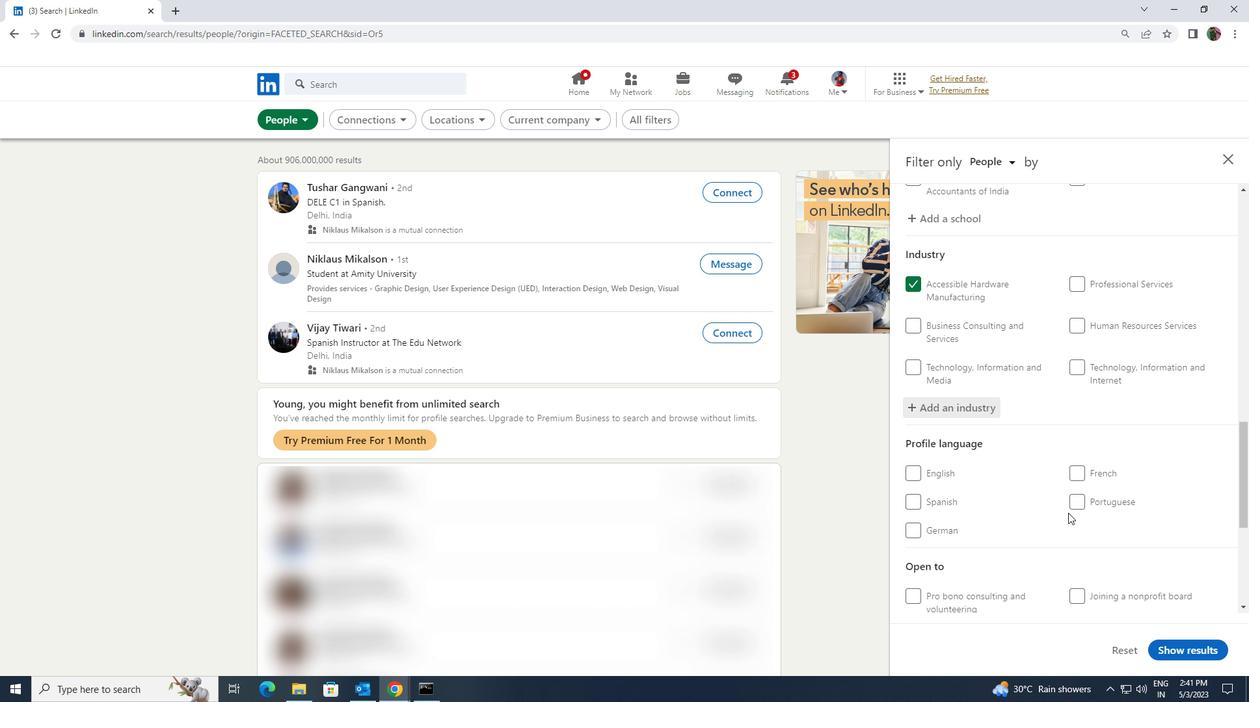 
Action: Mouse pressed left at (1075, 509)
Screenshot: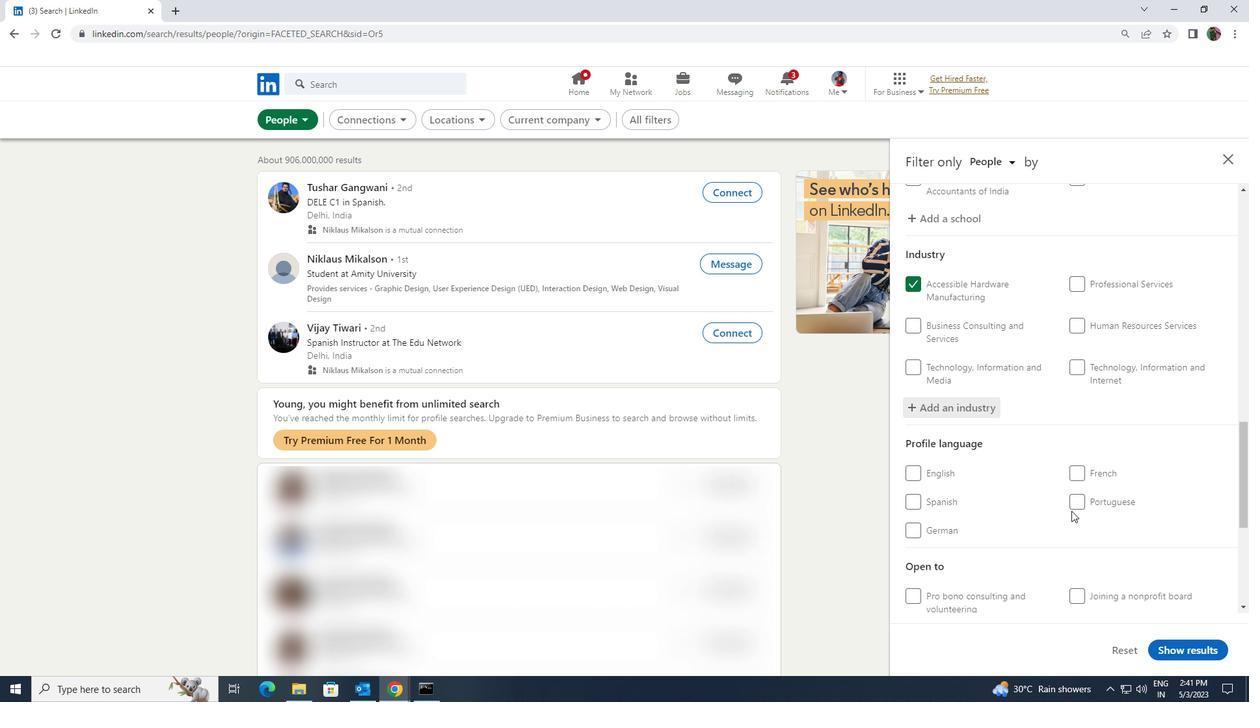 
Action: Mouse moved to (1069, 538)
Screenshot: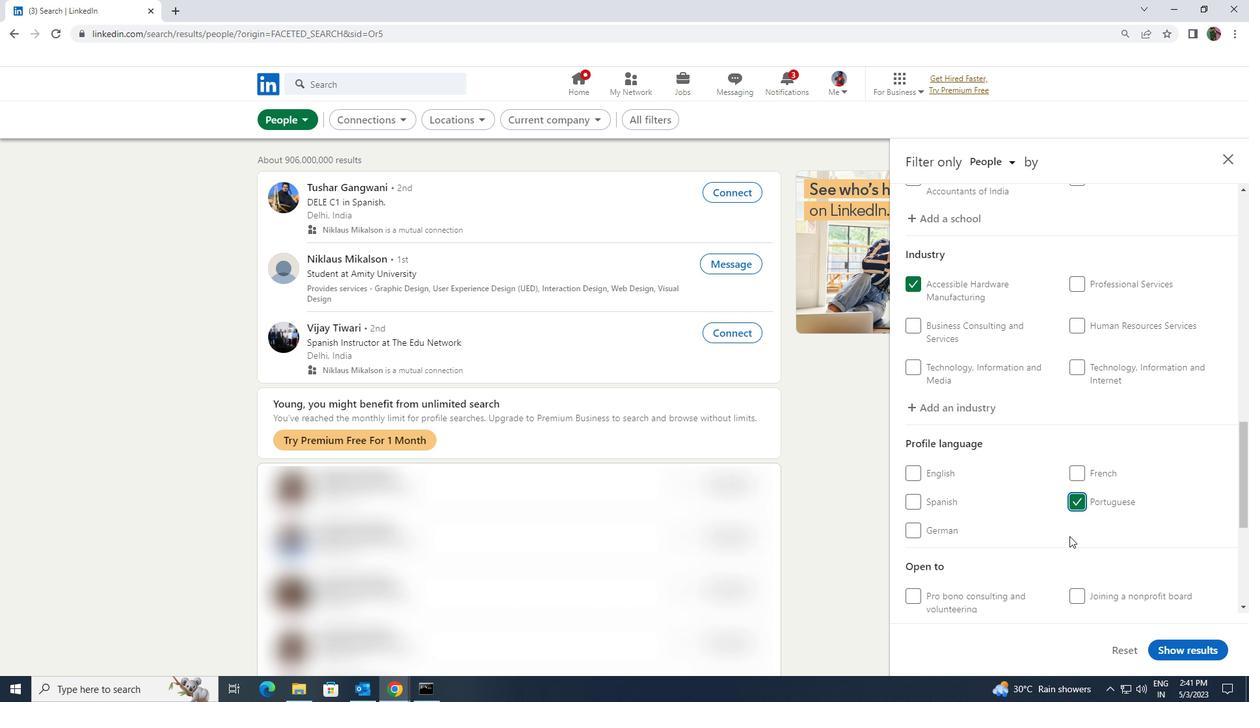 
Action: Mouse scrolled (1069, 537) with delta (0, 0)
Screenshot: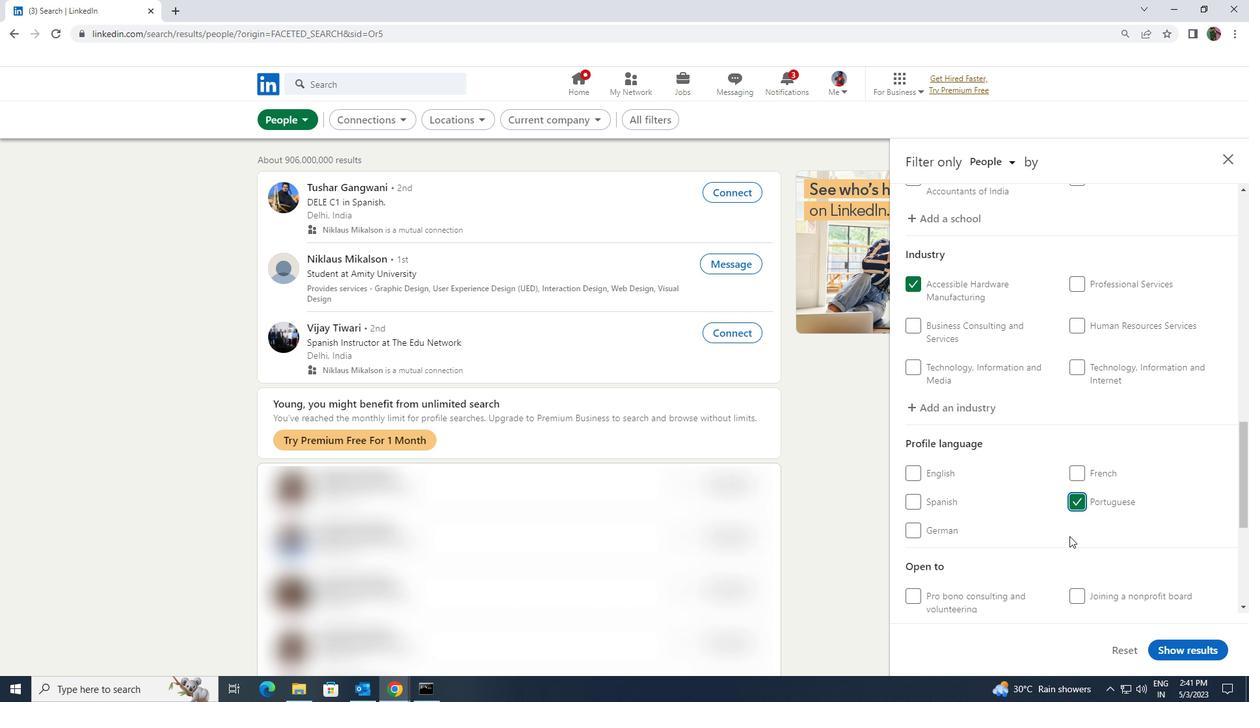 
Action: Mouse scrolled (1069, 537) with delta (0, 0)
Screenshot: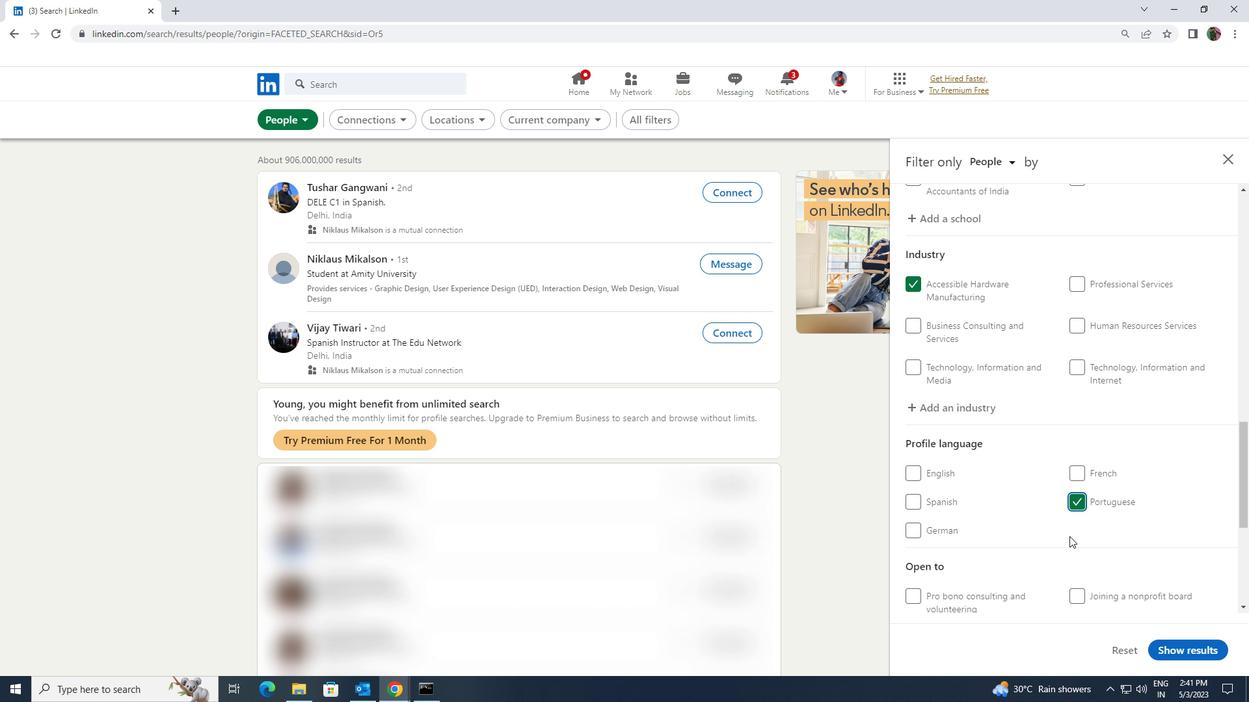 
Action: Mouse scrolled (1069, 537) with delta (0, 0)
Screenshot: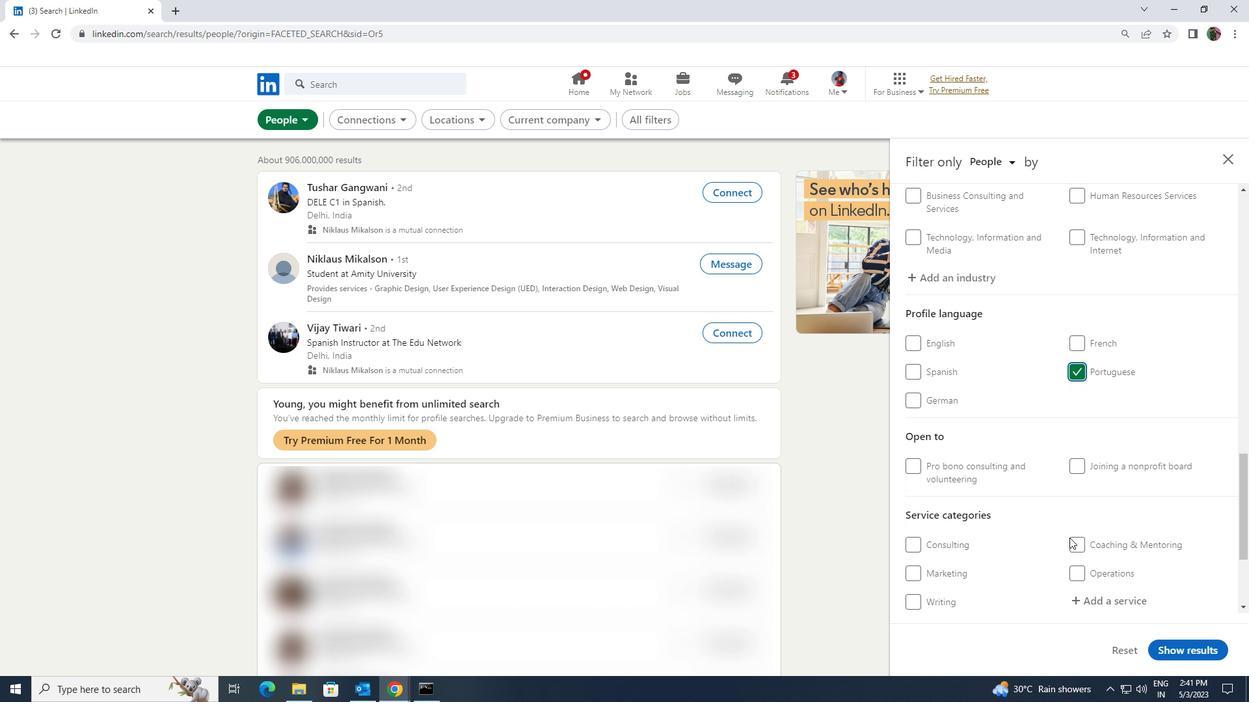 
Action: Mouse scrolled (1069, 537) with delta (0, 0)
Screenshot: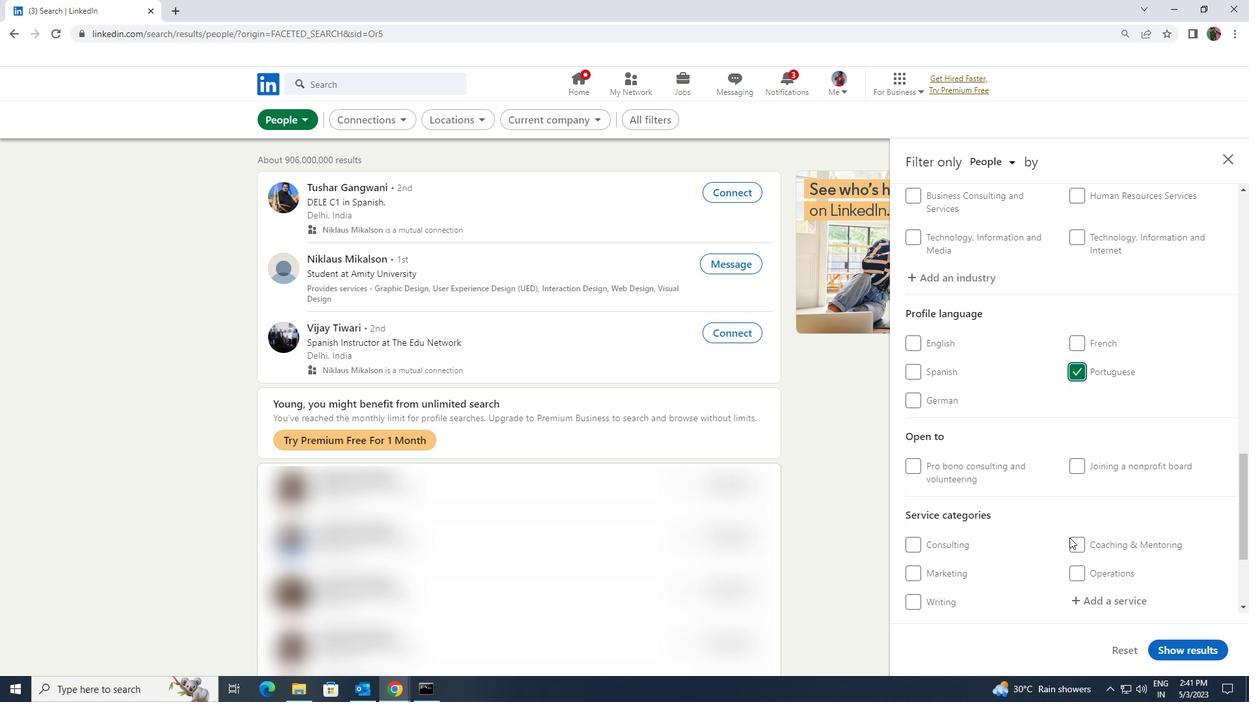 
Action: Mouse moved to (1090, 473)
Screenshot: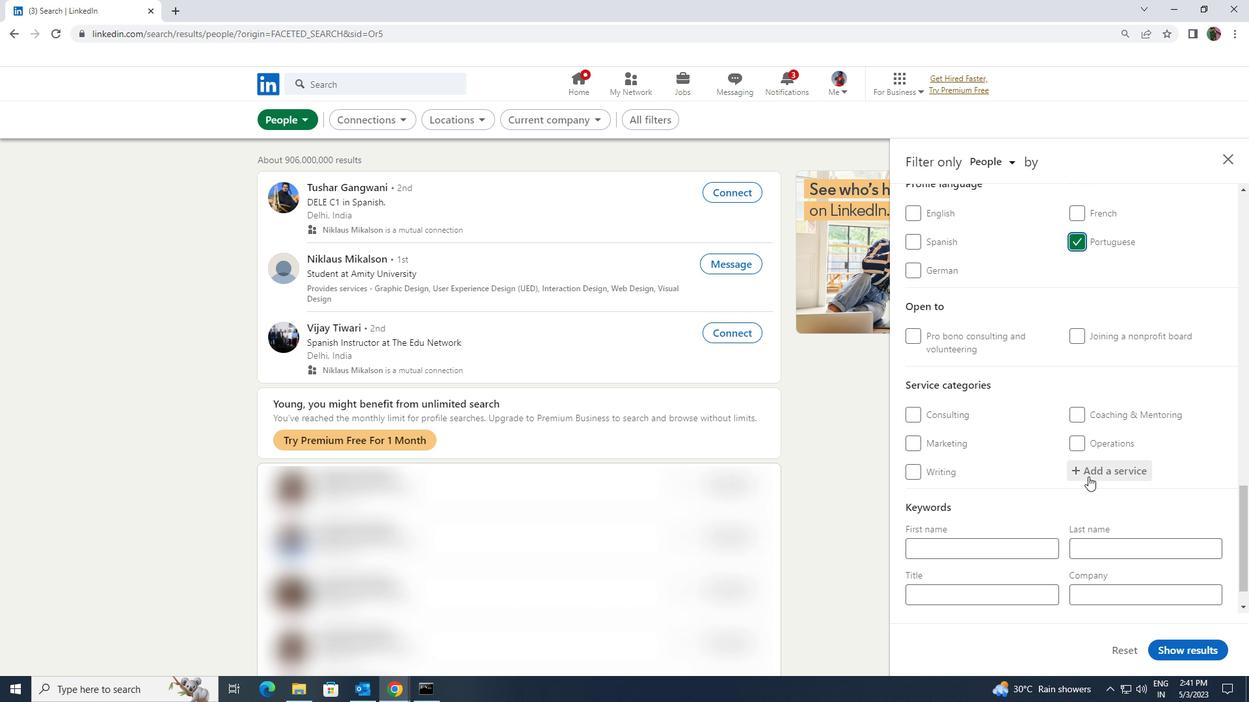 
Action: Mouse pressed left at (1090, 473)
Screenshot: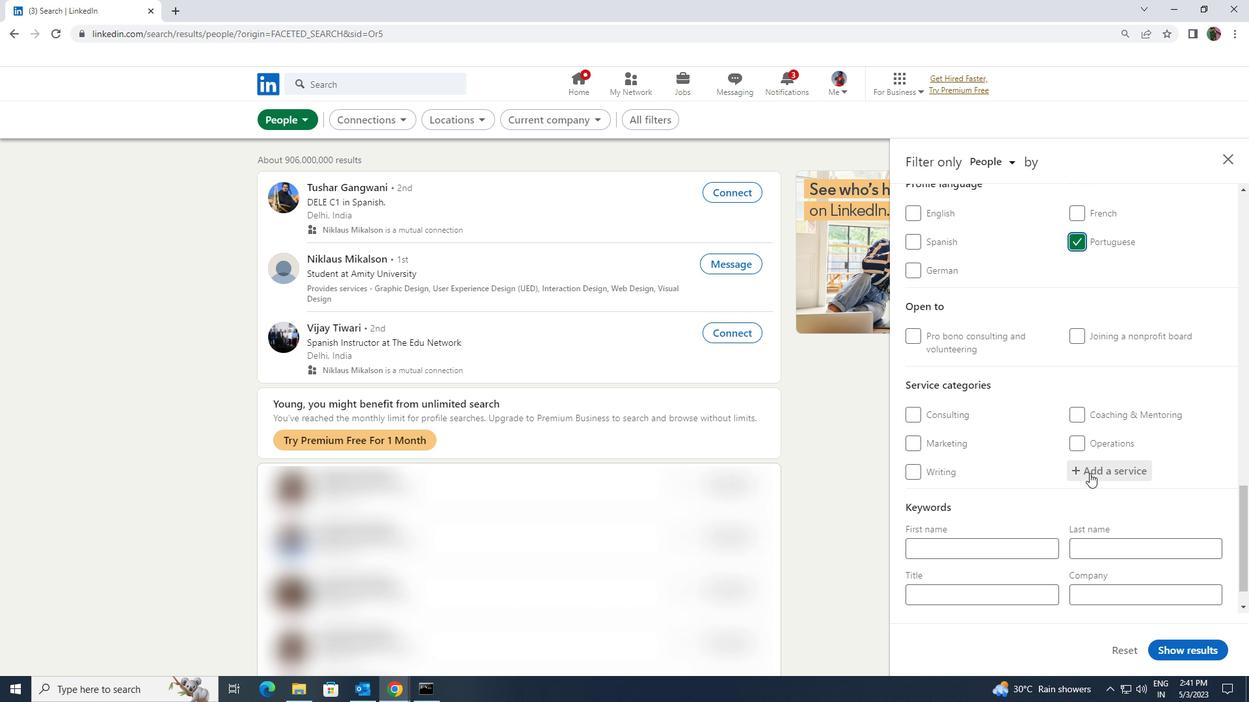
Action: Key pressed <Key.shift><Key.shift><Key.shift><Key.shift><Key.shift><Key.shift><Key.shift><Key.shift><Key.shift><Key.shift>VIDEO<Key.space><Key.shift>ED
Screenshot: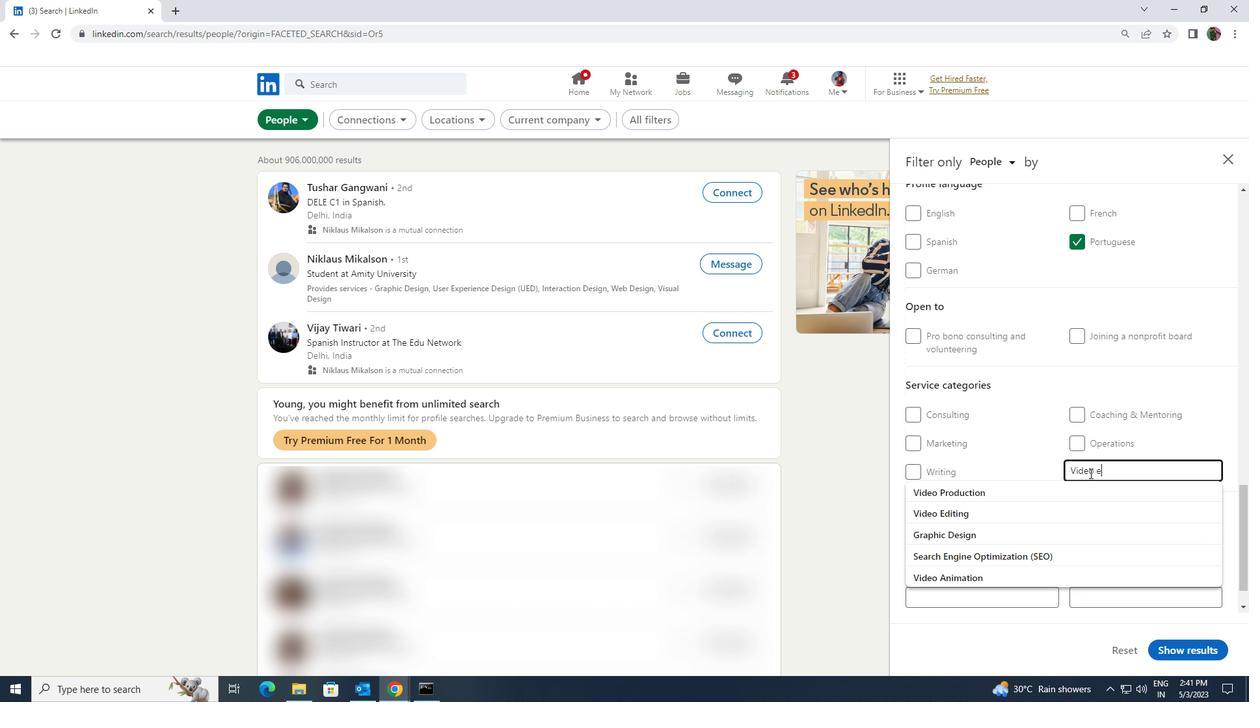 
Action: Mouse moved to (1076, 494)
Screenshot: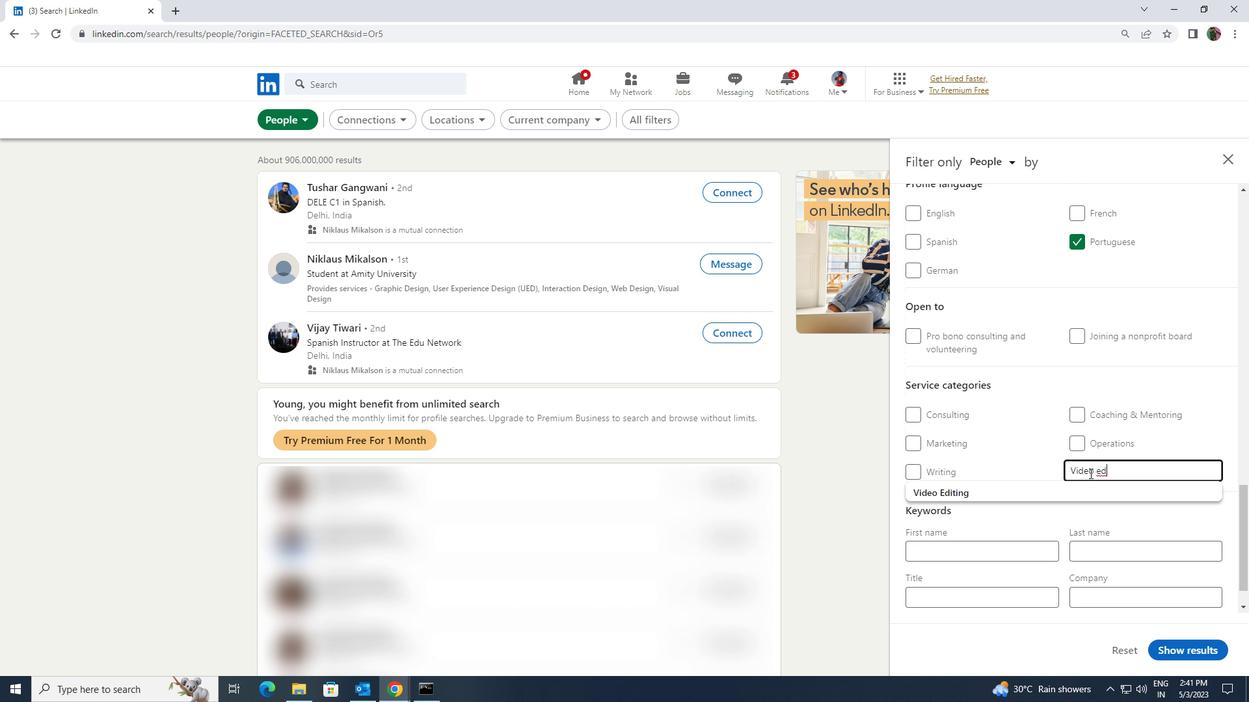 
Action: Mouse pressed left at (1076, 494)
Screenshot: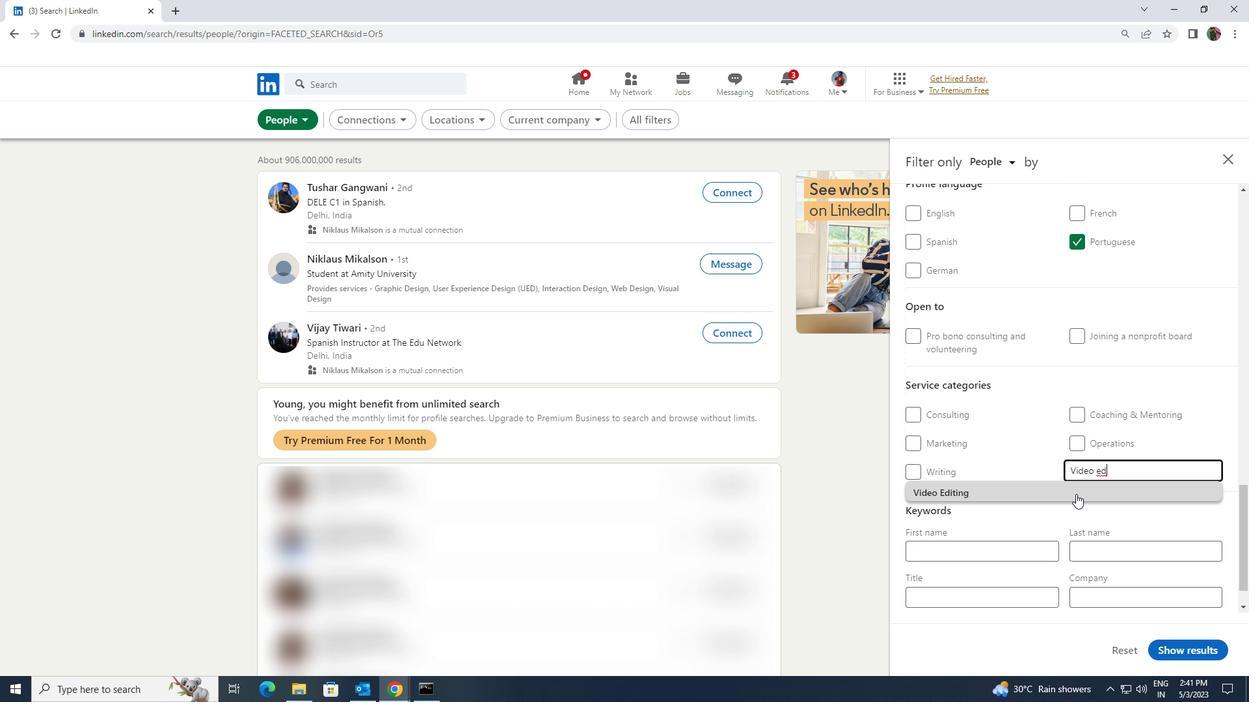 
Action: Mouse scrolled (1076, 493) with delta (0, 0)
Screenshot: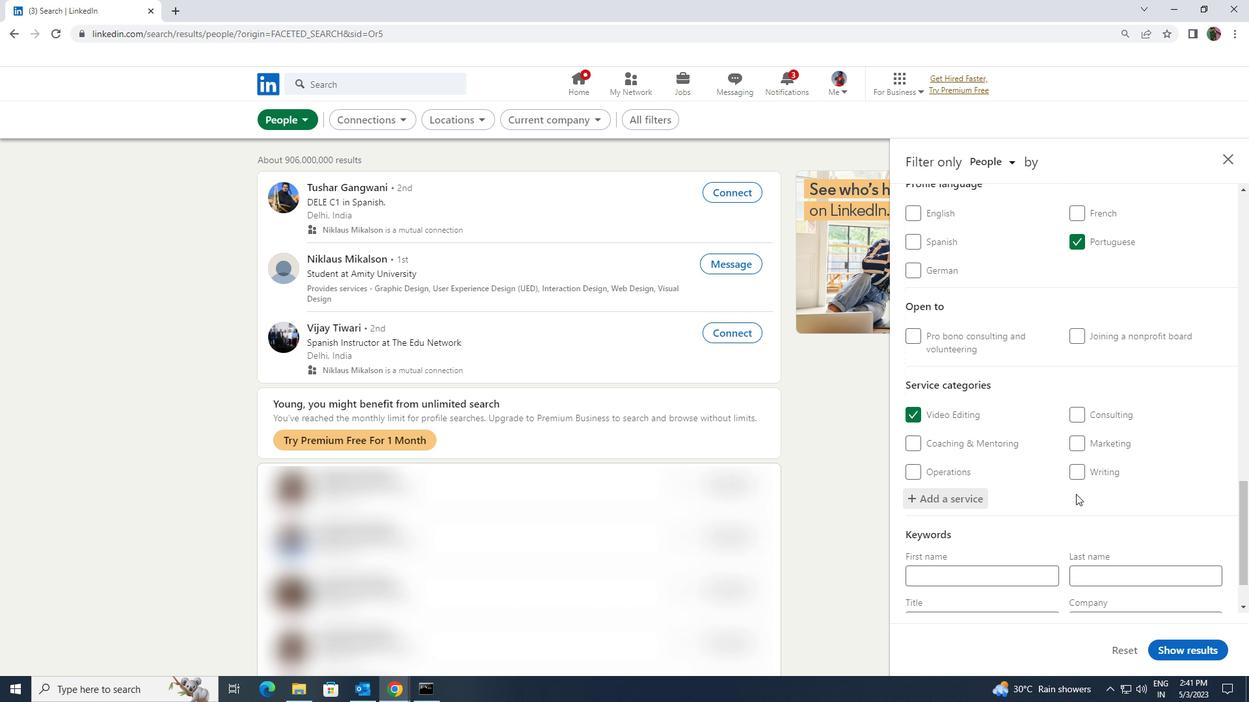 
Action: Mouse moved to (1075, 495)
Screenshot: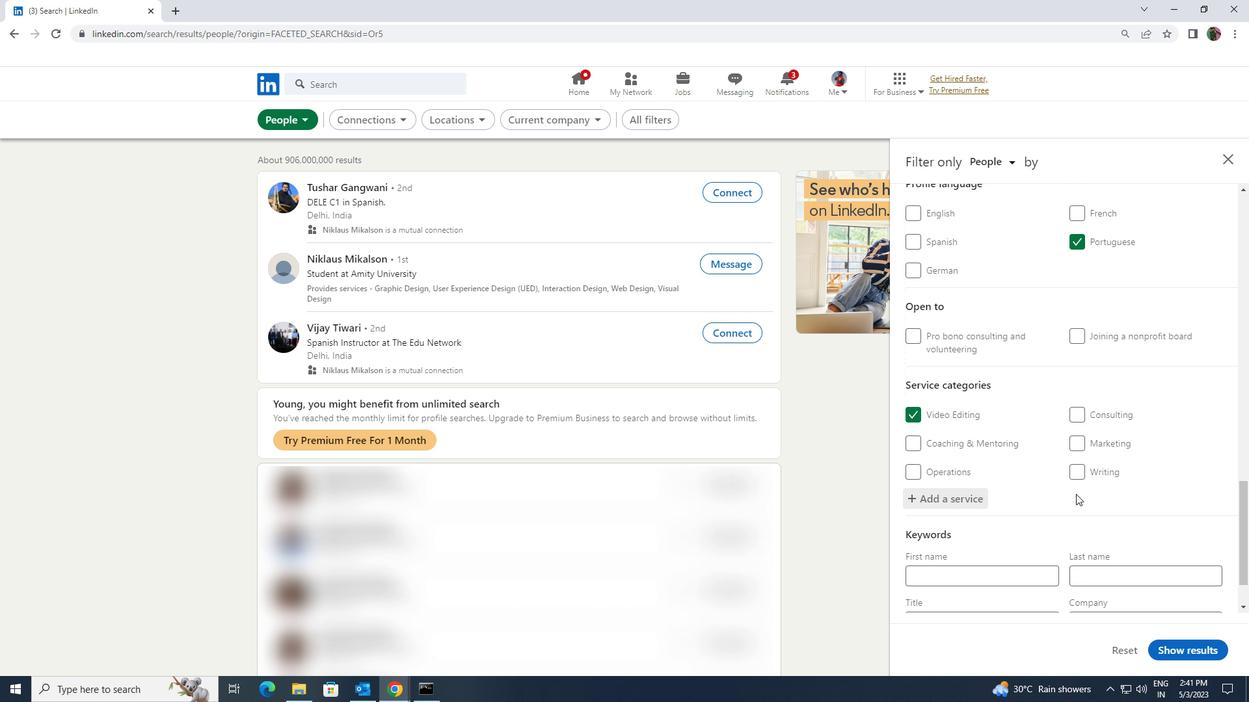 
Action: Mouse scrolled (1075, 495) with delta (0, 0)
Screenshot: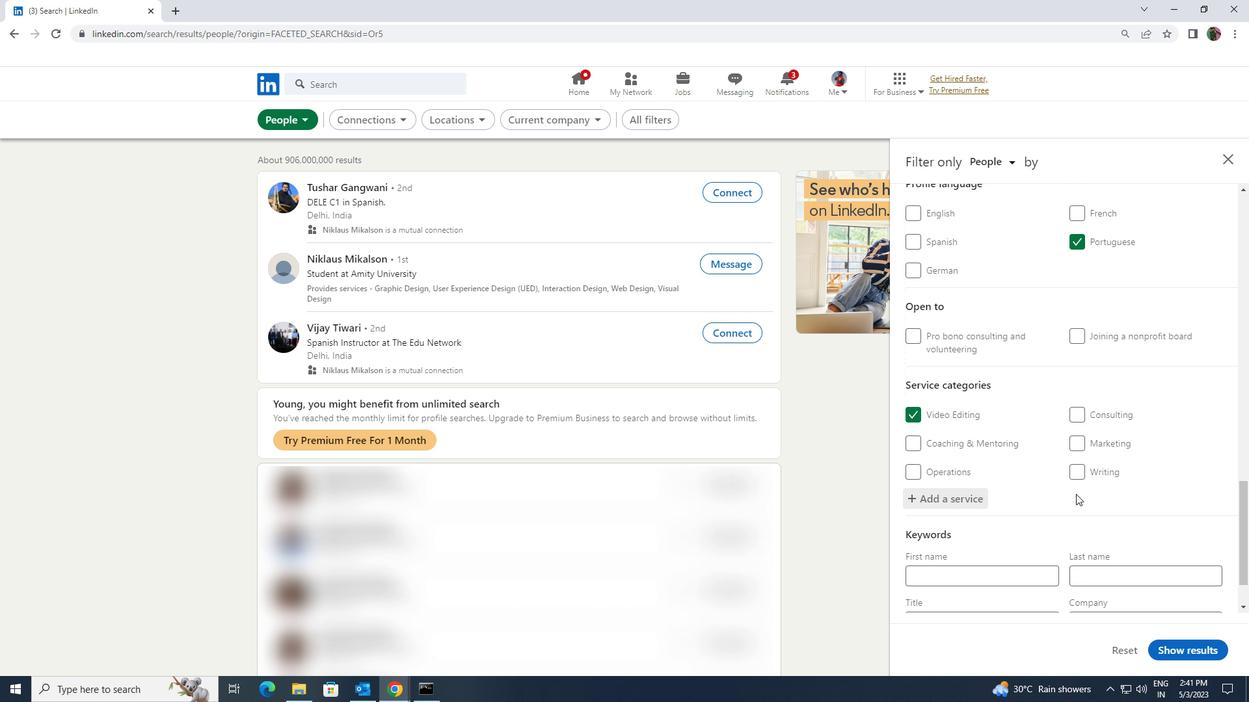 
Action: Mouse moved to (1049, 557)
Screenshot: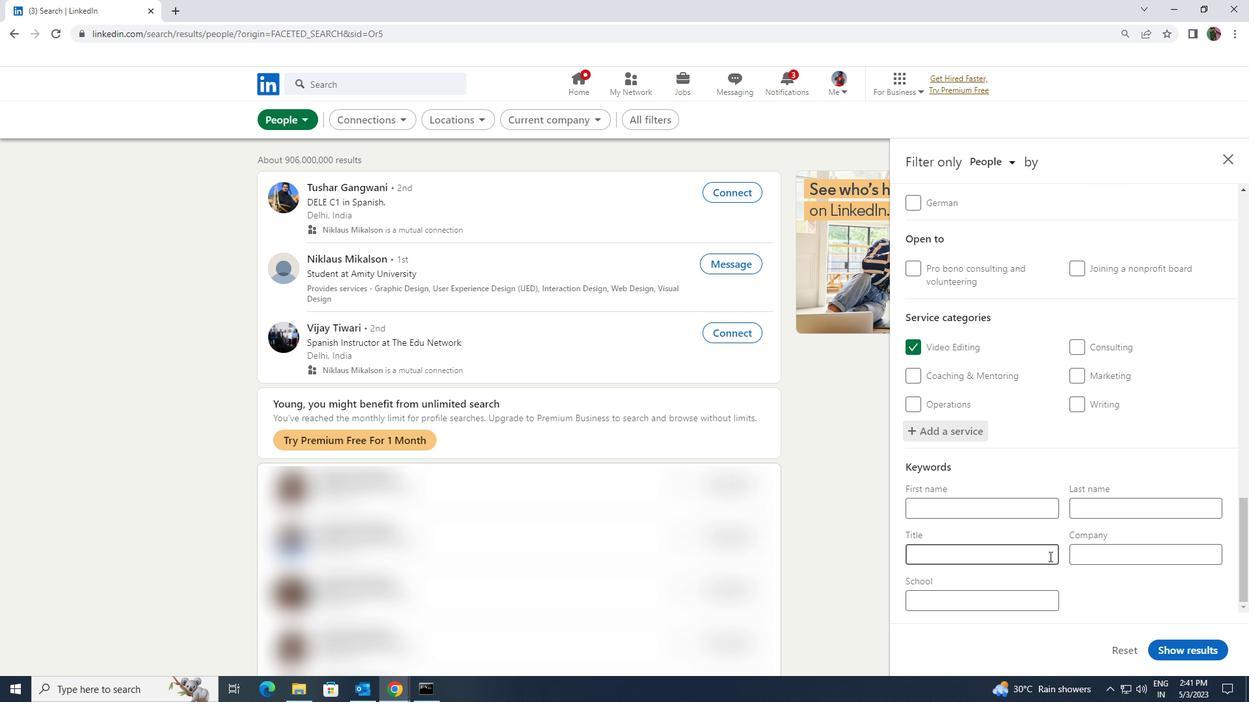 
Action: Mouse pressed left at (1049, 557)
Screenshot: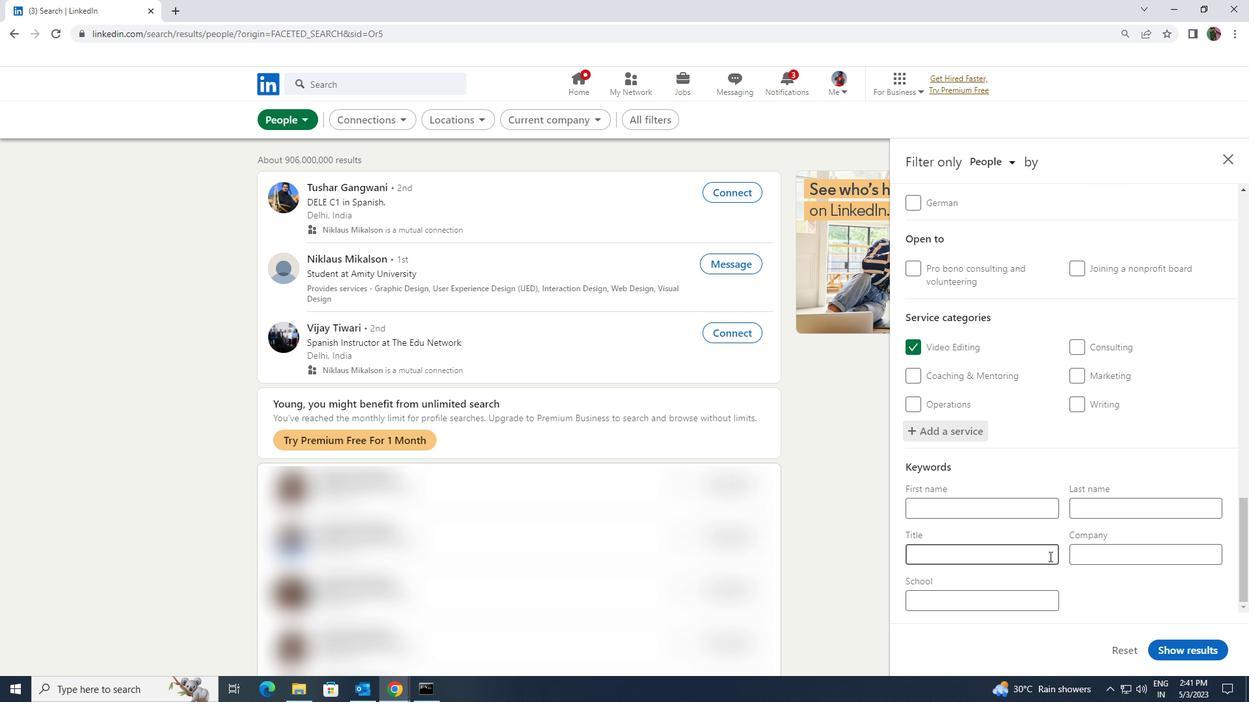 
Action: Key pressed <Key.shift>MOLECULUAR<Key.space><Key.shift>SCIENTIST
Screenshot: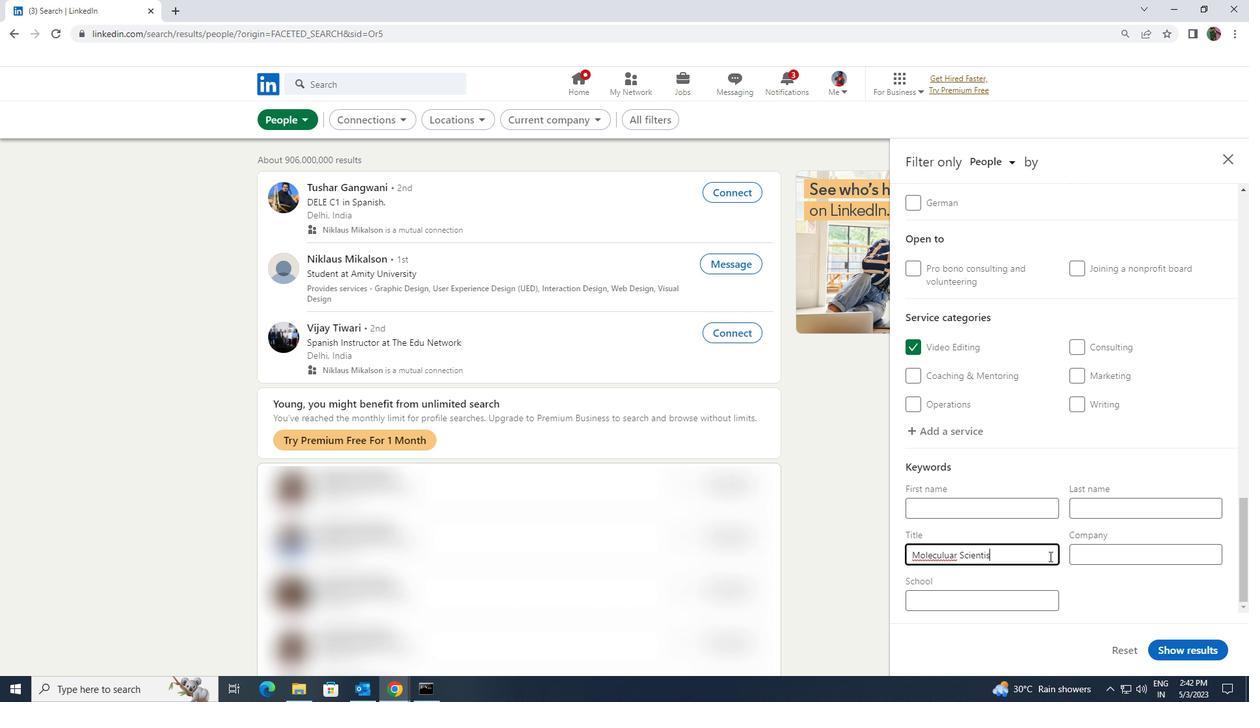 
Action: Mouse moved to (1173, 649)
Screenshot: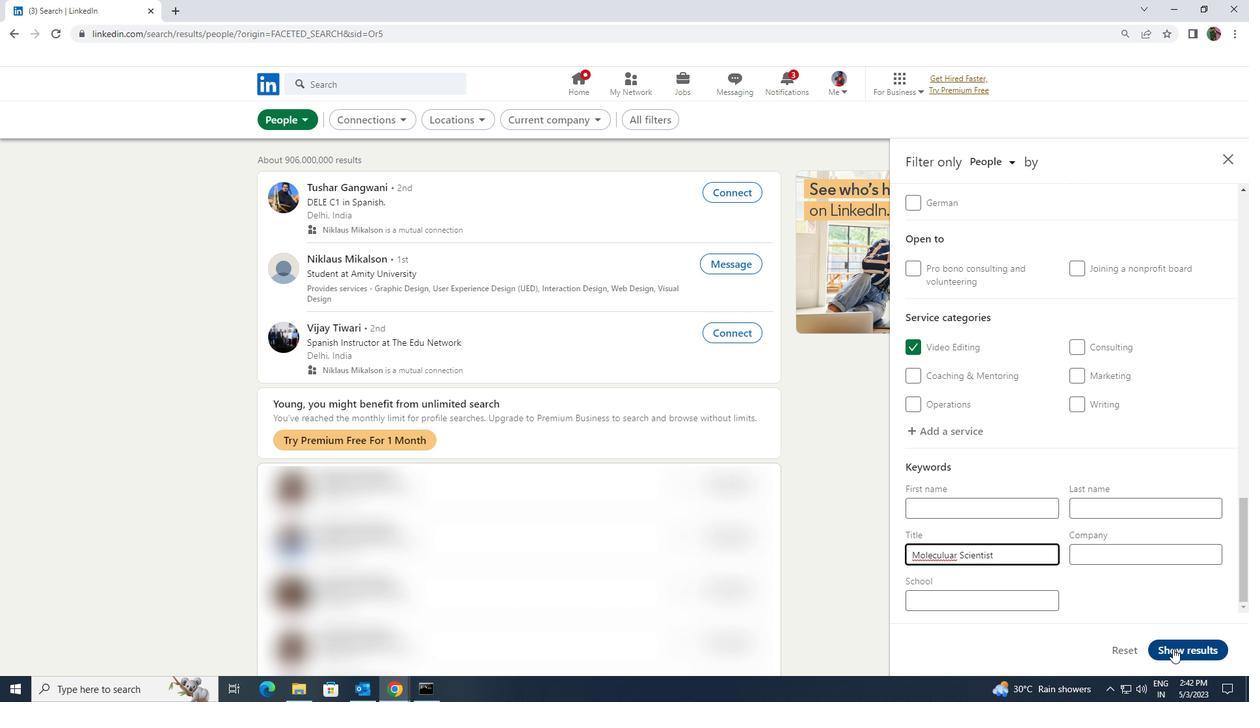 
Action: Mouse pressed left at (1173, 649)
Screenshot: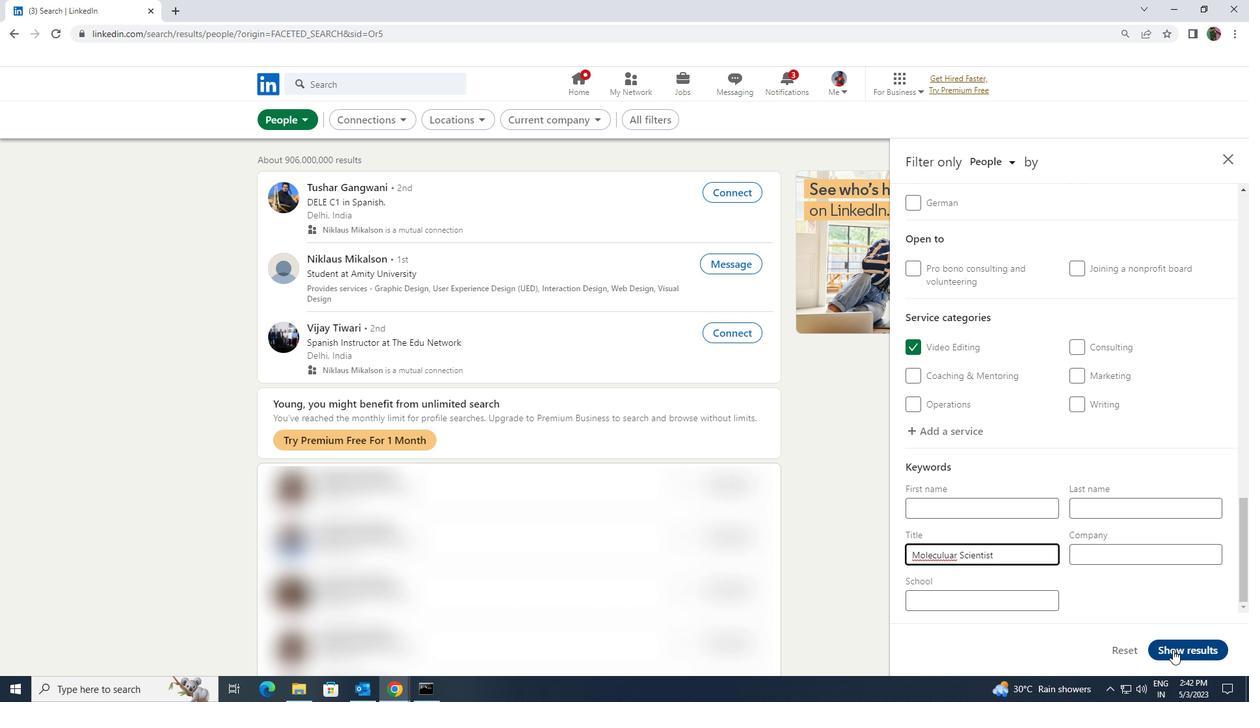 
